 Task: Provide the 2023 Victory Lane Racing Xfinity Series picks for the track "Chicago Street Course".
Action: Mouse moved to (209, 431)
Screenshot: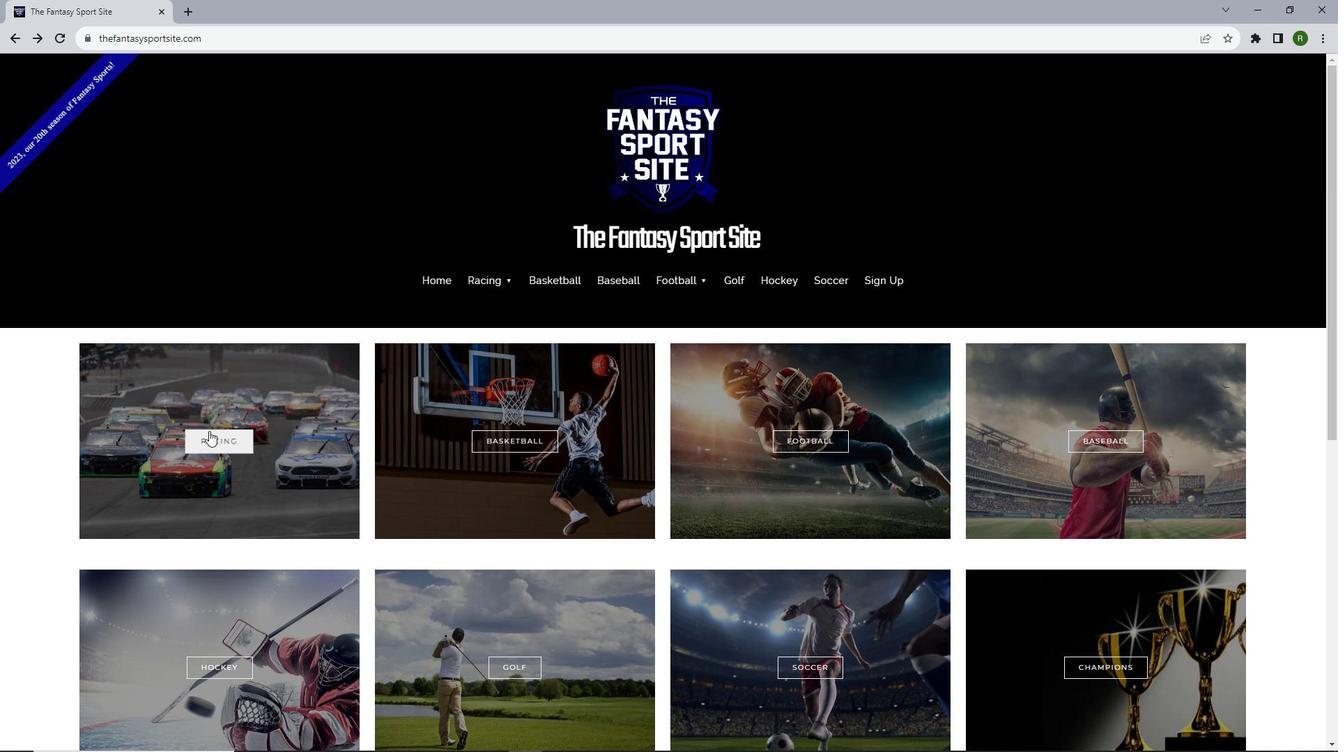 
Action: Mouse pressed left at (209, 431)
Screenshot: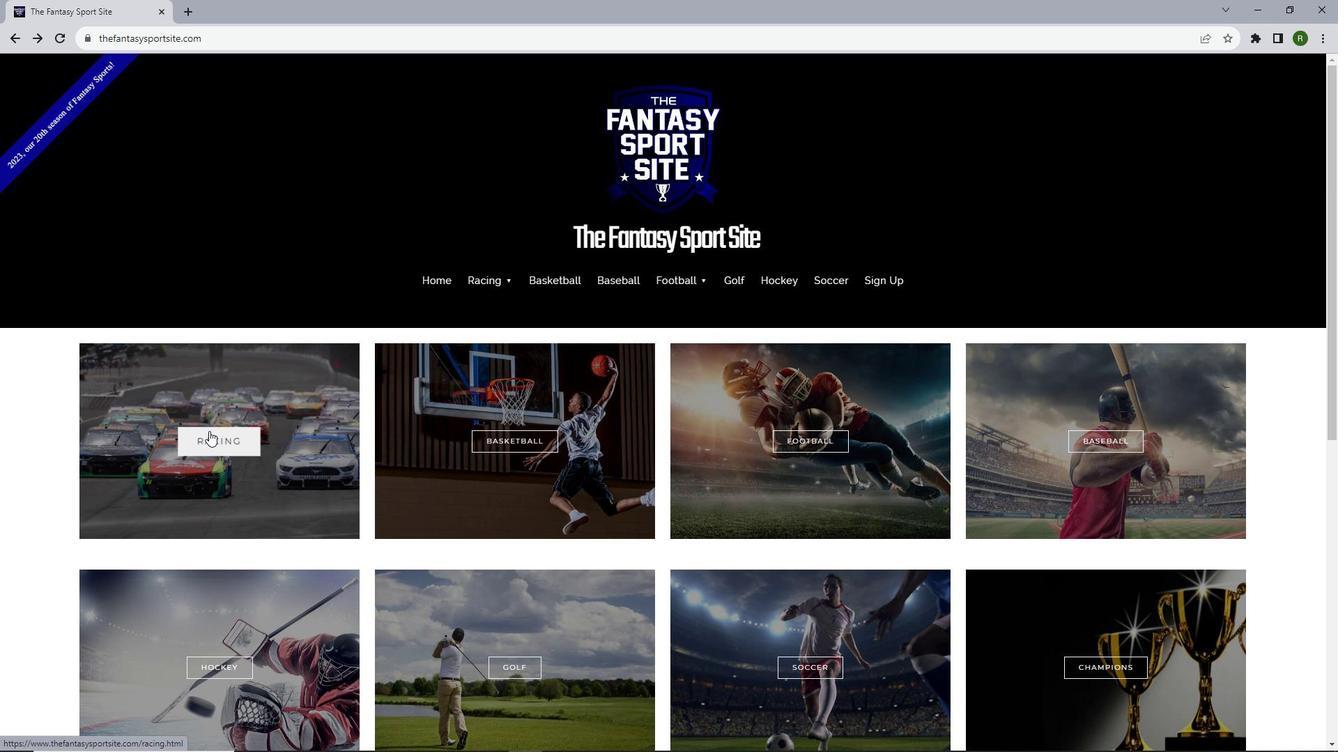 
Action: Mouse moved to (660, 613)
Screenshot: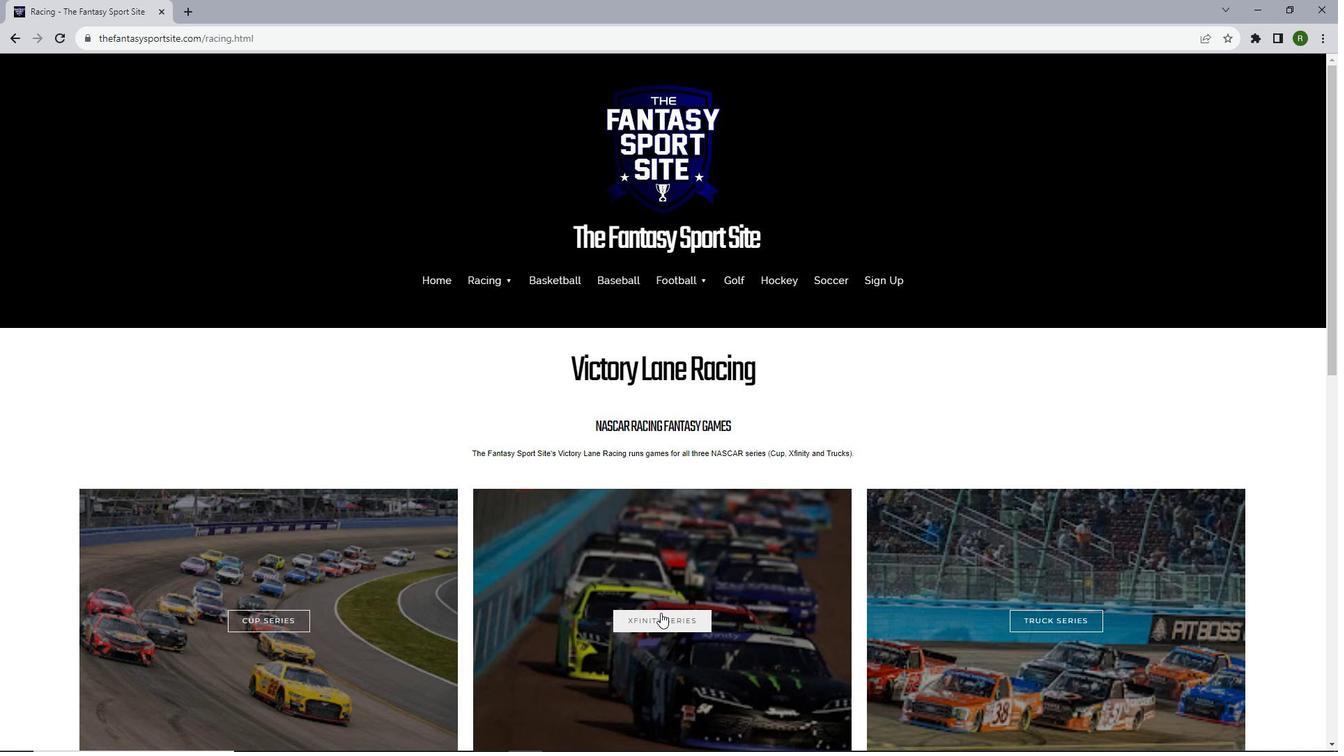 
Action: Mouse pressed left at (660, 613)
Screenshot: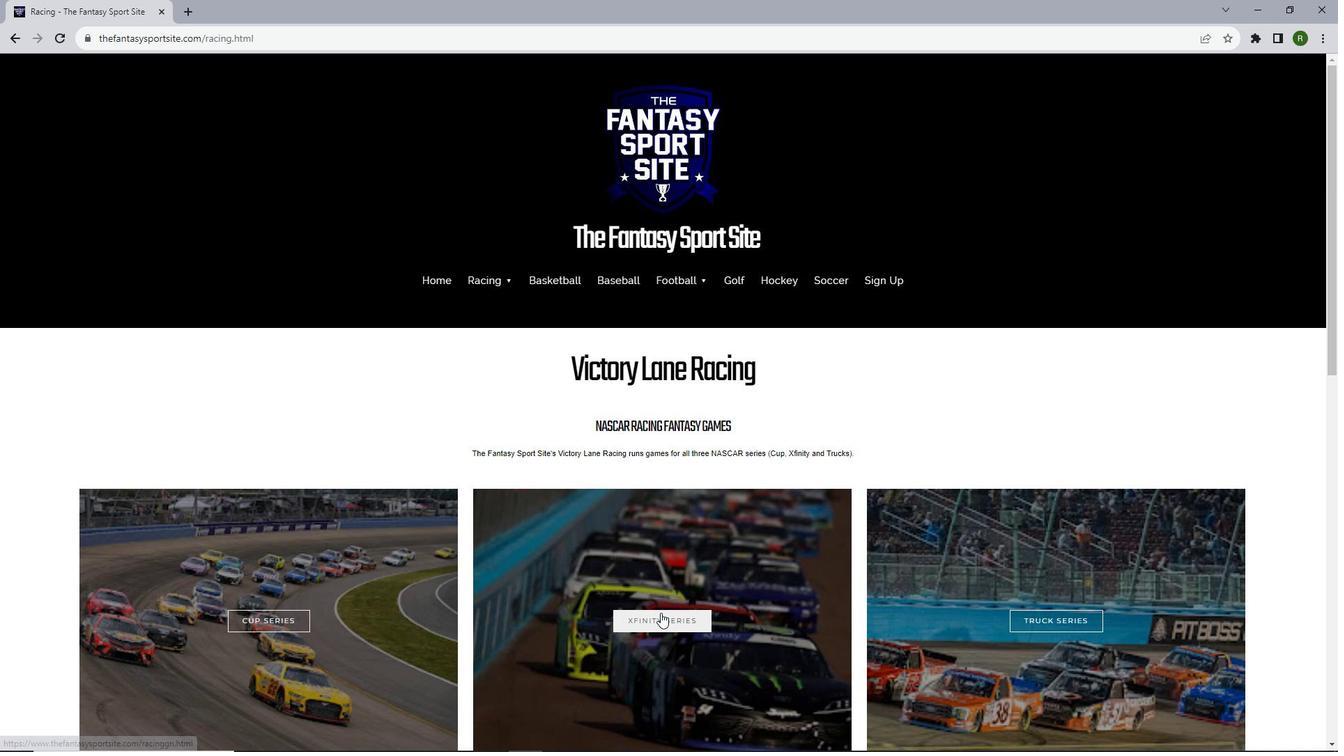 
Action: Mouse moved to (470, 345)
Screenshot: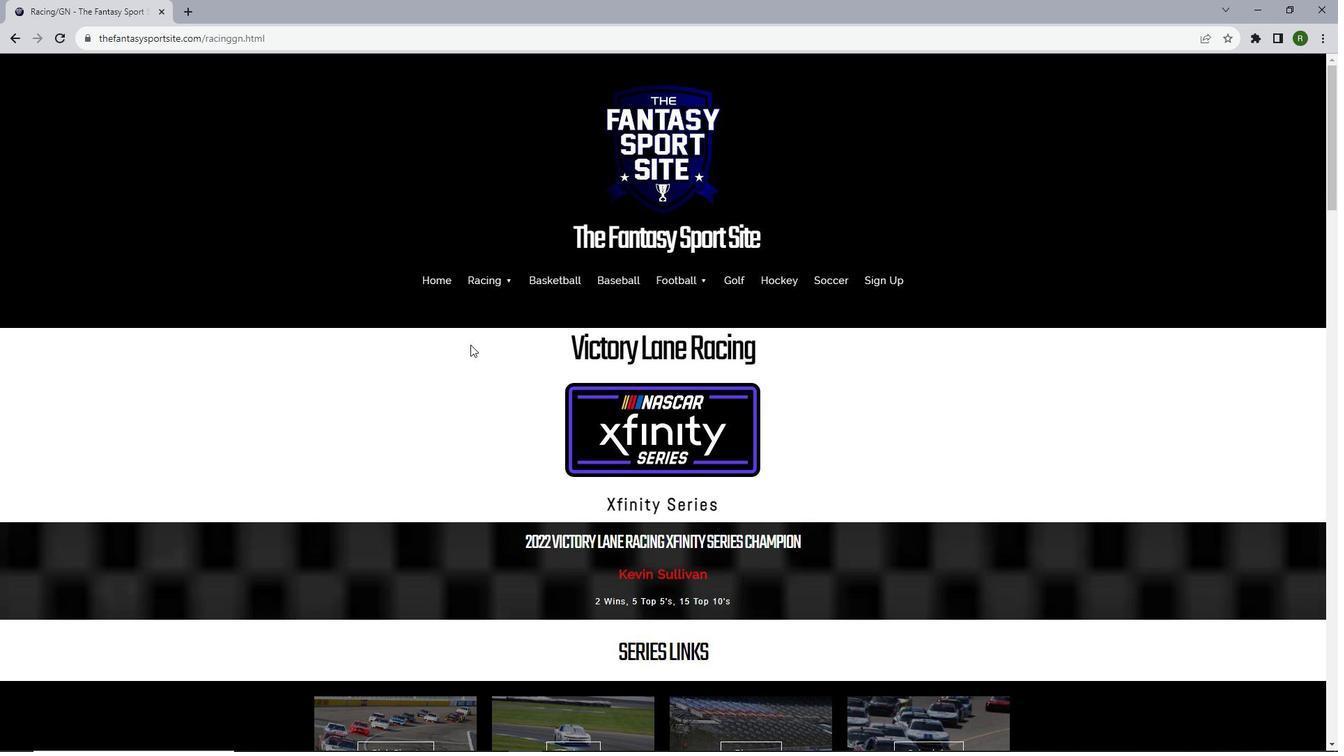 
Action: Mouse scrolled (470, 344) with delta (0, 0)
Screenshot: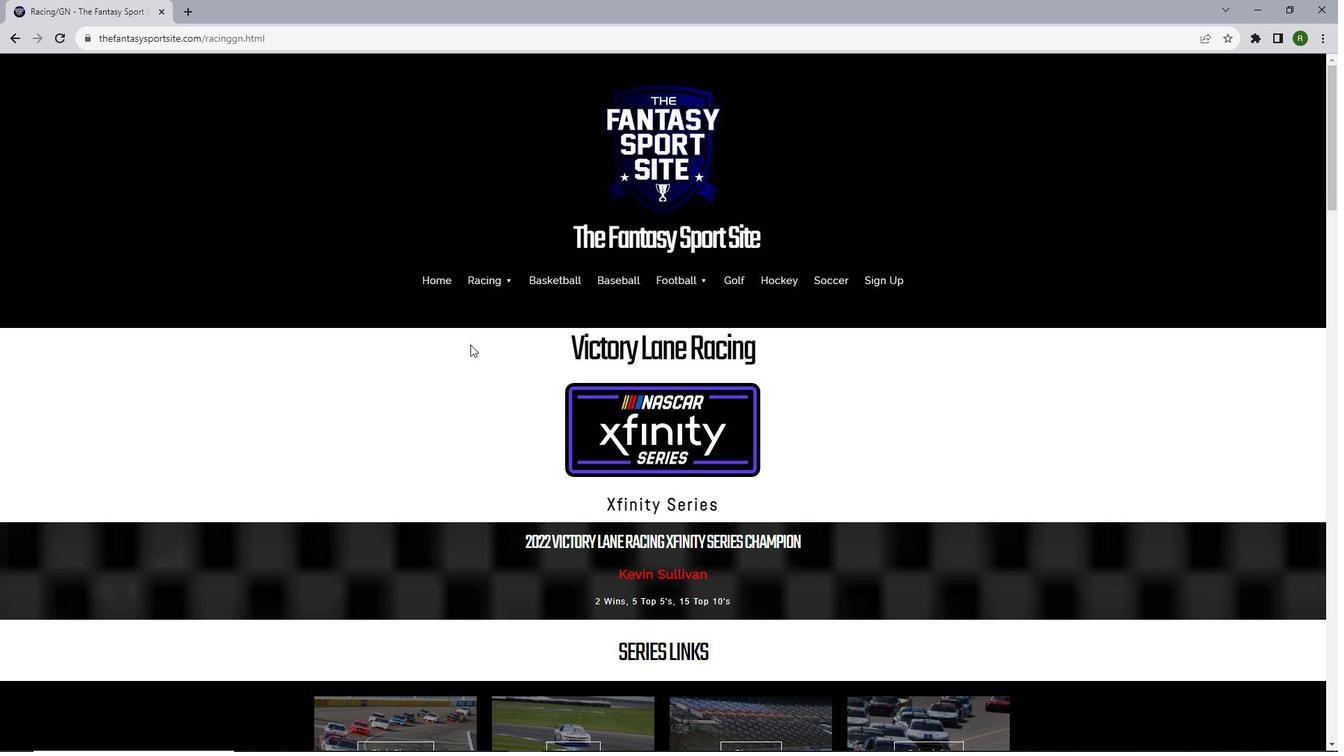 
Action: Mouse scrolled (470, 344) with delta (0, 0)
Screenshot: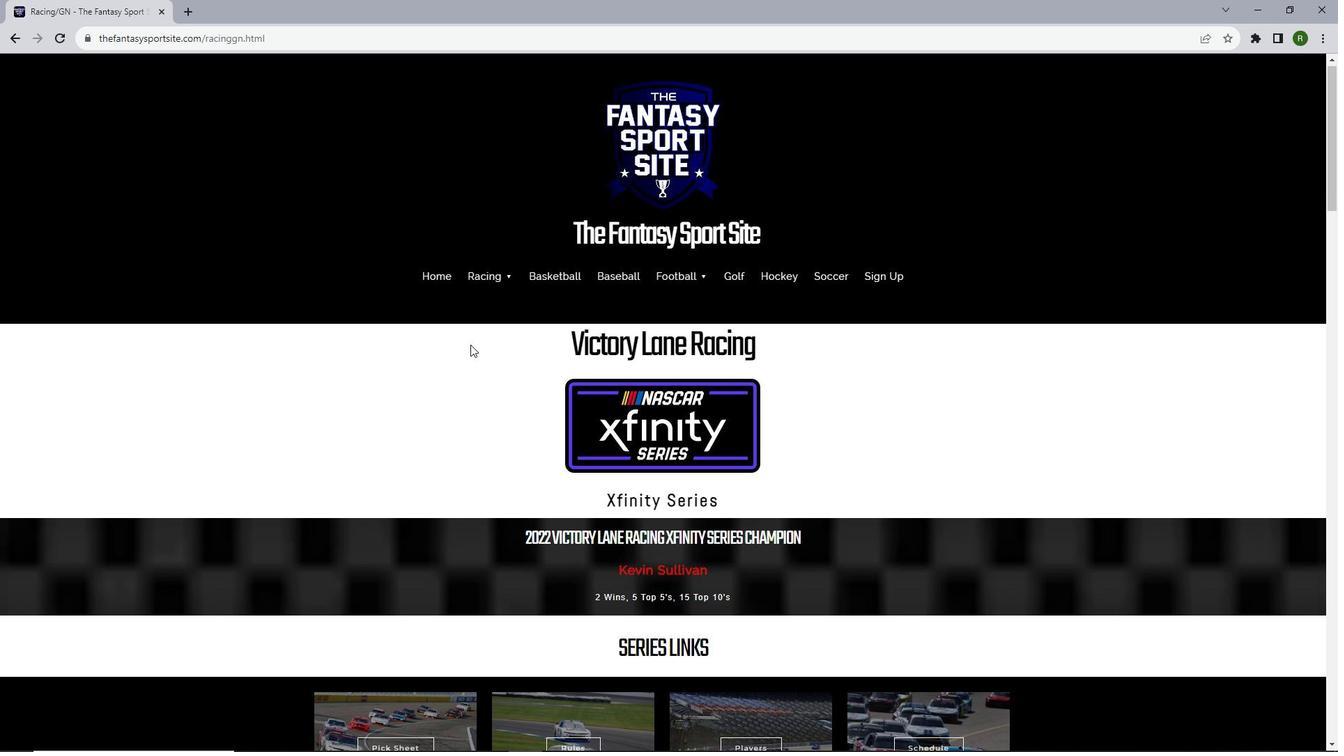
Action: Mouse scrolled (470, 344) with delta (0, 0)
Screenshot: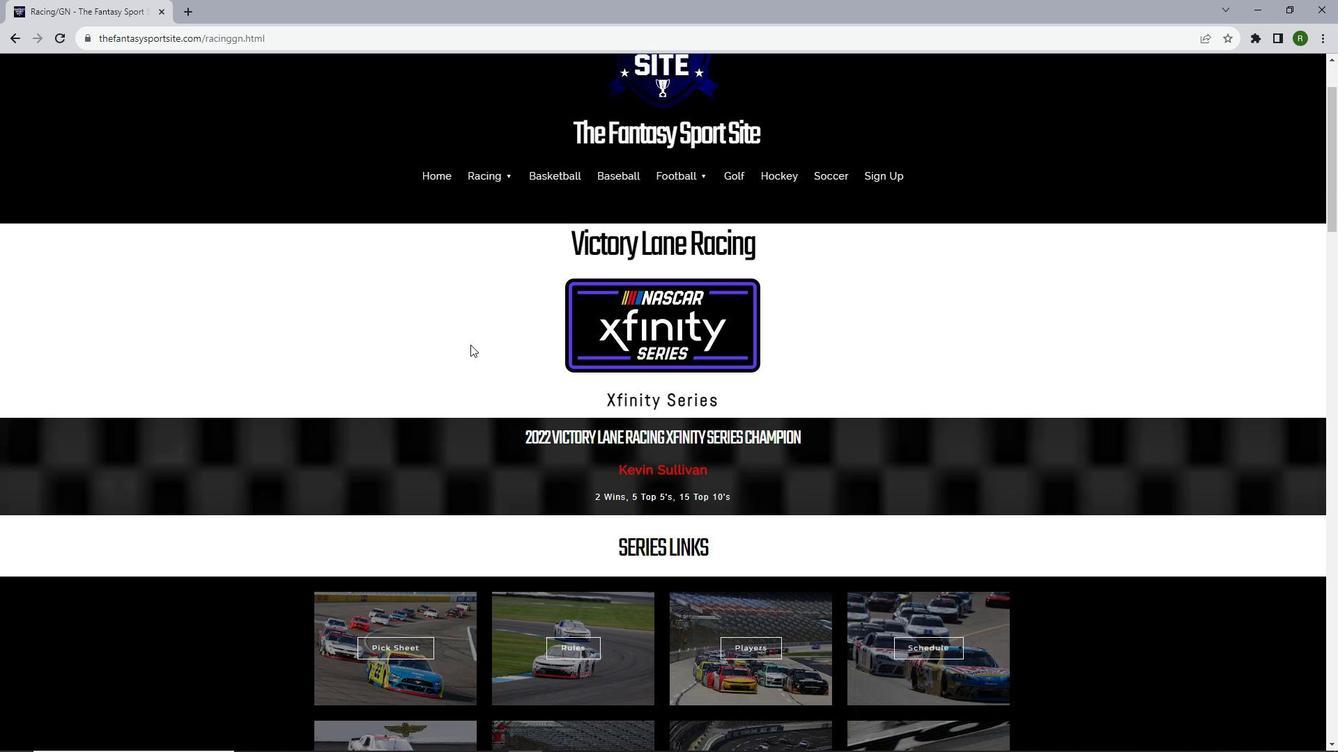 
Action: Mouse moved to (470, 349)
Screenshot: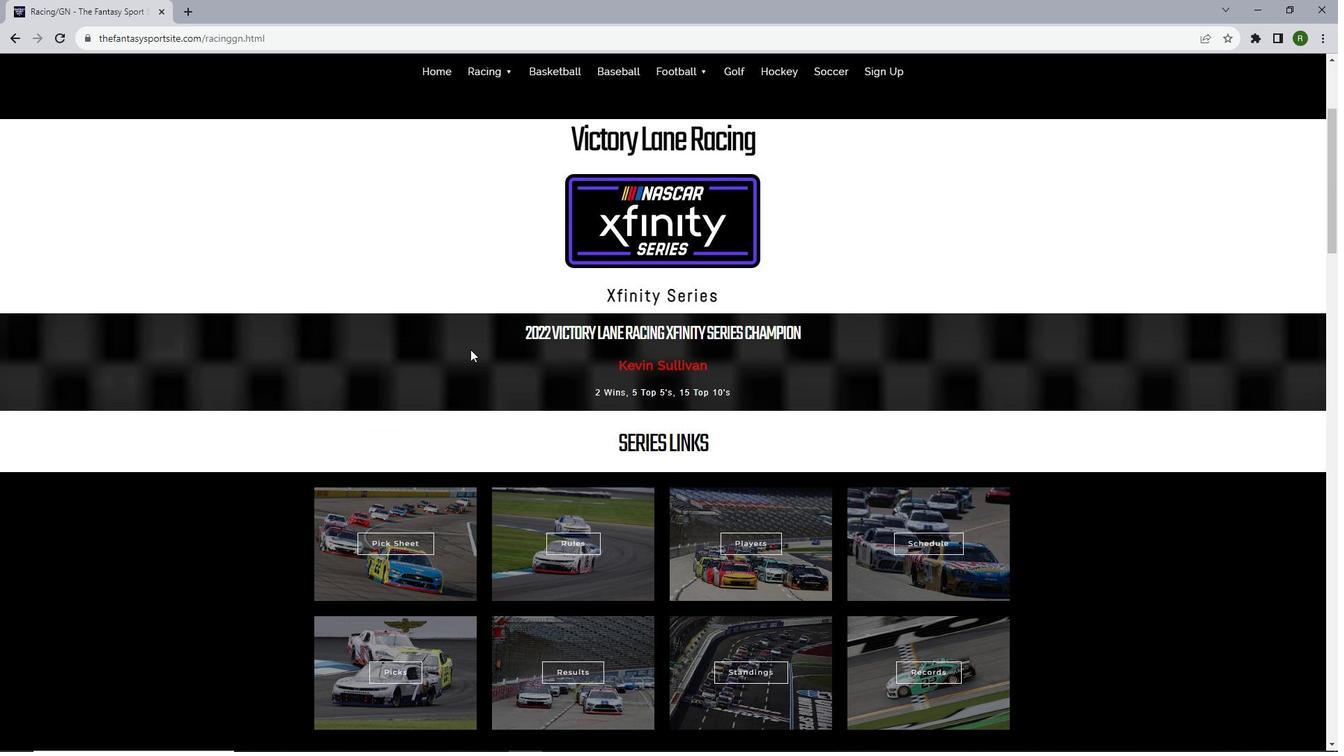
Action: Mouse scrolled (470, 349) with delta (0, 0)
Screenshot: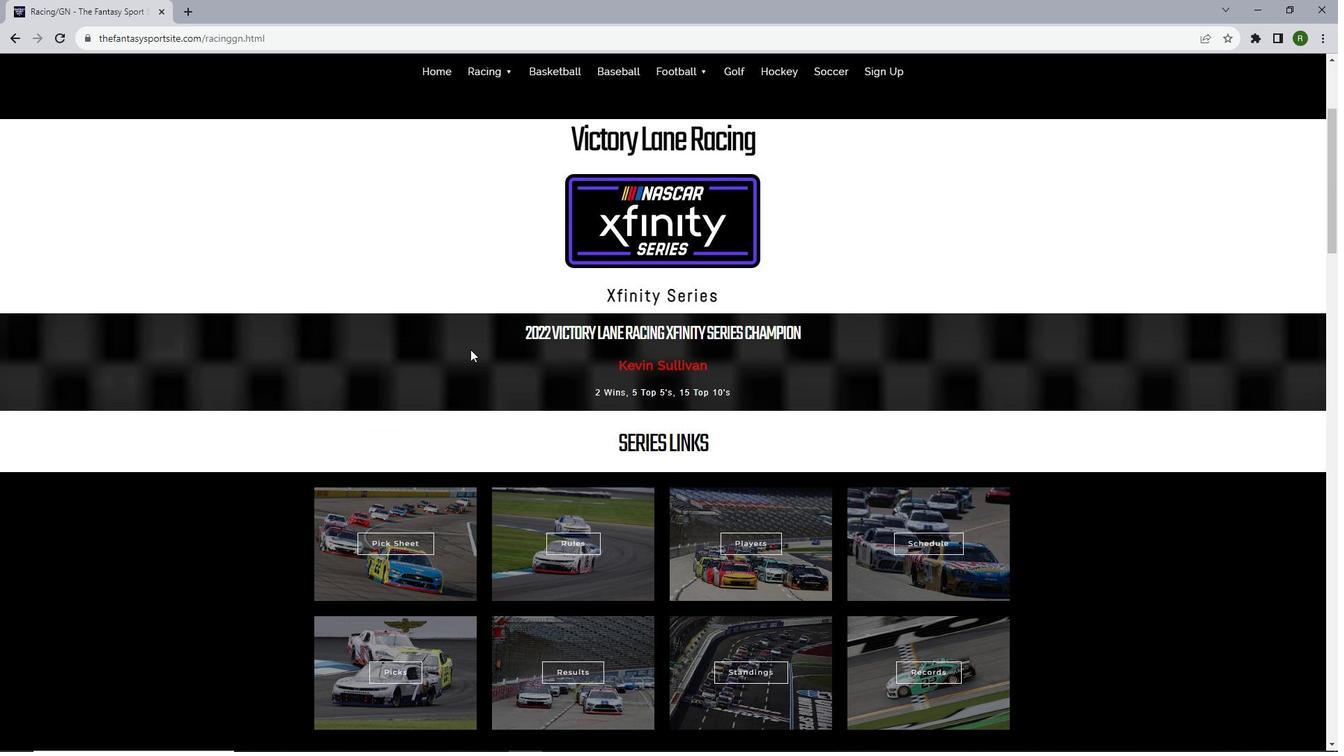
Action: Mouse moved to (412, 596)
Screenshot: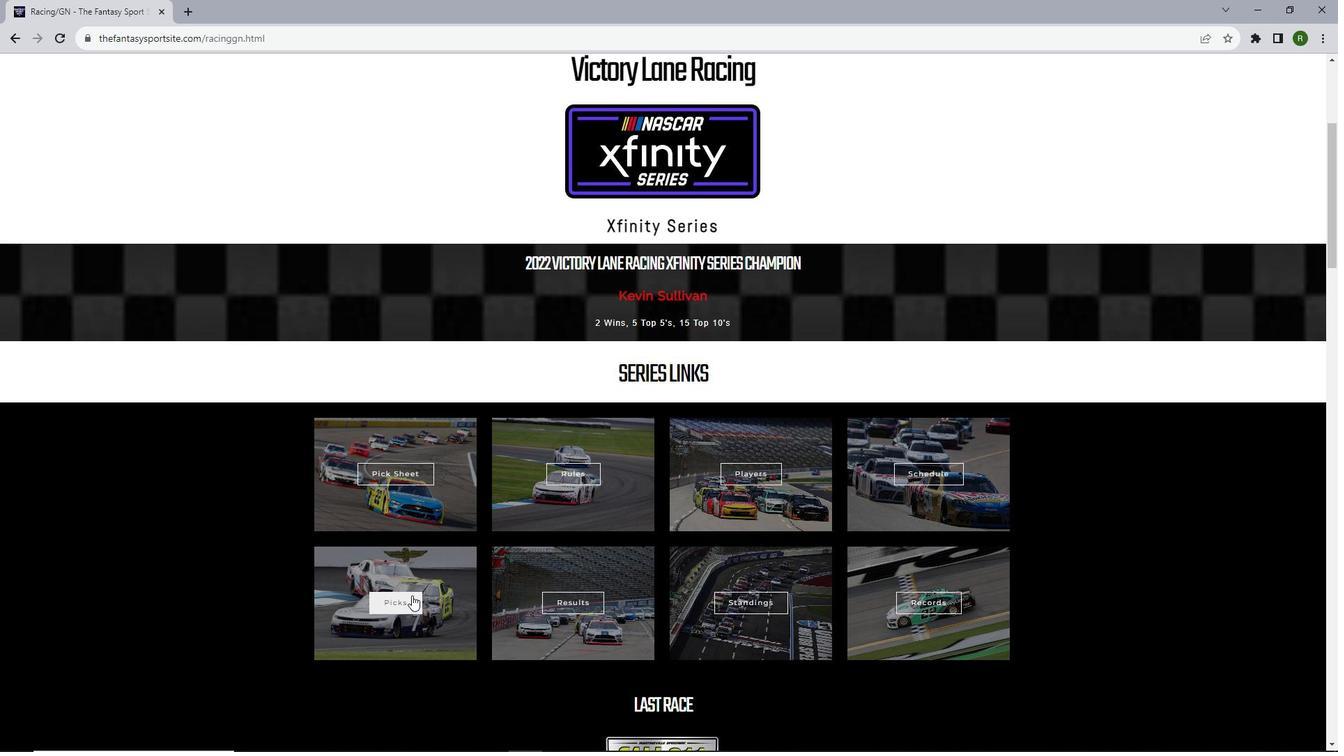 
Action: Mouse pressed left at (412, 596)
Screenshot: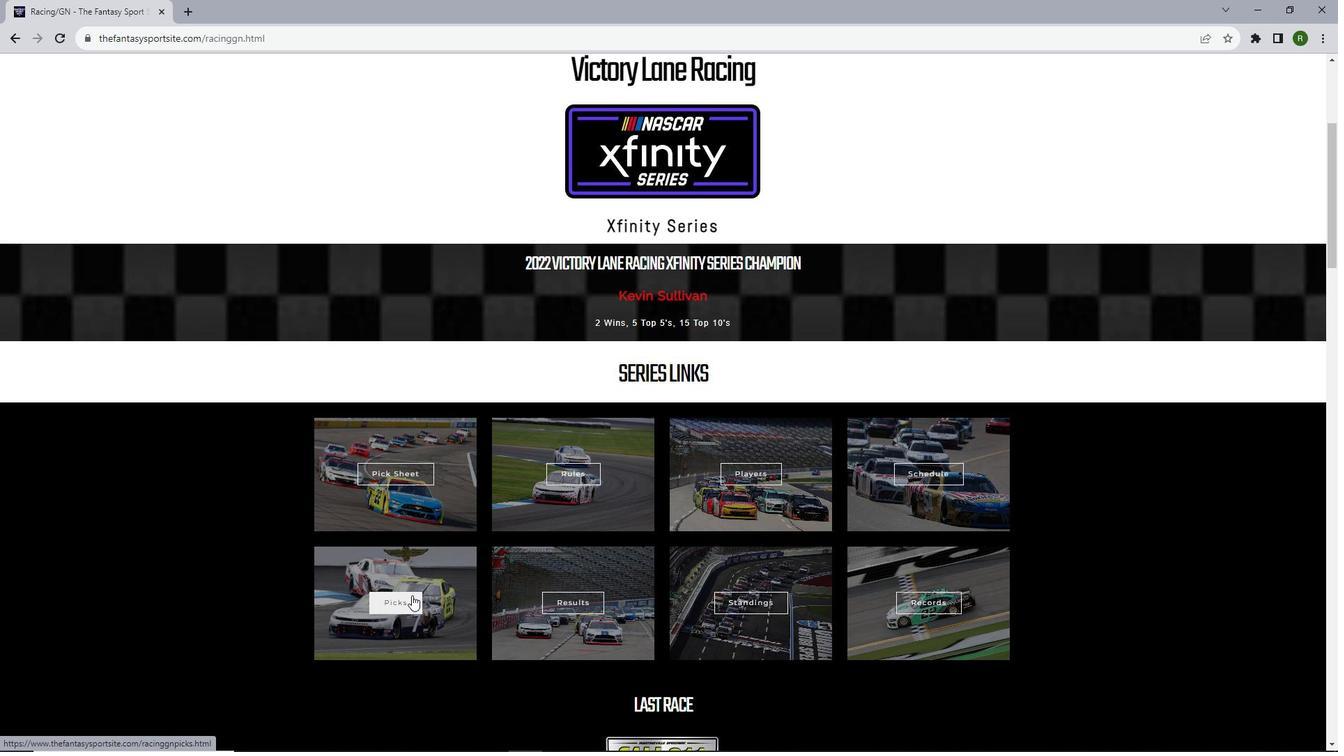 
Action: Mouse moved to (496, 481)
Screenshot: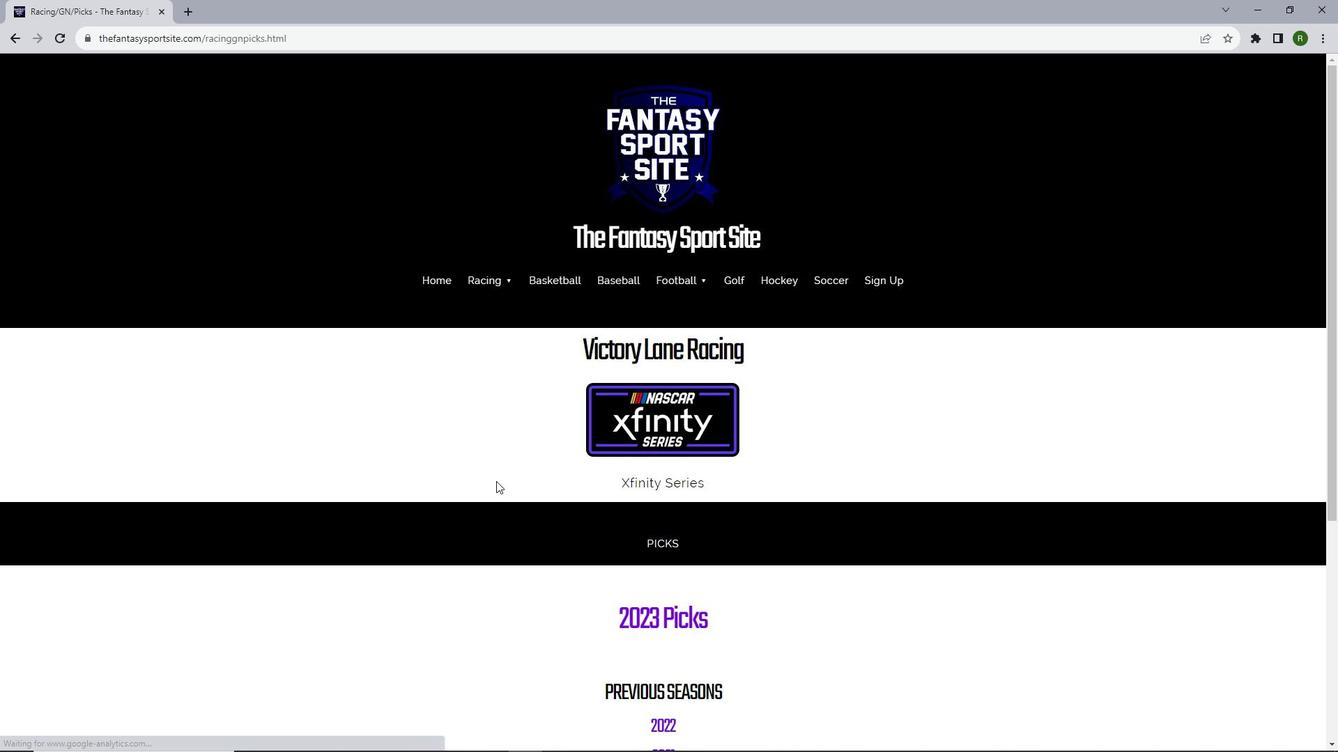 
Action: Mouse scrolled (496, 481) with delta (0, 0)
Screenshot: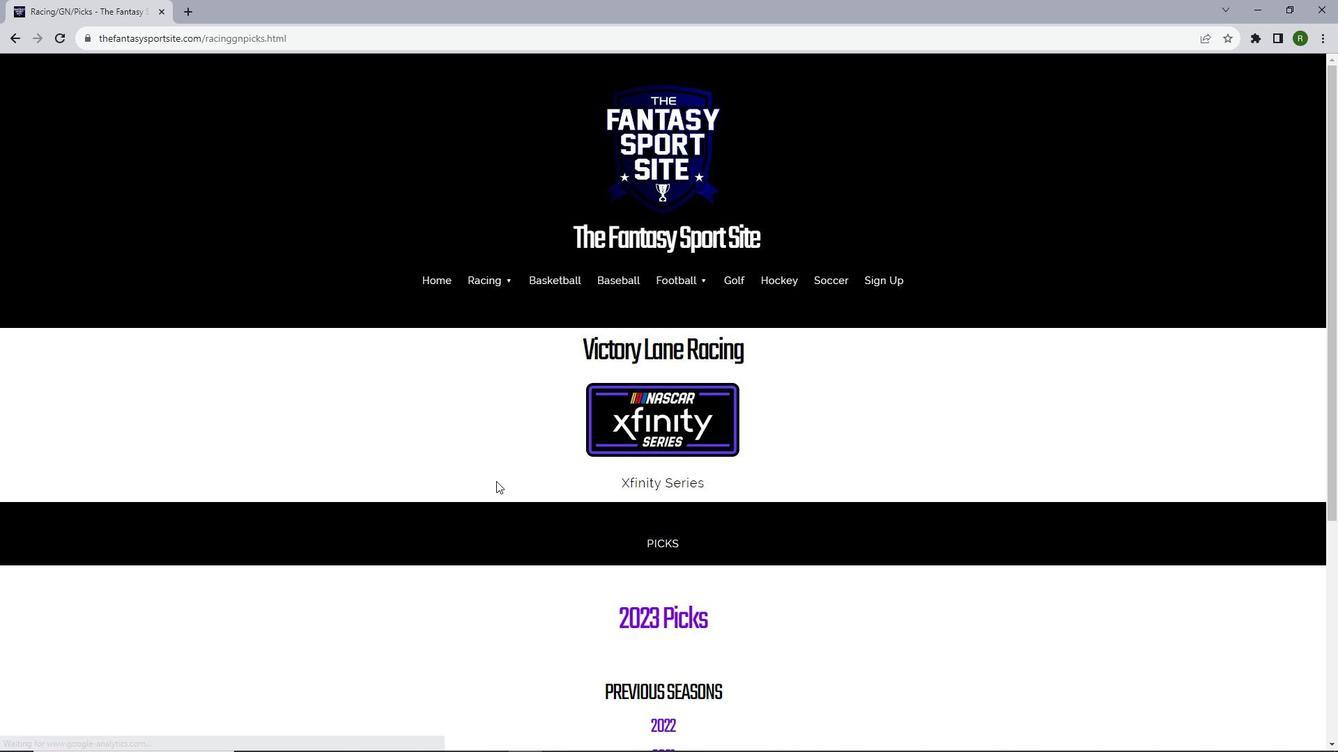 
Action: Mouse scrolled (496, 481) with delta (0, 0)
Screenshot: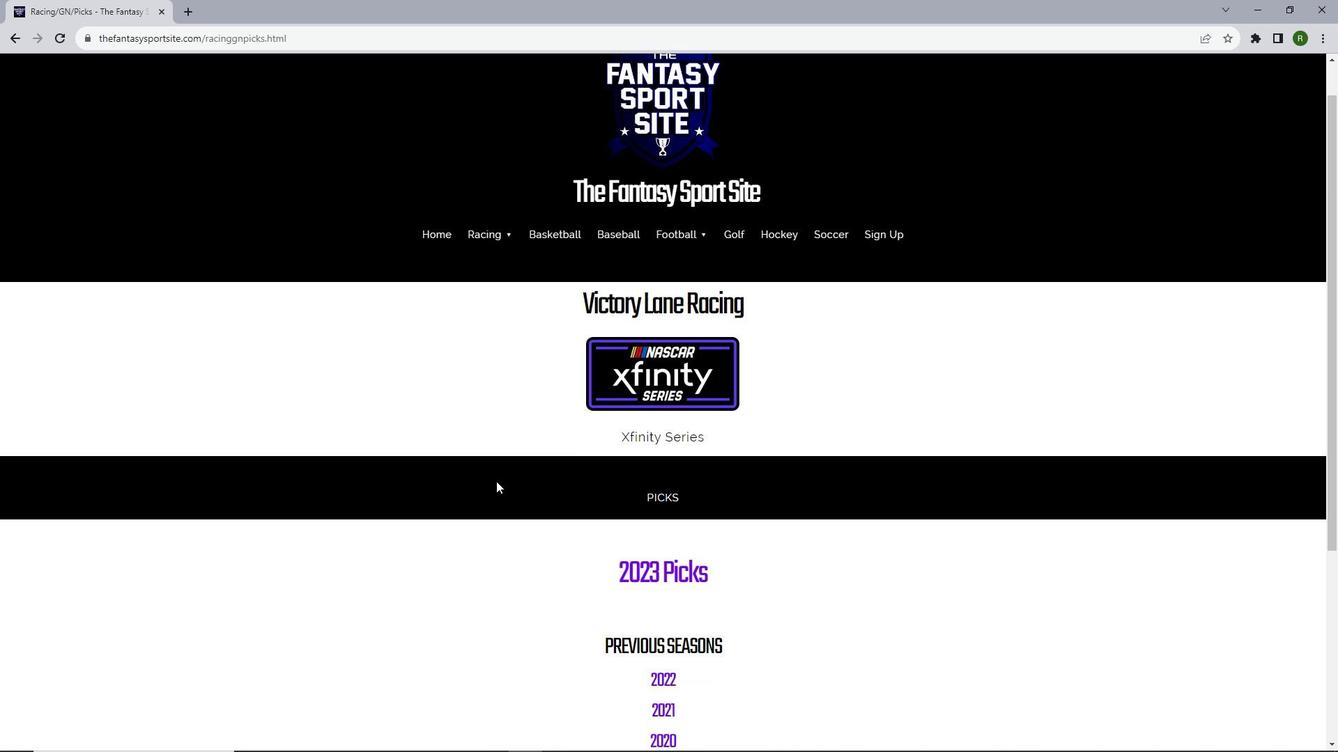 
Action: Mouse scrolled (496, 481) with delta (0, 0)
Screenshot: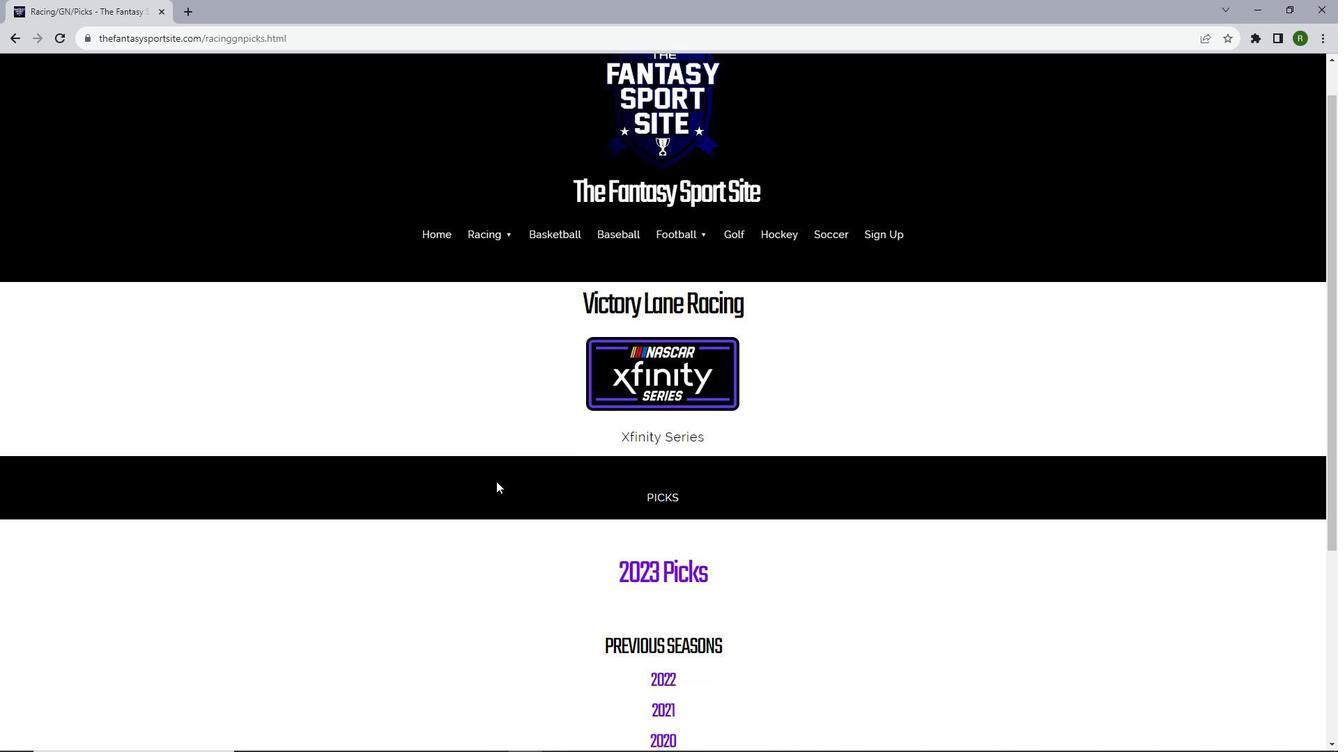 
Action: Mouse scrolled (496, 481) with delta (0, 0)
Screenshot: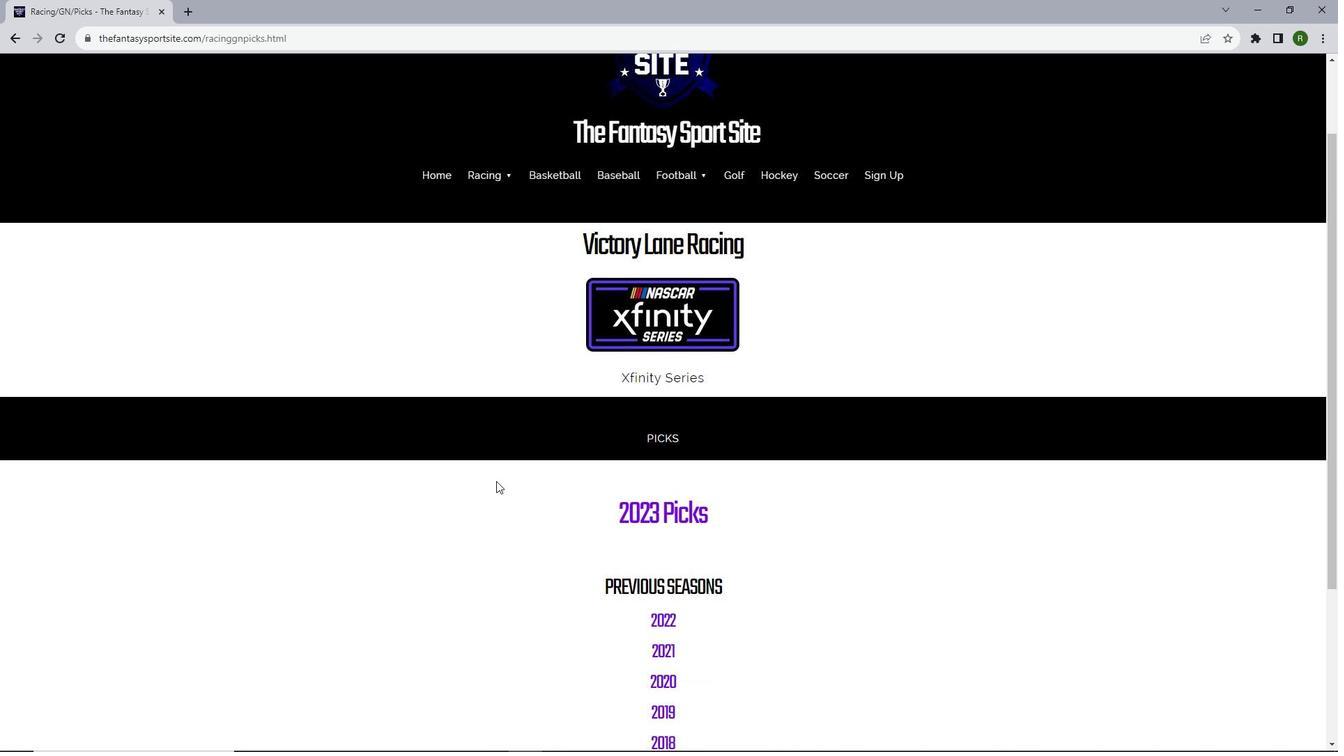 
Action: Mouse moved to (643, 331)
Screenshot: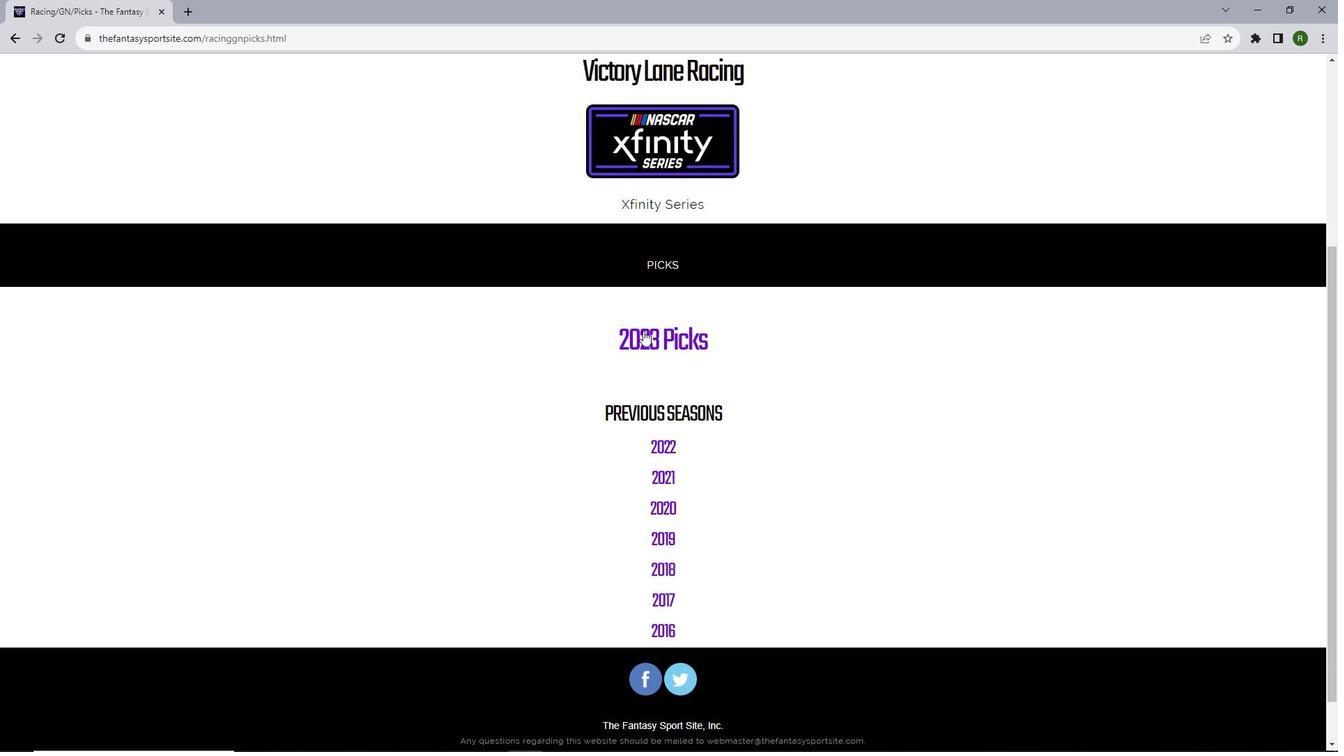 
Action: Mouse pressed left at (643, 331)
Screenshot: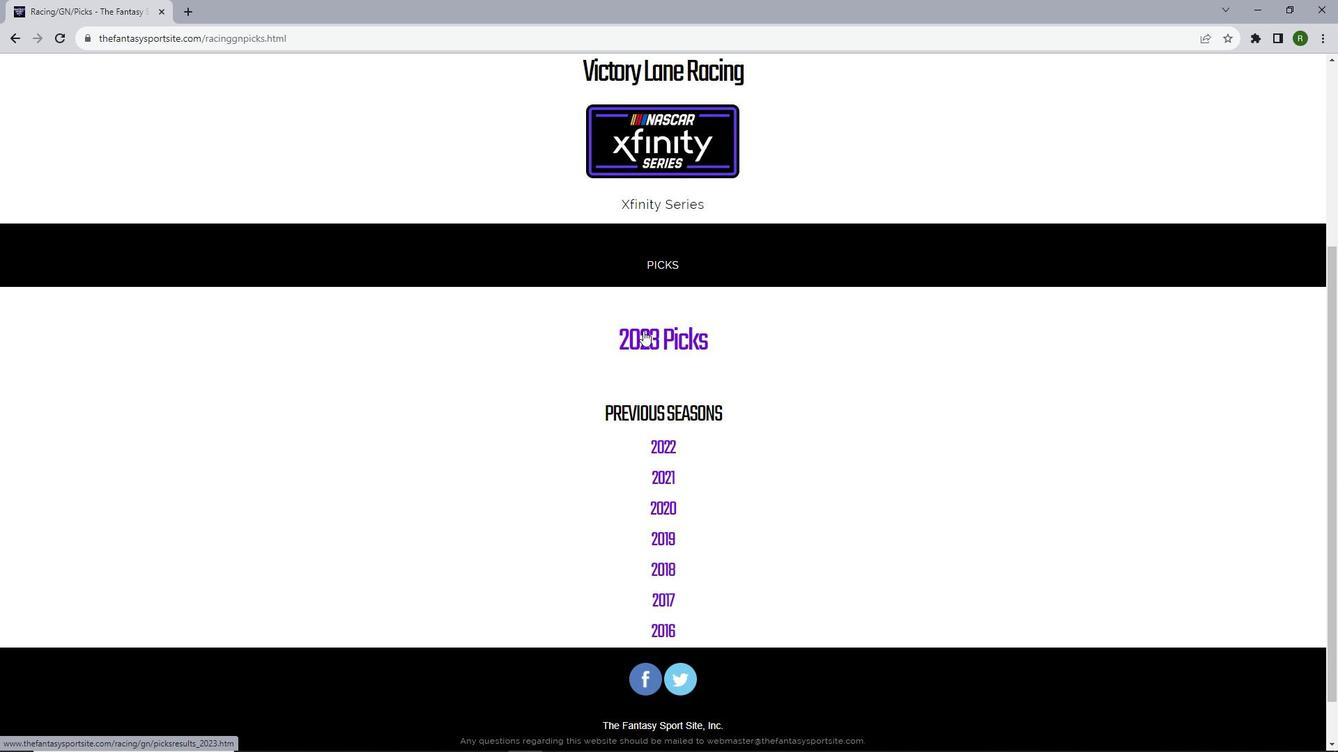 
Action: Mouse moved to (668, 323)
Screenshot: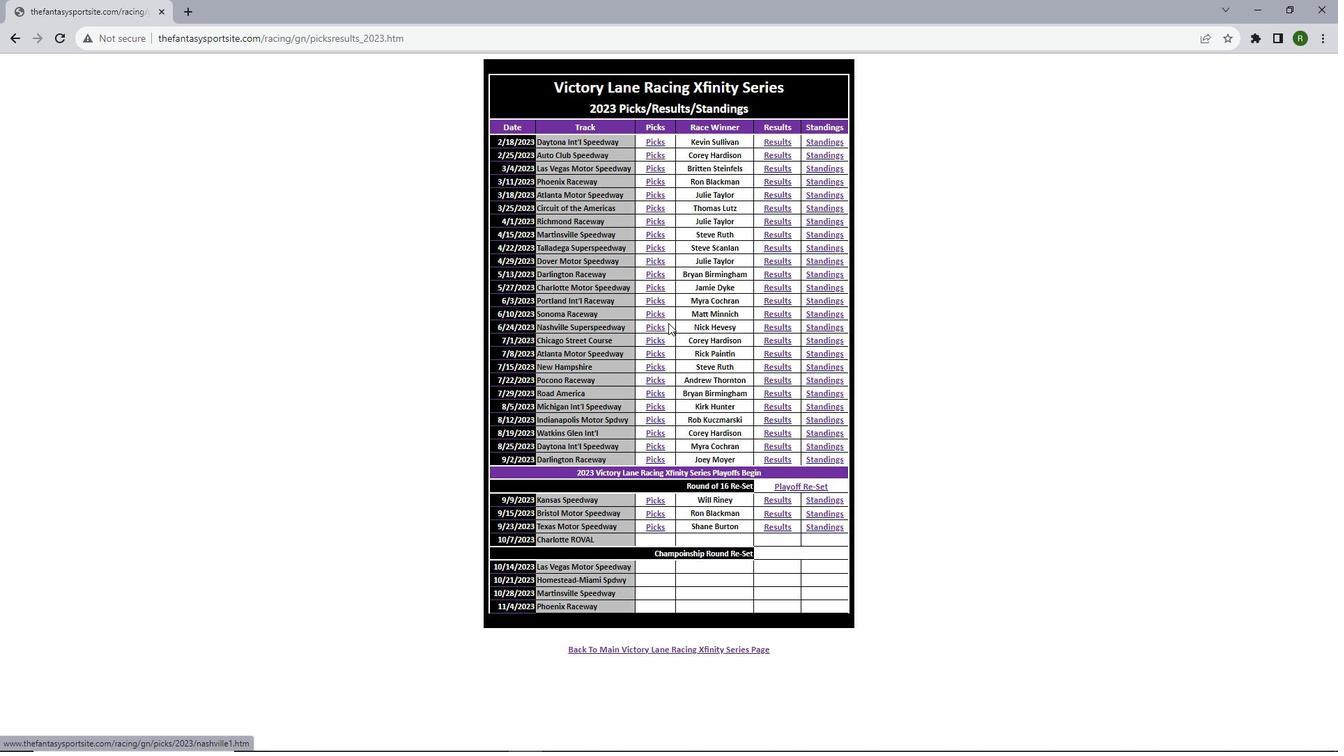 
Action: Mouse scrolled (668, 322) with delta (0, 0)
Screenshot: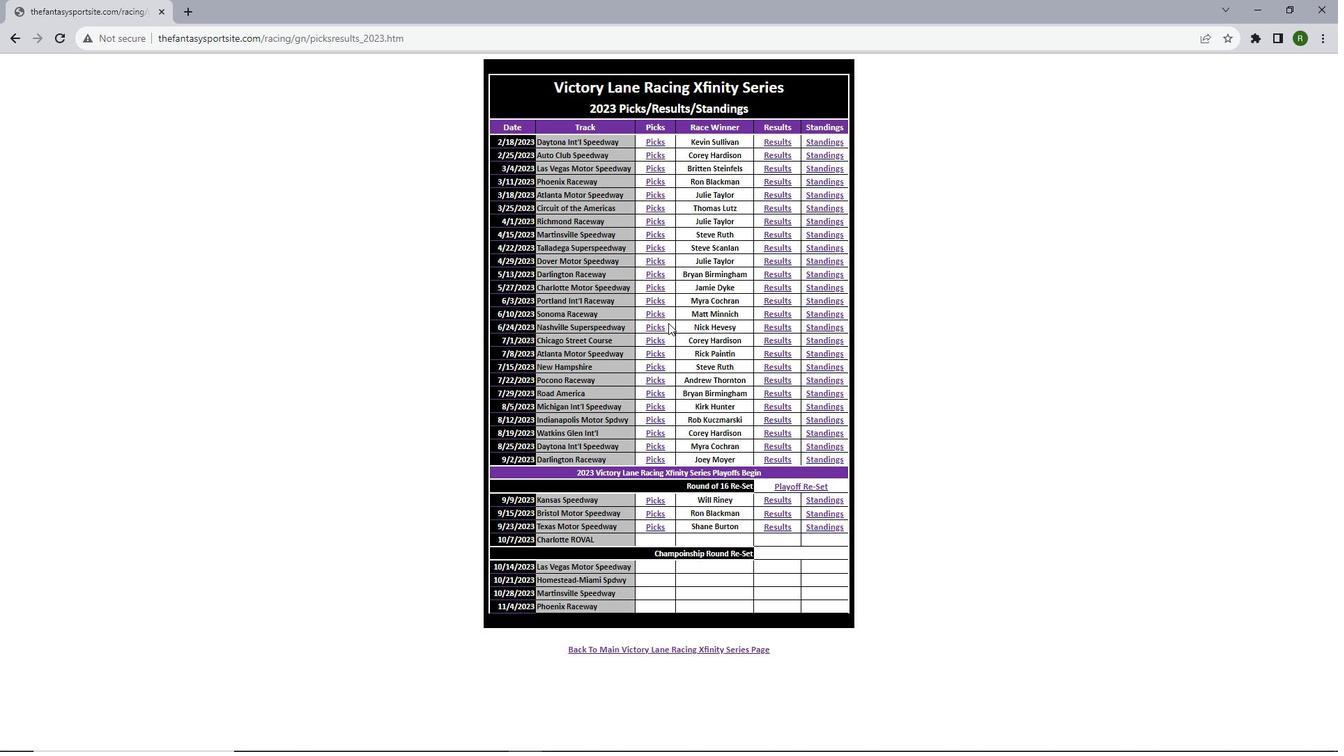 
Action: Mouse scrolled (668, 324) with delta (0, 0)
Screenshot: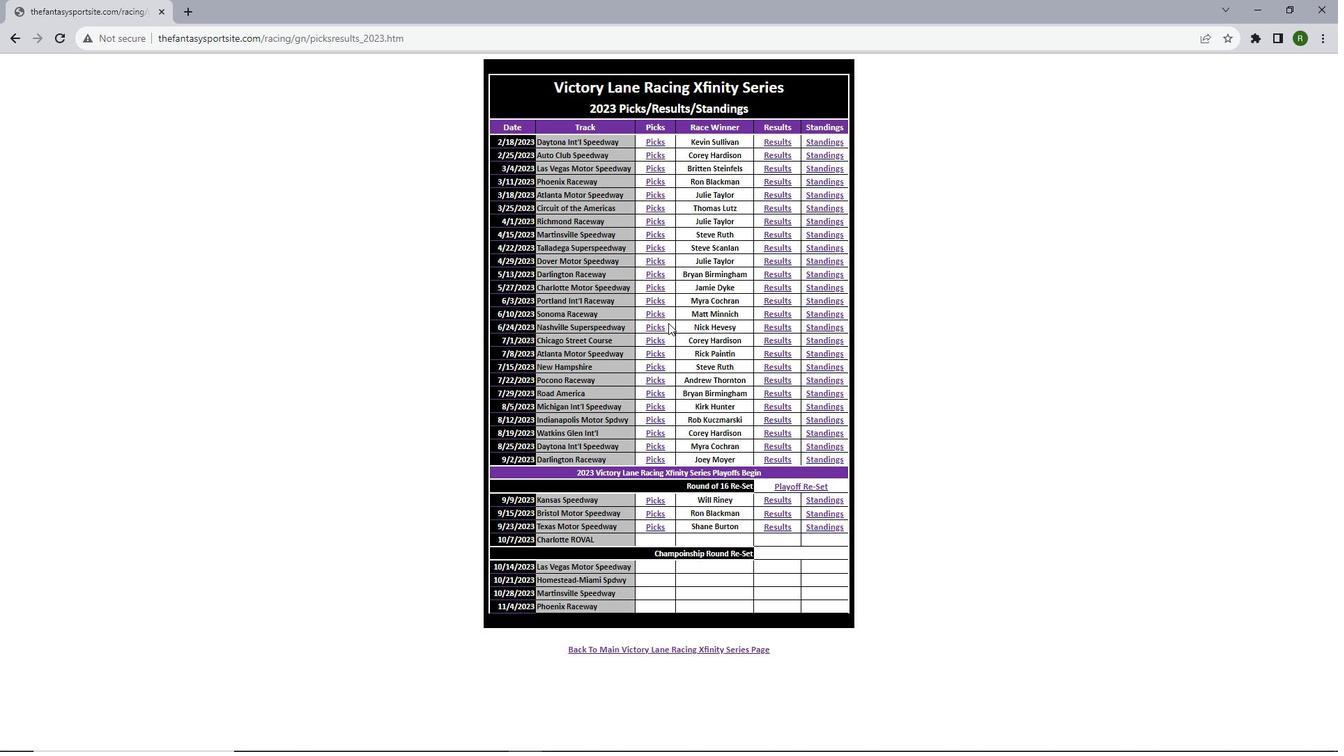
Action: Mouse moved to (647, 342)
Screenshot: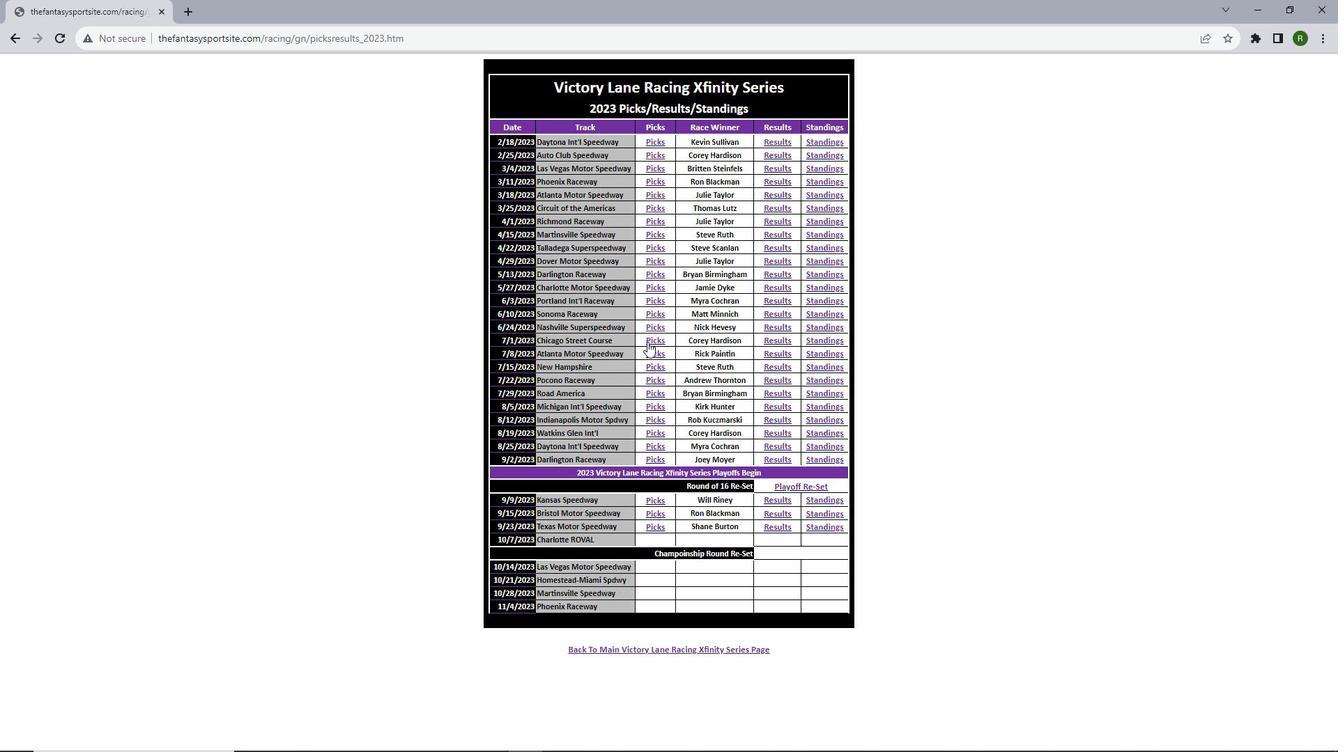
Action: Mouse pressed left at (647, 342)
Screenshot: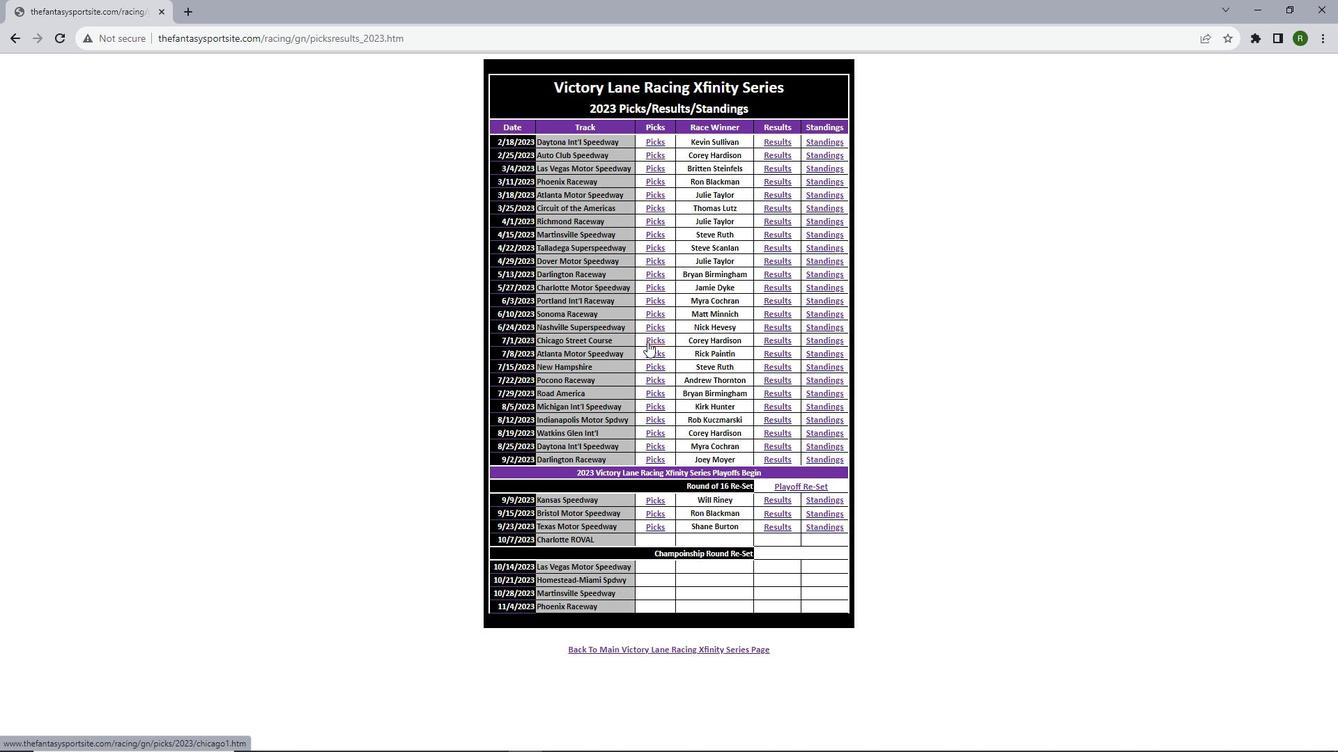 
Action: Mouse moved to (738, 260)
Screenshot: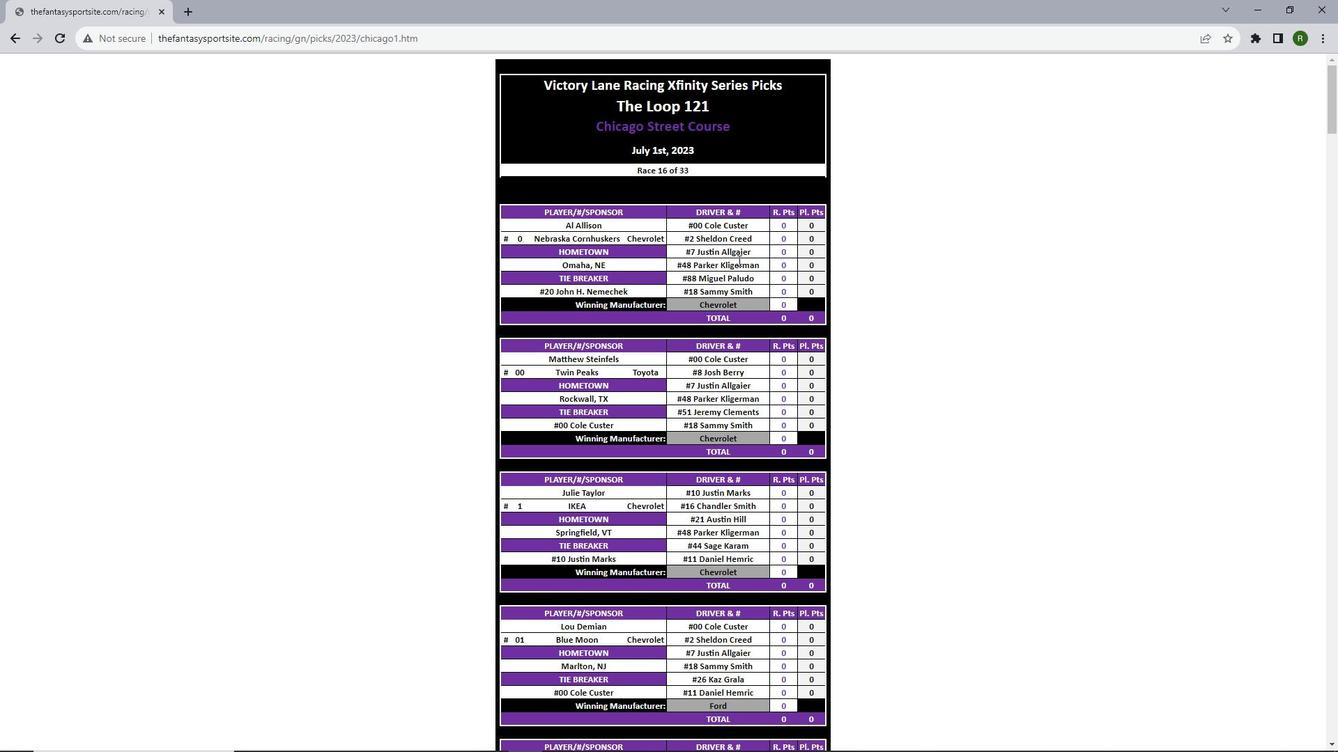 
Action: Mouse scrolled (738, 260) with delta (0, 0)
Screenshot: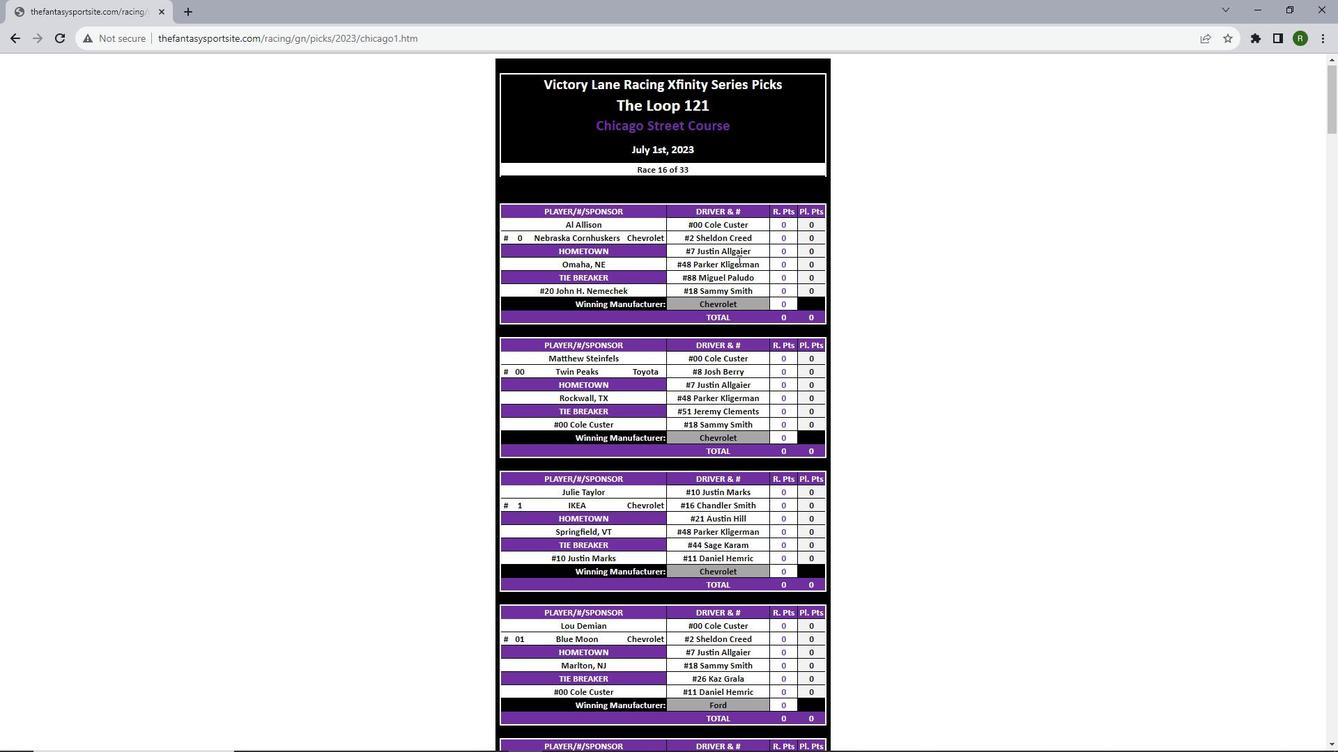 
Action: Mouse scrolled (738, 260) with delta (0, 0)
Screenshot: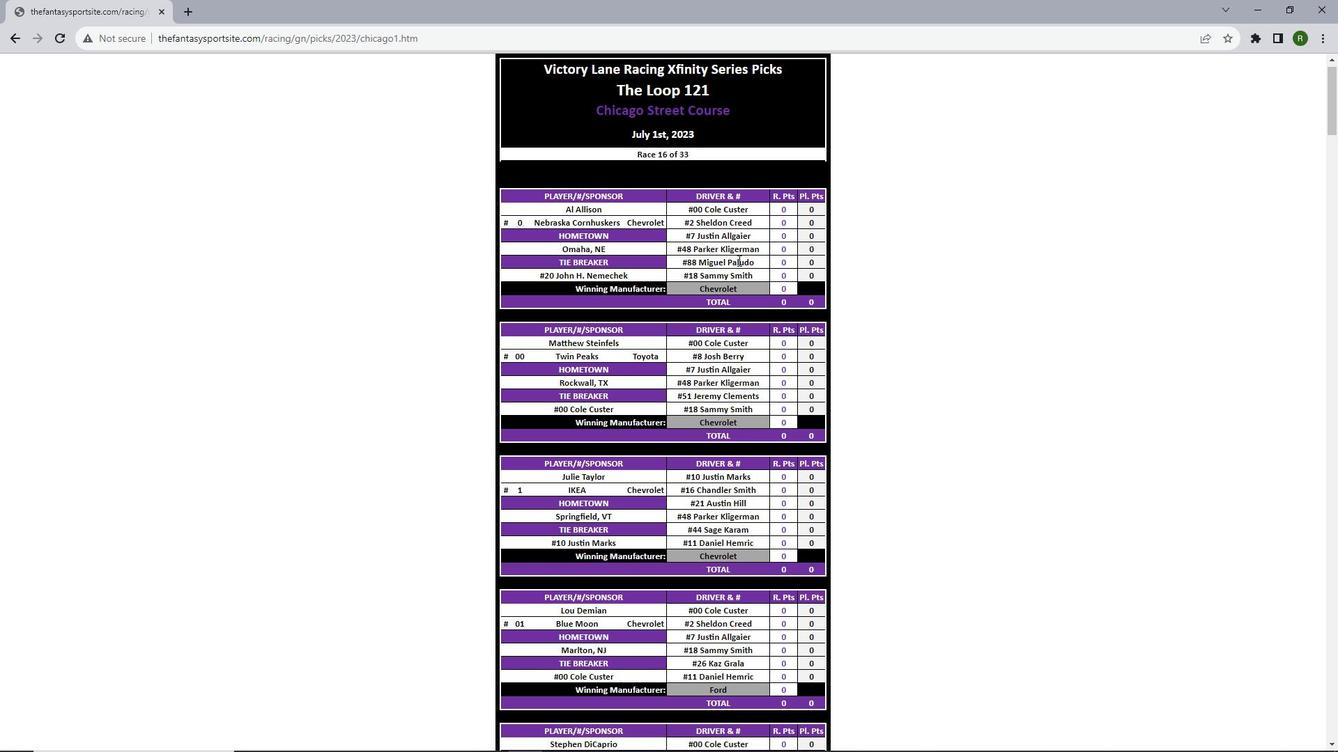 
Action: Mouse scrolled (738, 260) with delta (0, 0)
Screenshot: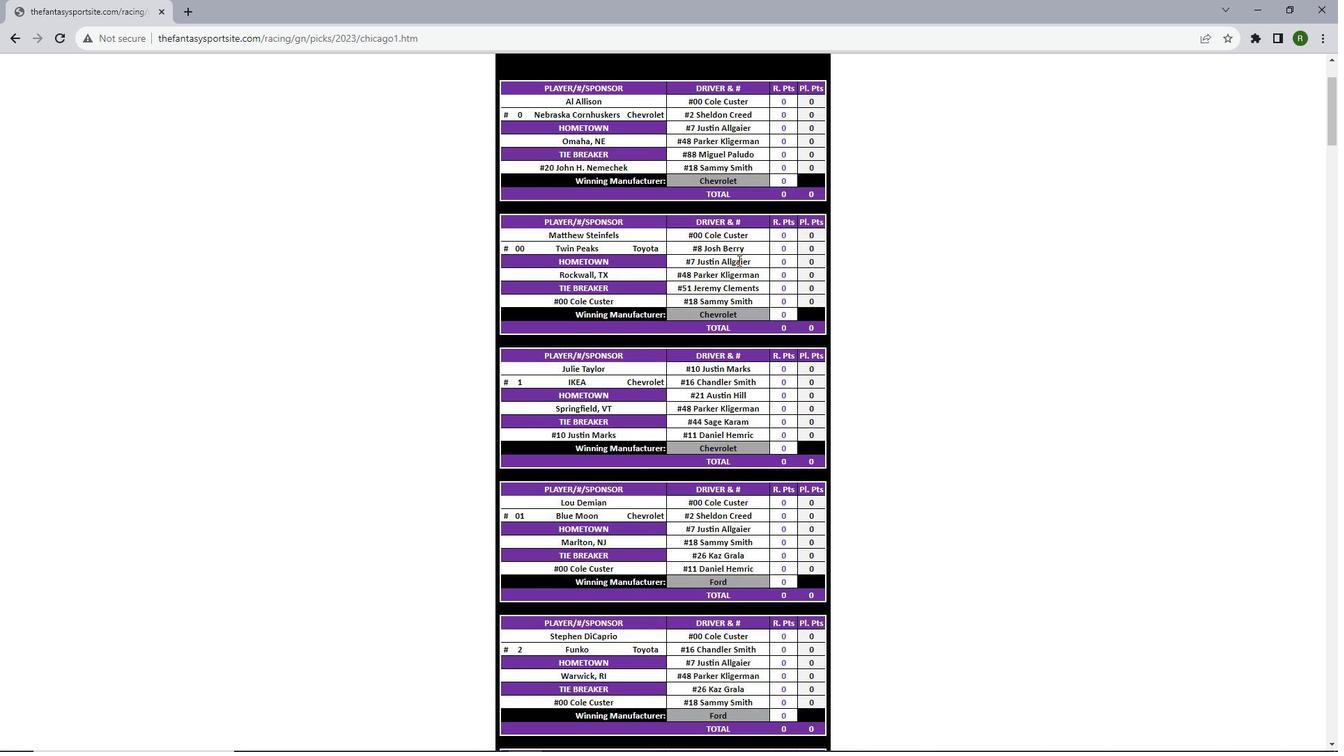 
Action: Mouse scrolled (738, 260) with delta (0, 0)
Screenshot: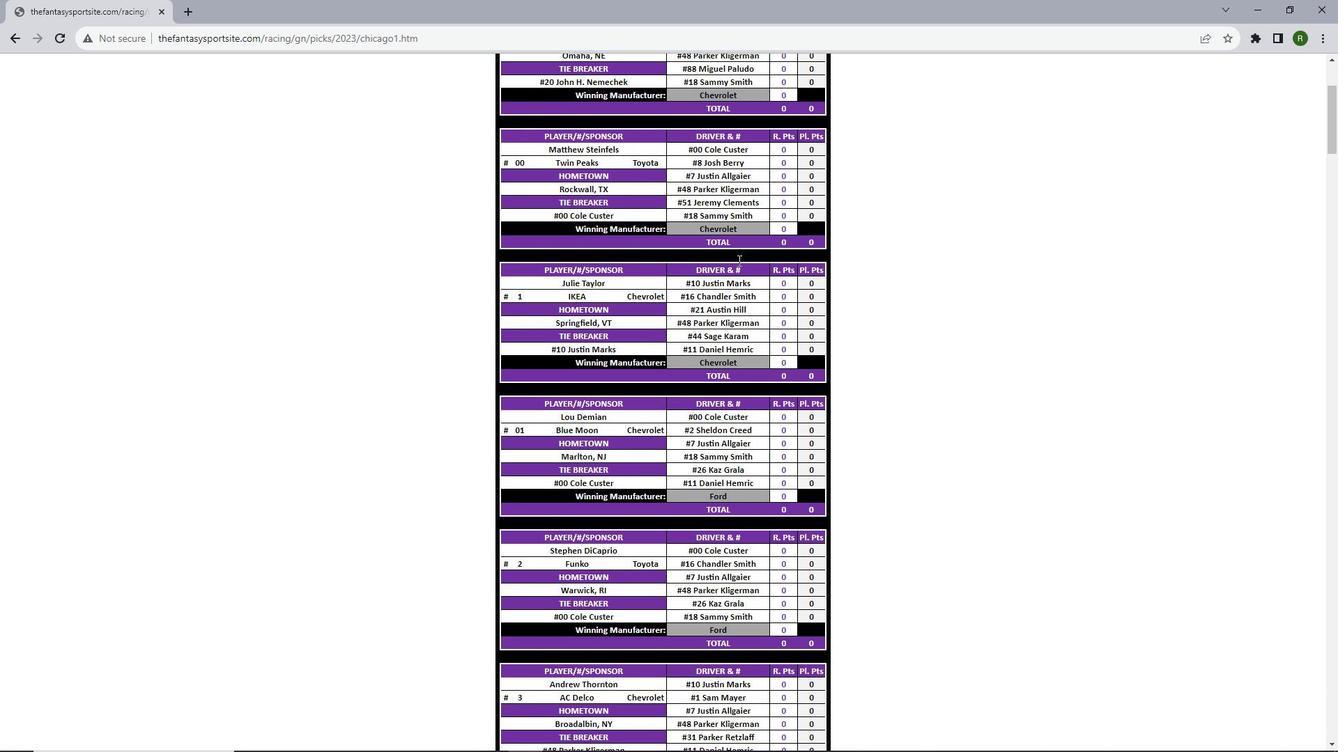 
Action: Mouse scrolled (738, 260) with delta (0, 0)
Screenshot: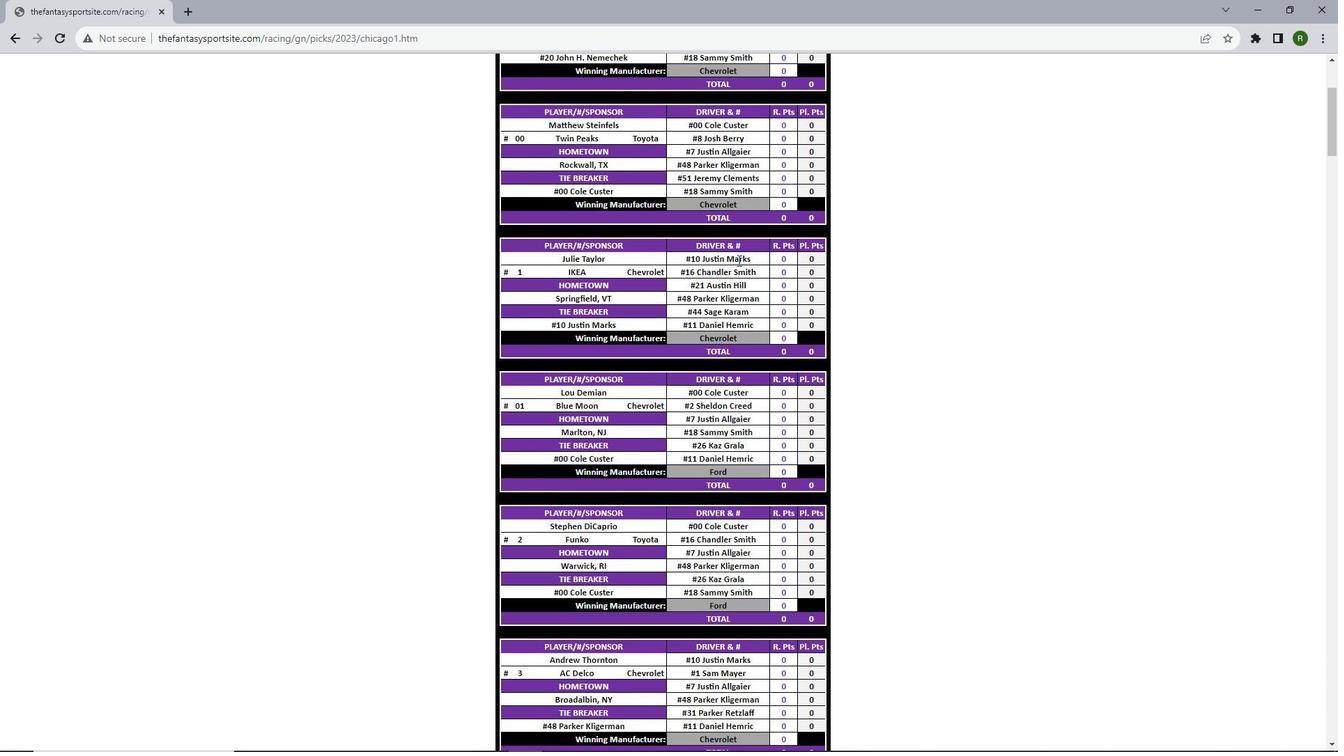 
Action: Mouse scrolled (738, 260) with delta (0, 0)
Screenshot: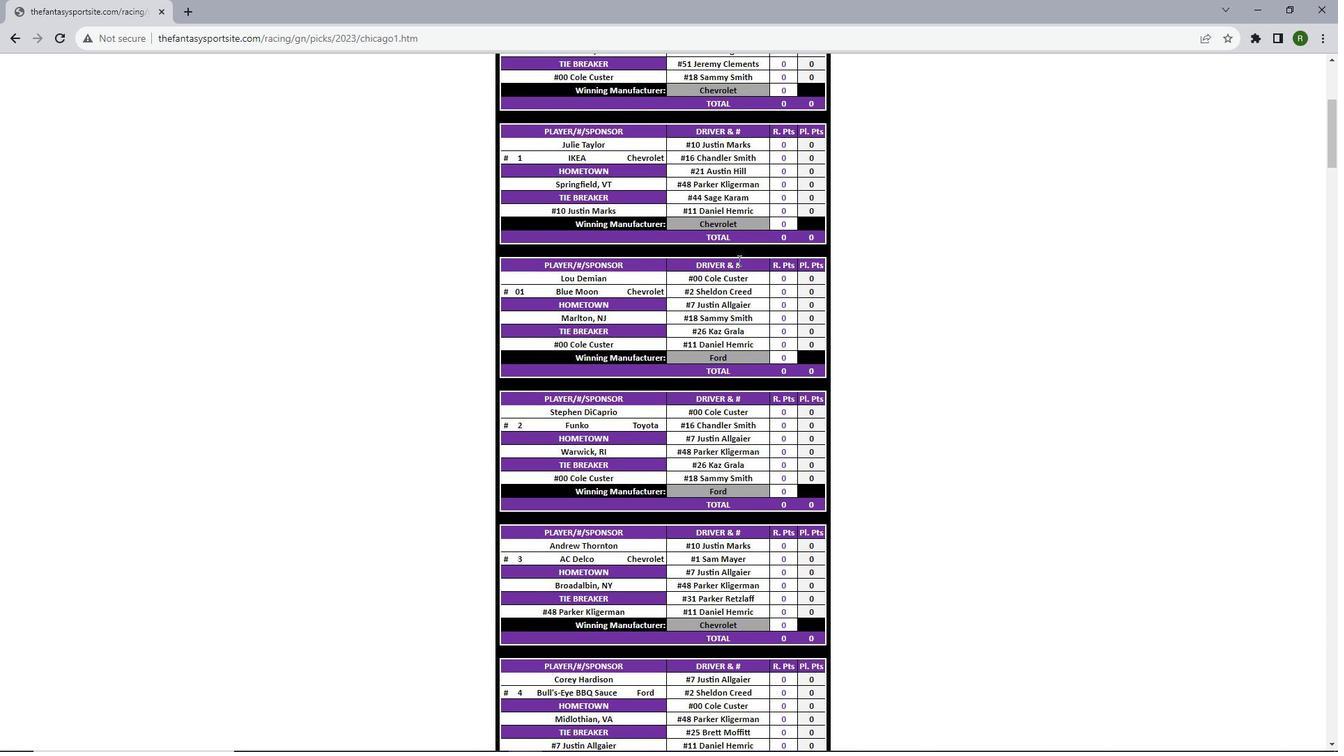 
Action: Mouse scrolled (738, 260) with delta (0, 0)
Screenshot: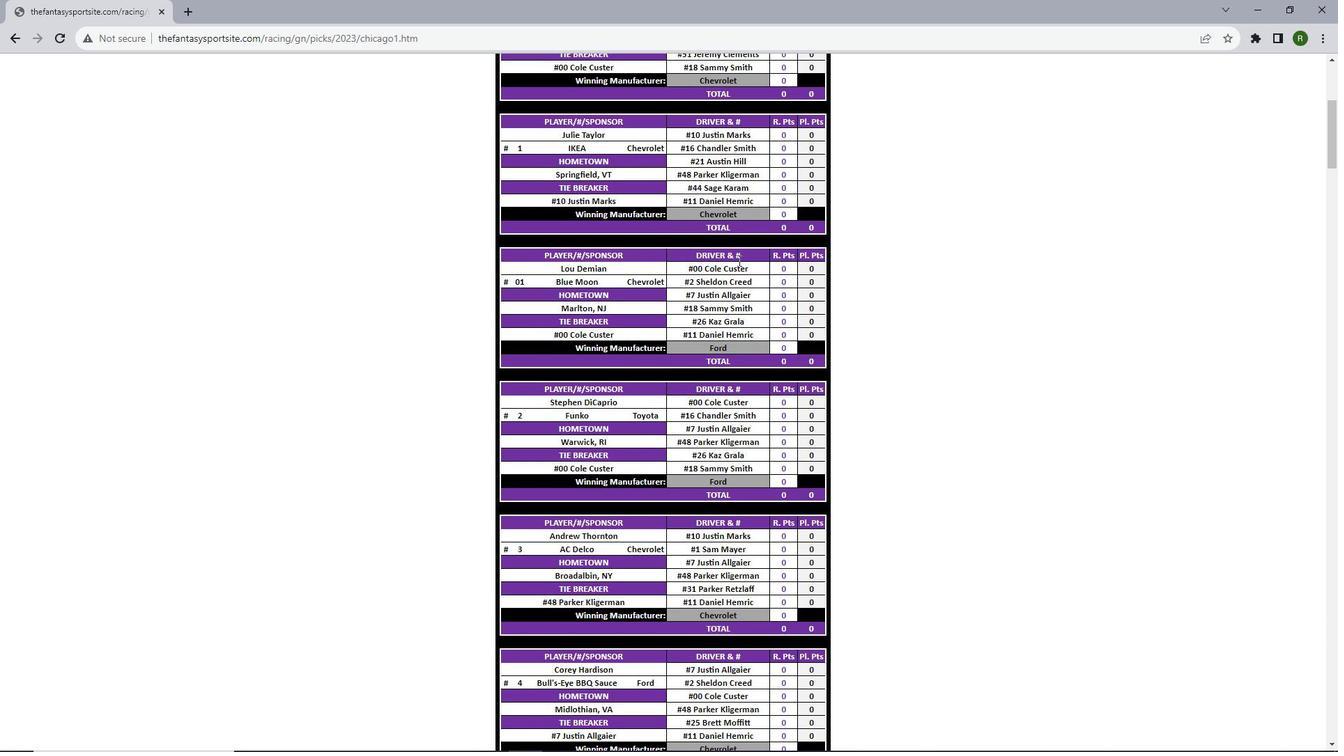 
Action: Mouse scrolled (738, 260) with delta (0, 0)
Screenshot: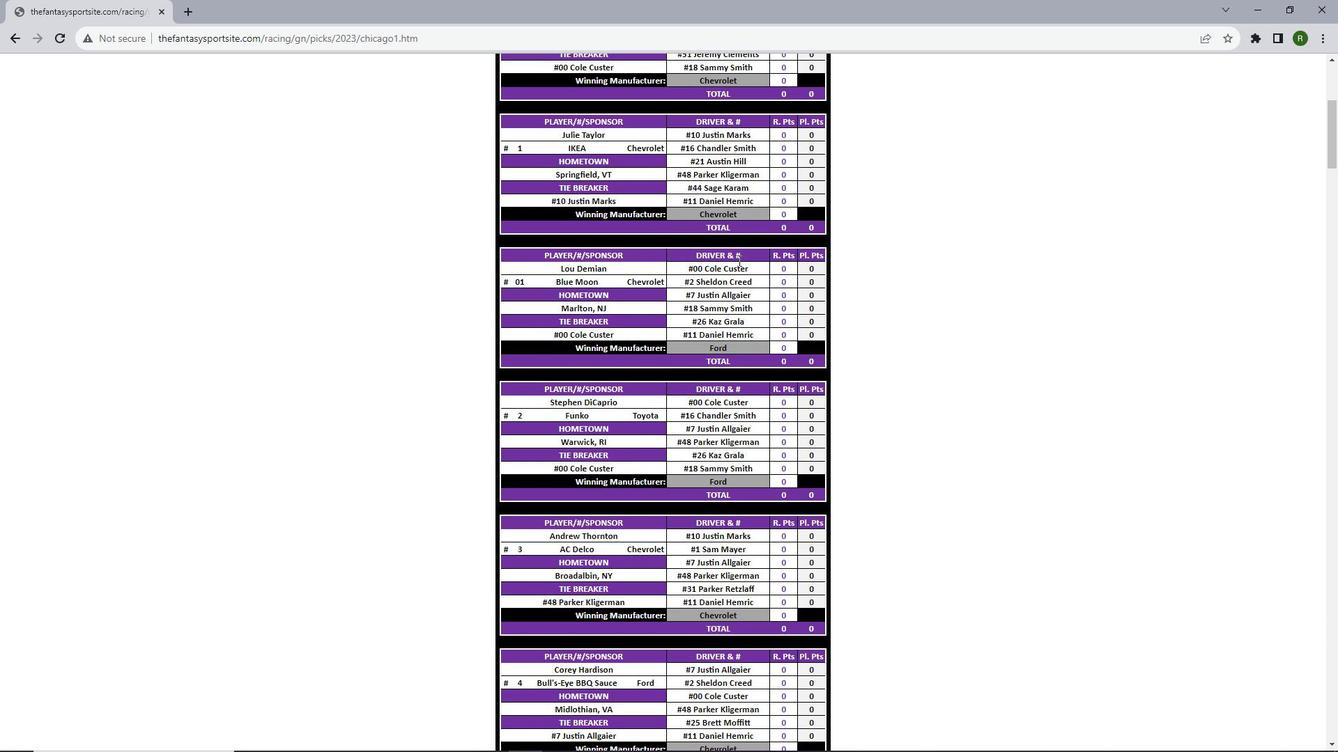 
Action: Mouse scrolled (738, 260) with delta (0, 0)
Screenshot: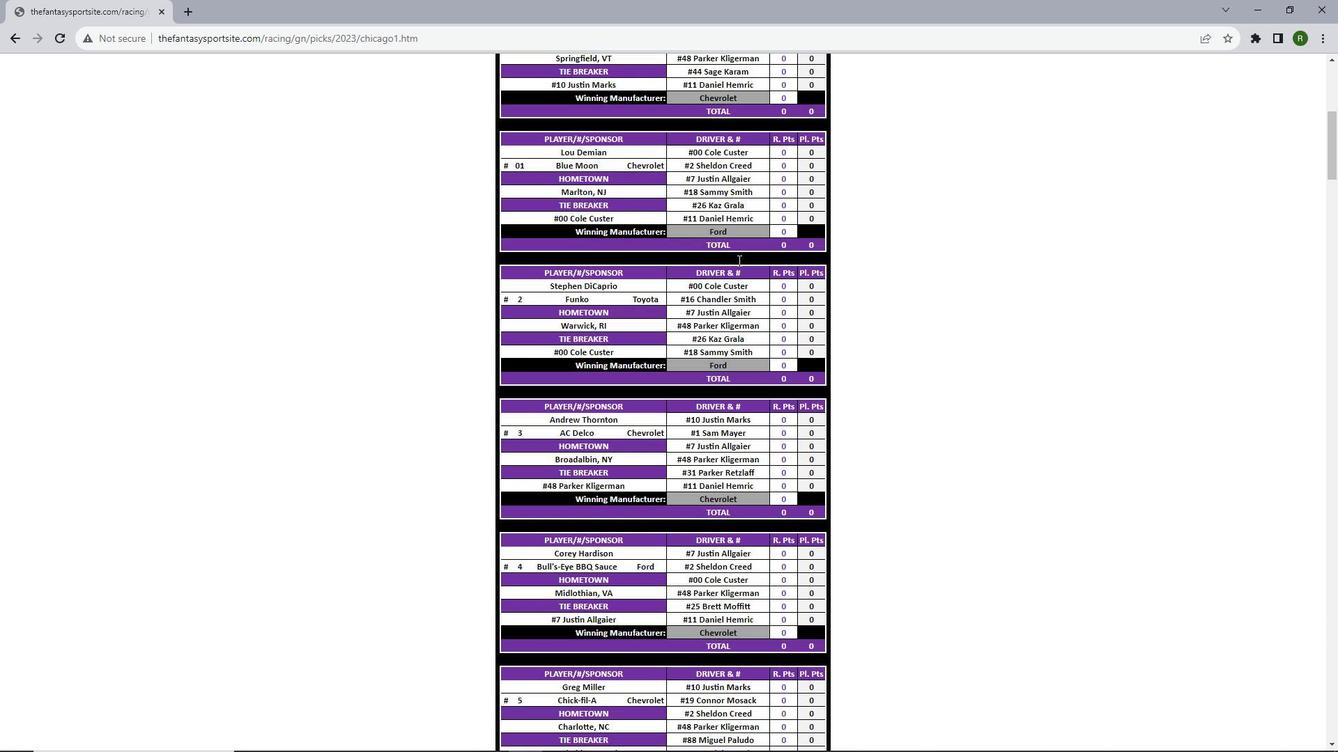 
Action: Mouse scrolled (738, 260) with delta (0, 0)
Screenshot: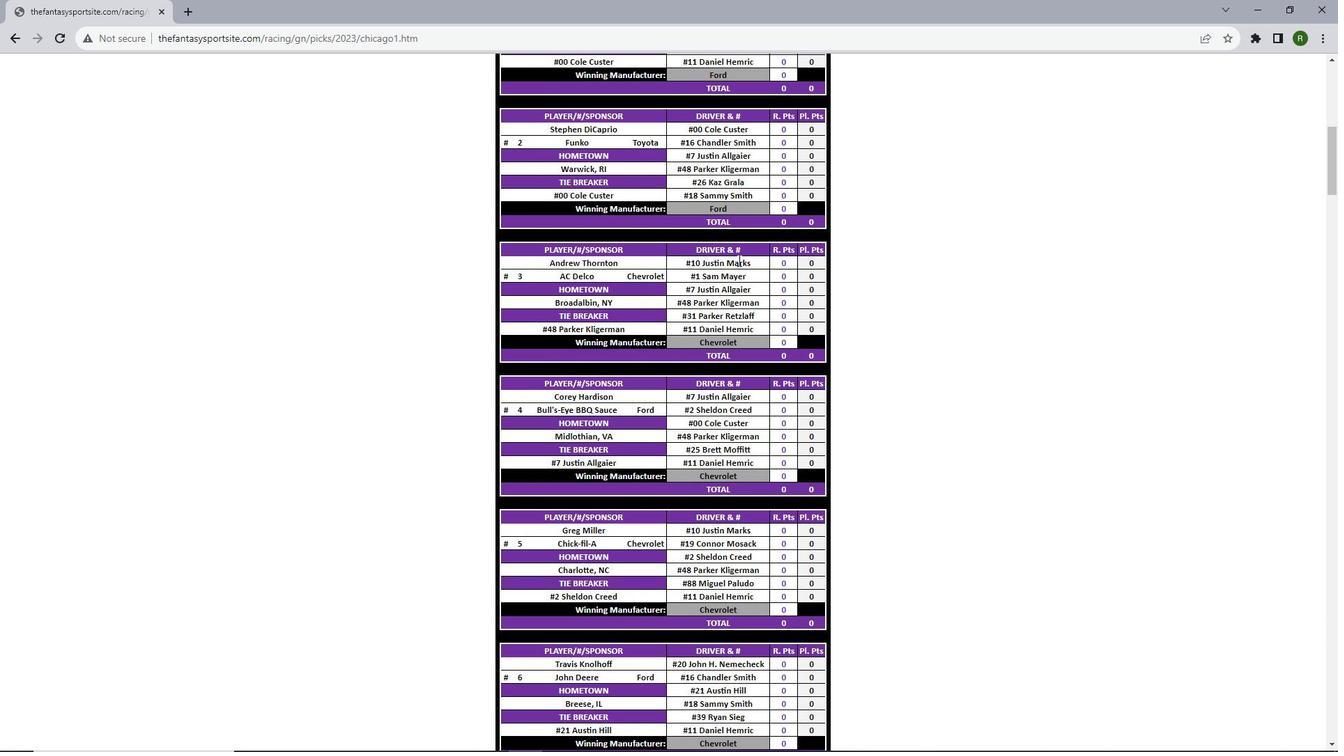
Action: Mouse scrolled (738, 260) with delta (0, 0)
Screenshot: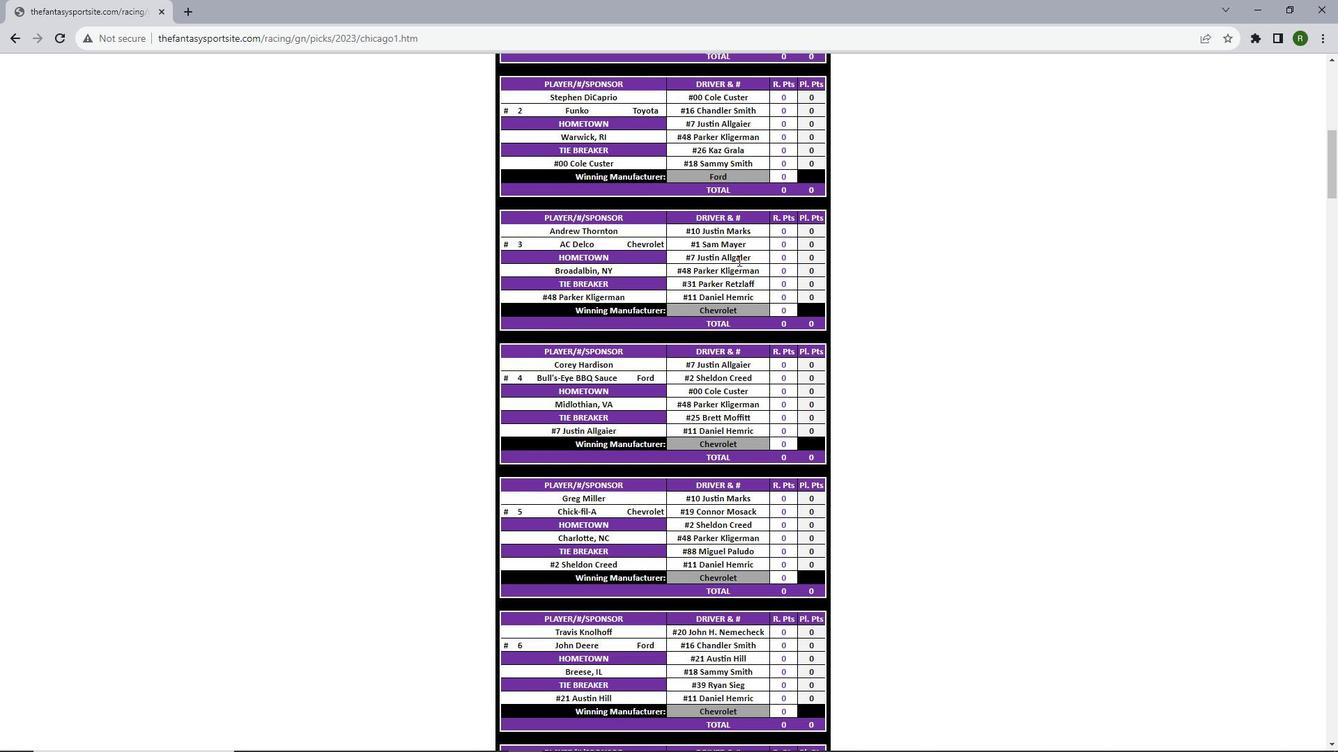 
Action: Mouse scrolled (738, 260) with delta (0, 0)
Screenshot: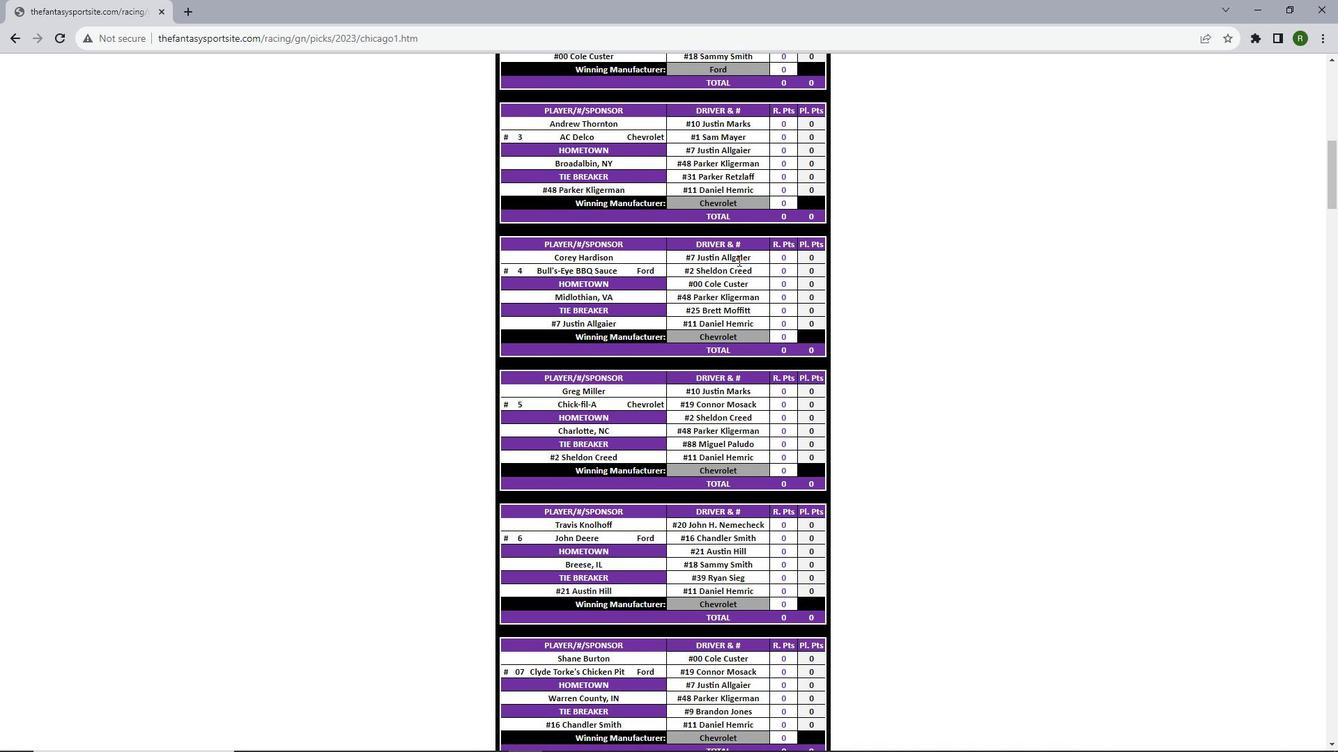 
Action: Mouse scrolled (738, 260) with delta (0, 0)
Screenshot: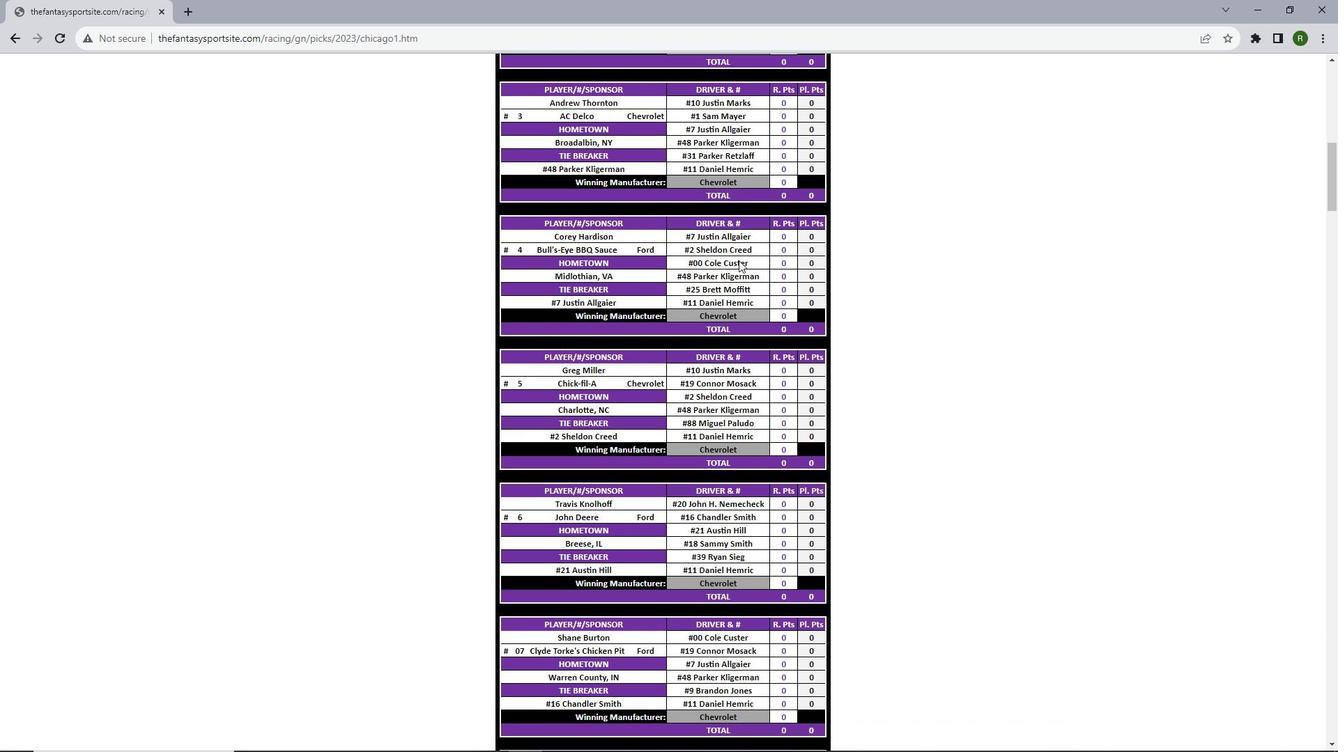 
Action: Mouse moved to (738, 260)
Screenshot: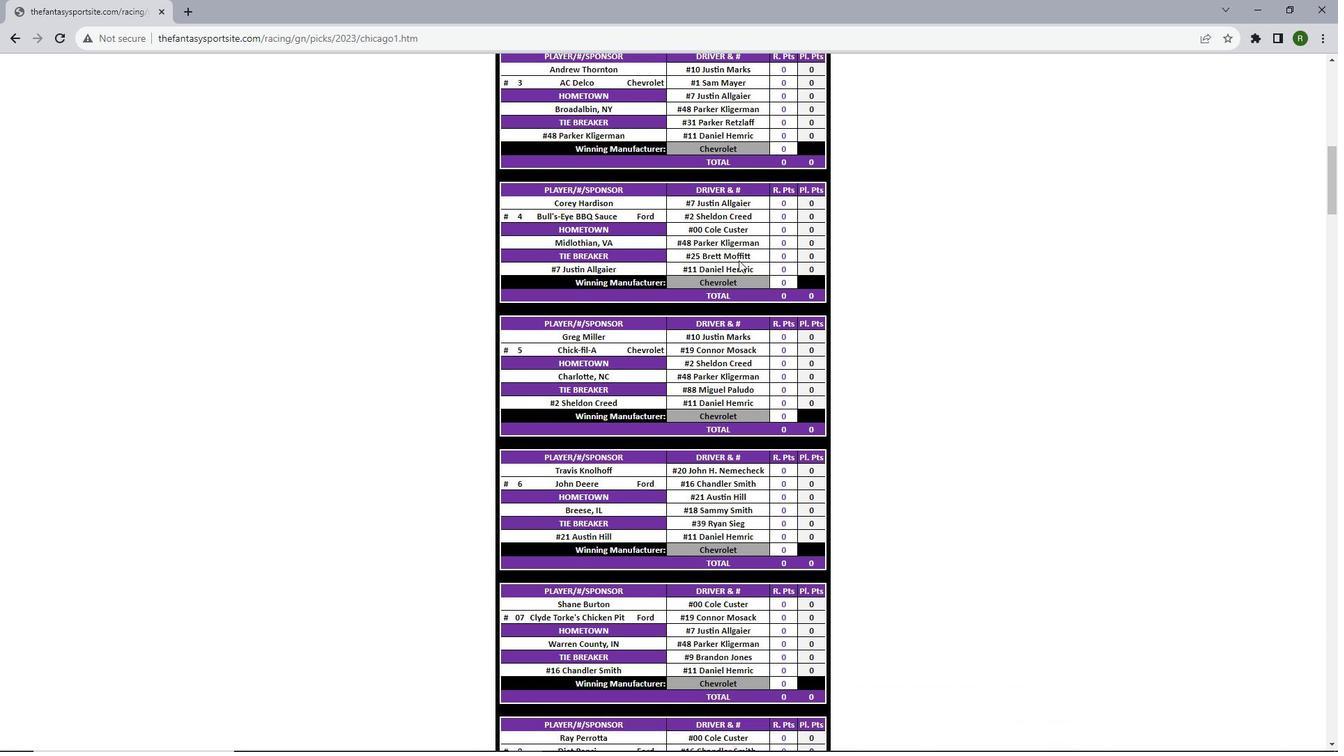 
Action: Mouse scrolled (738, 260) with delta (0, 0)
Screenshot: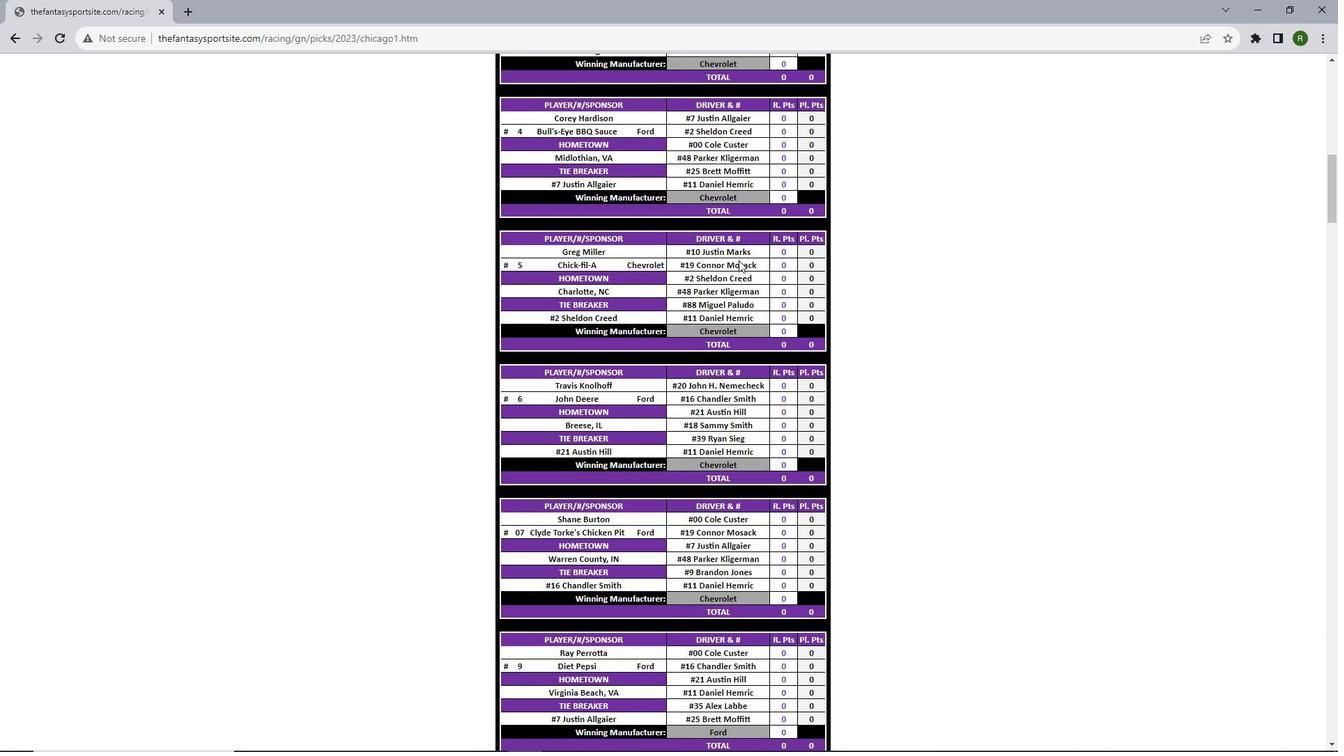 
Action: Mouse scrolled (738, 260) with delta (0, 0)
Screenshot: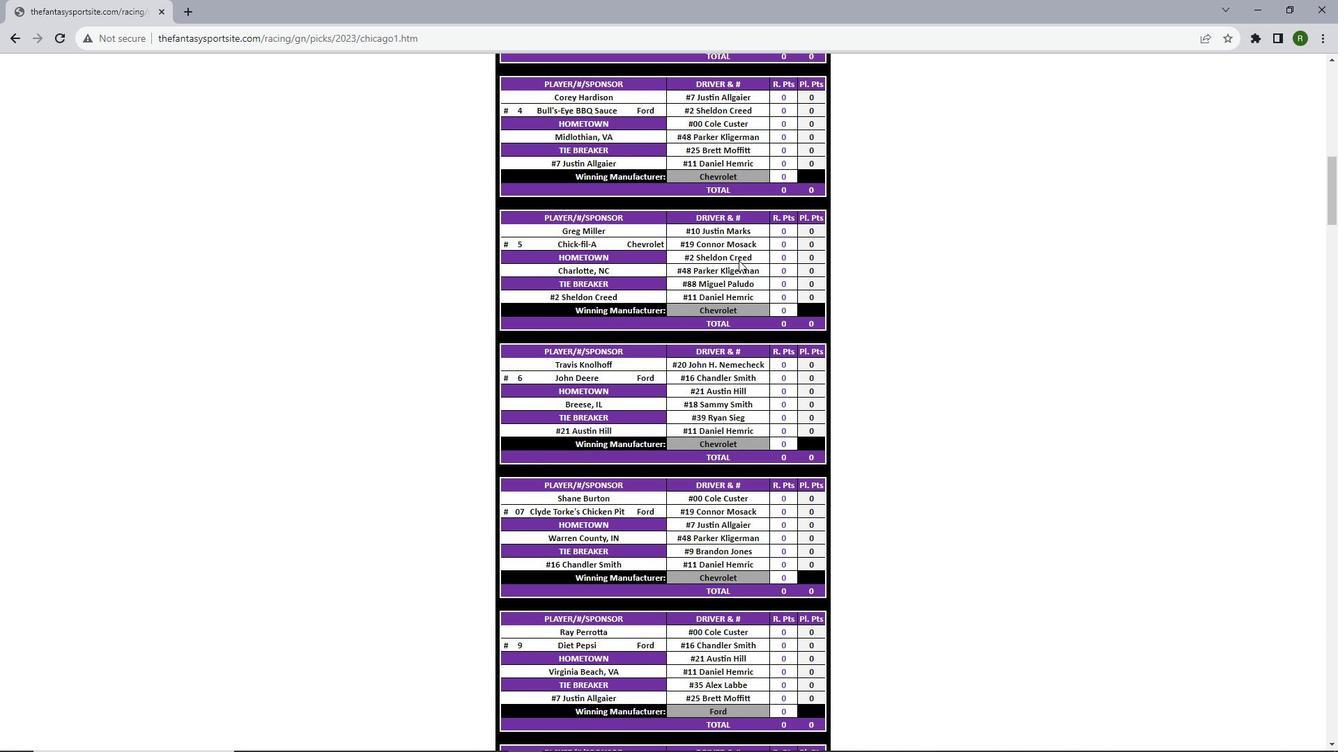 
Action: Mouse scrolled (738, 260) with delta (0, 0)
Screenshot: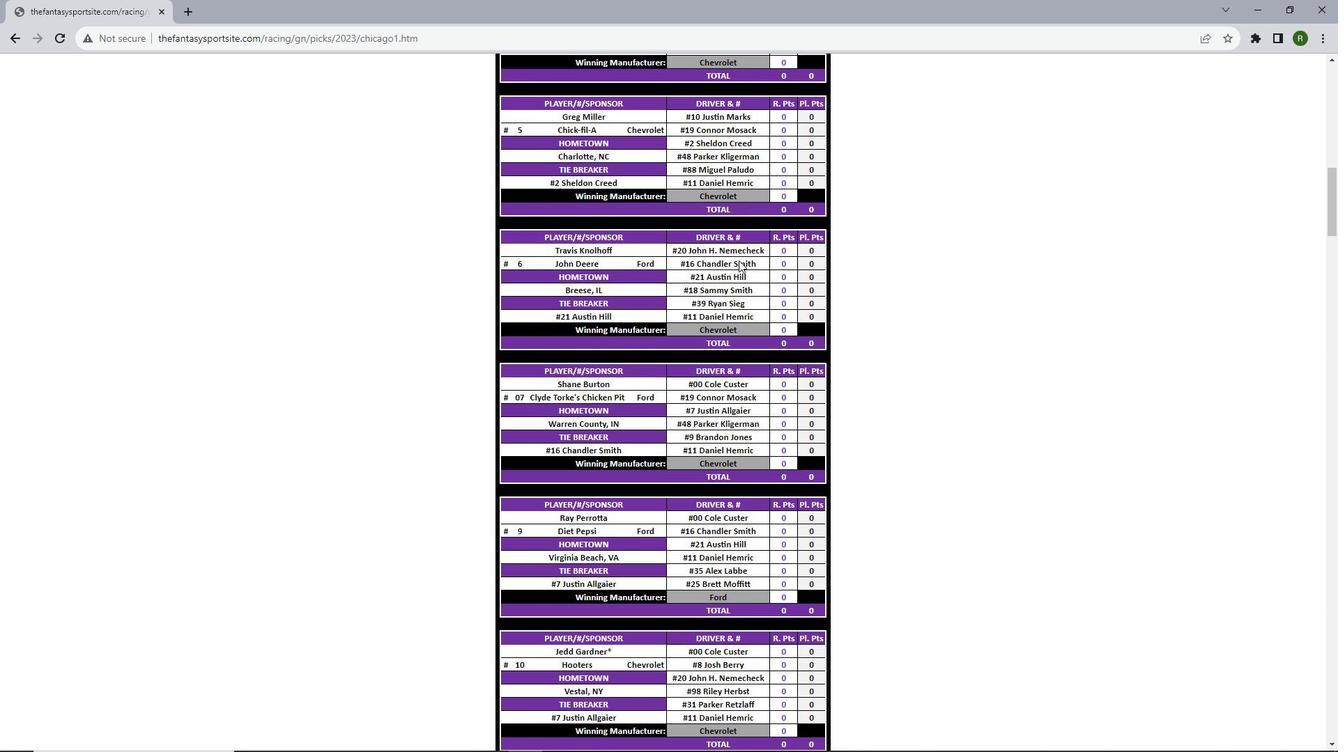 
Action: Mouse scrolled (738, 260) with delta (0, 0)
Screenshot: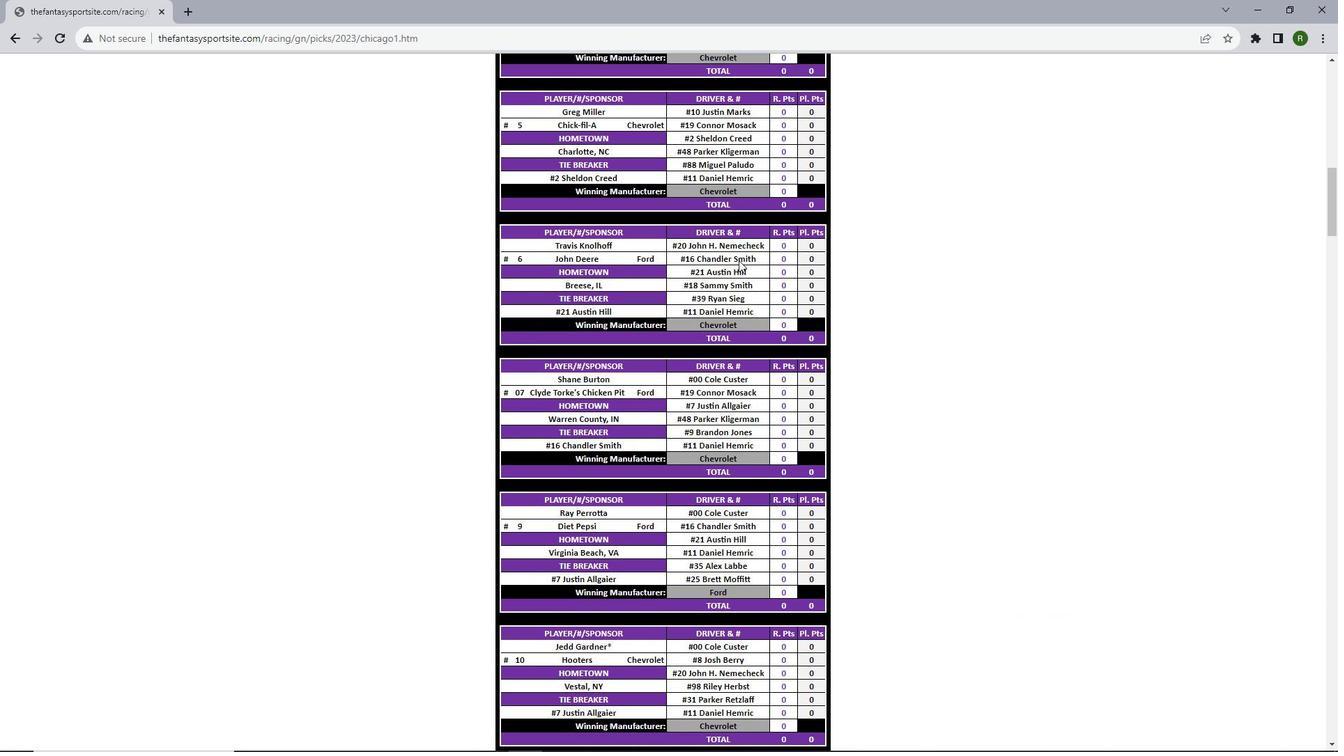 
Action: Mouse moved to (738, 260)
Screenshot: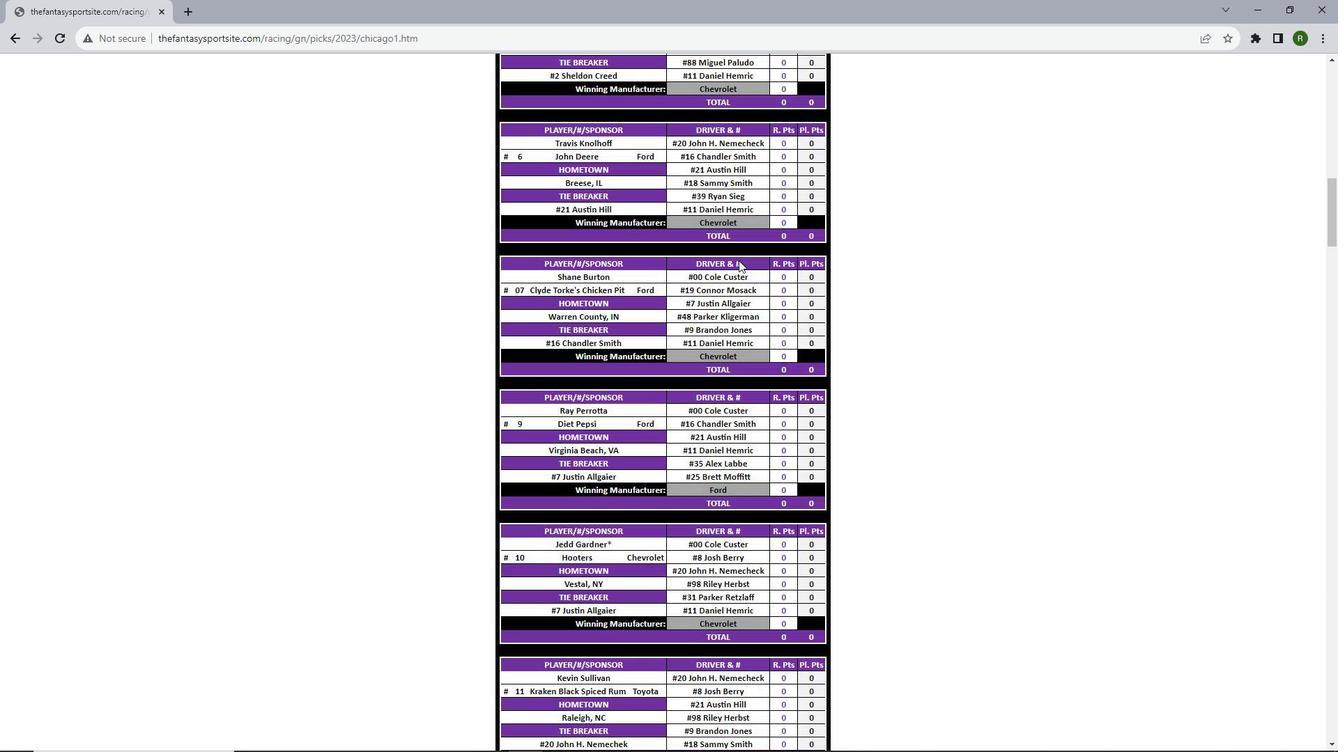 
Action: Mouse scrolled (738, 260) with delta (0, 0)
Screenshot: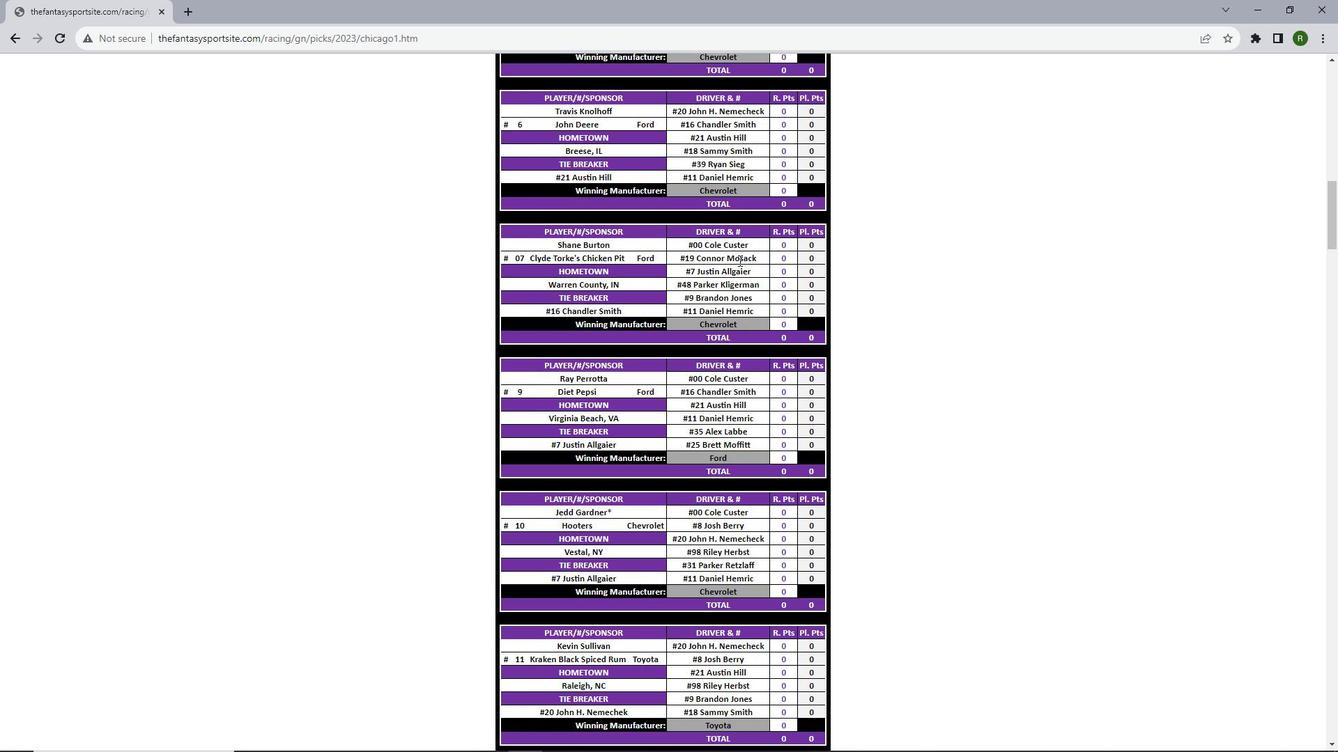 
Action: Mouse scrolled (738, 260) with delta (0, 0)
Screenshot: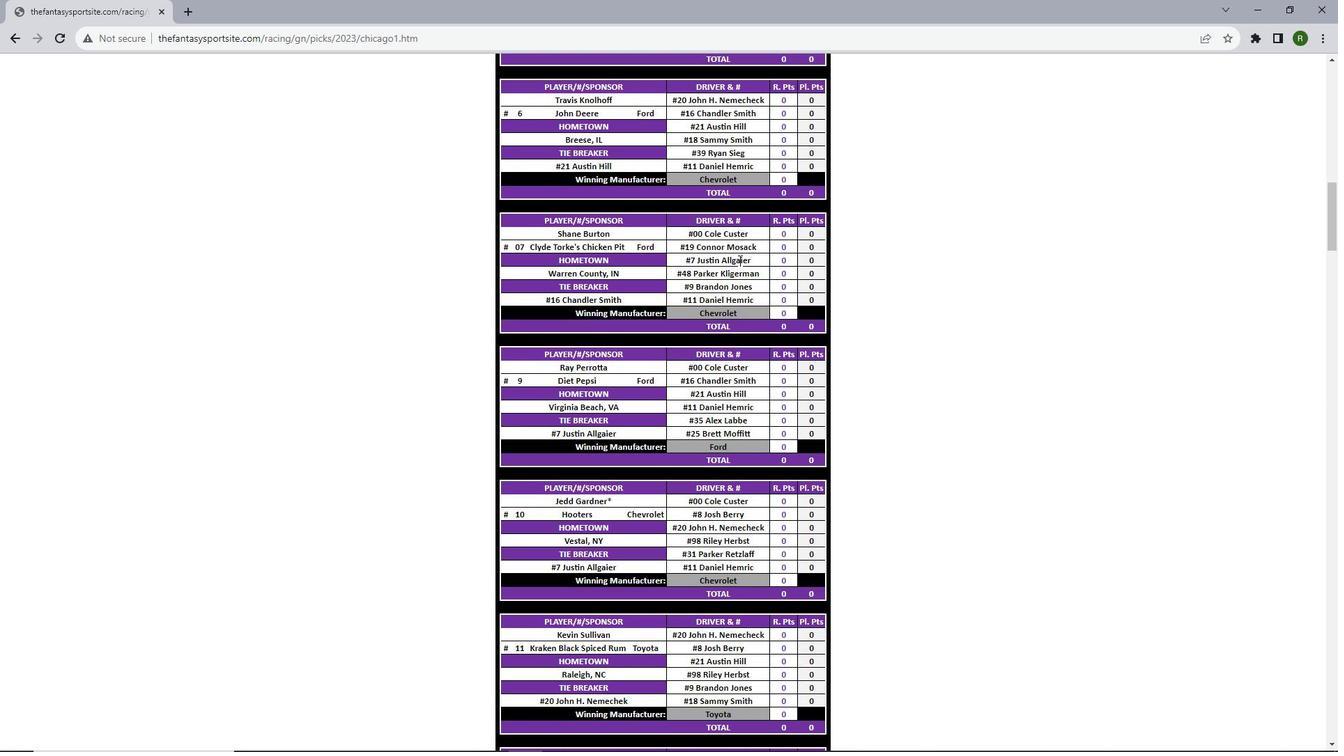 
Action: Mouse scrolled (738, 260) with delta (0, 0)
Screenshot: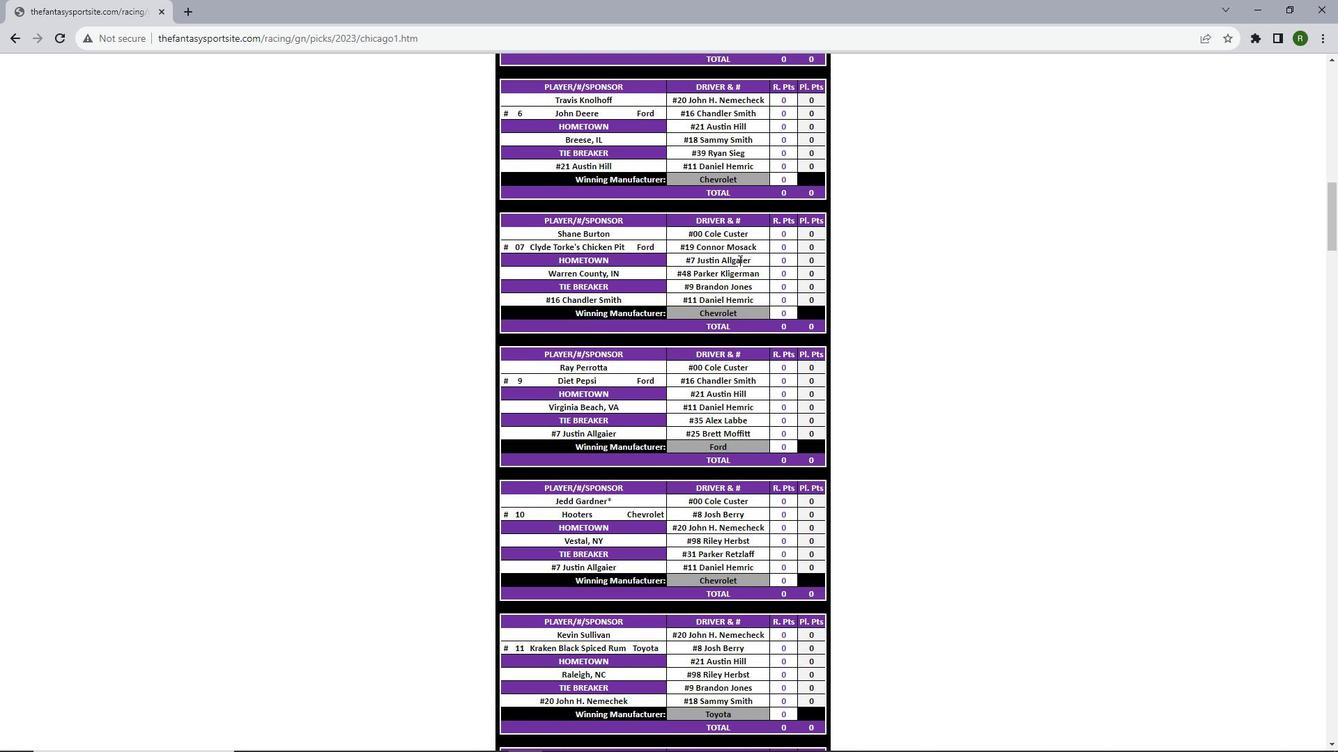 
Action: Mouse scrolled (738, 260) with delta (0, 0)
Screenshot: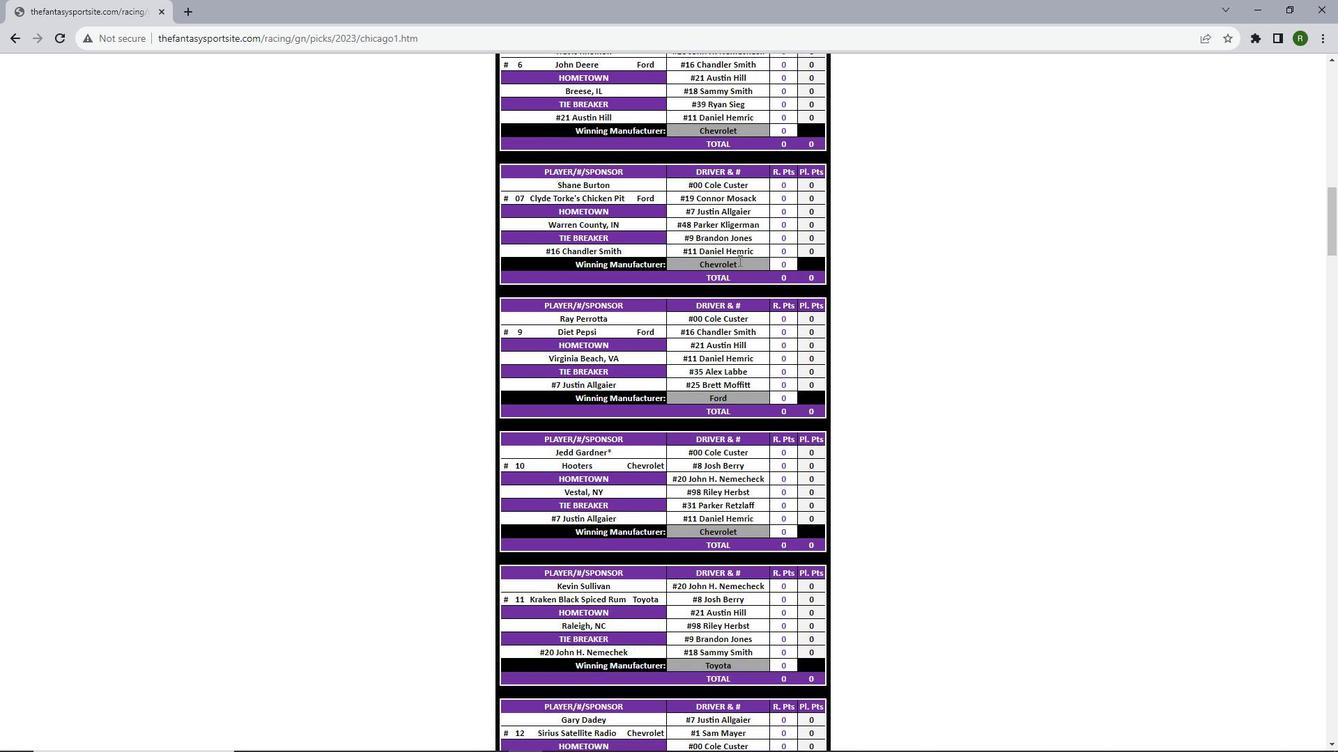 
Action: Mouse scrolled (738, 260) with delta (0, 0)
Screenshot: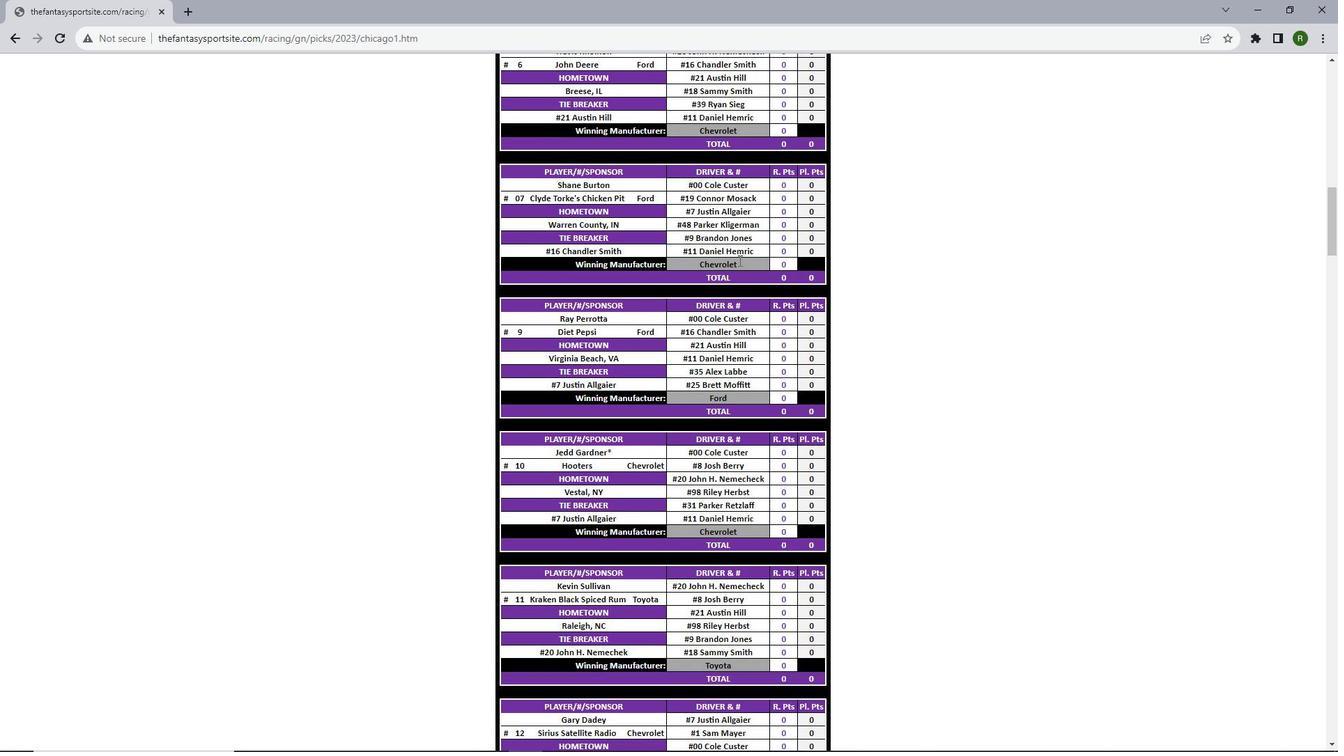 
Action: Mouse scrolled (738, 260) with delta (0, 0)
Screenshot: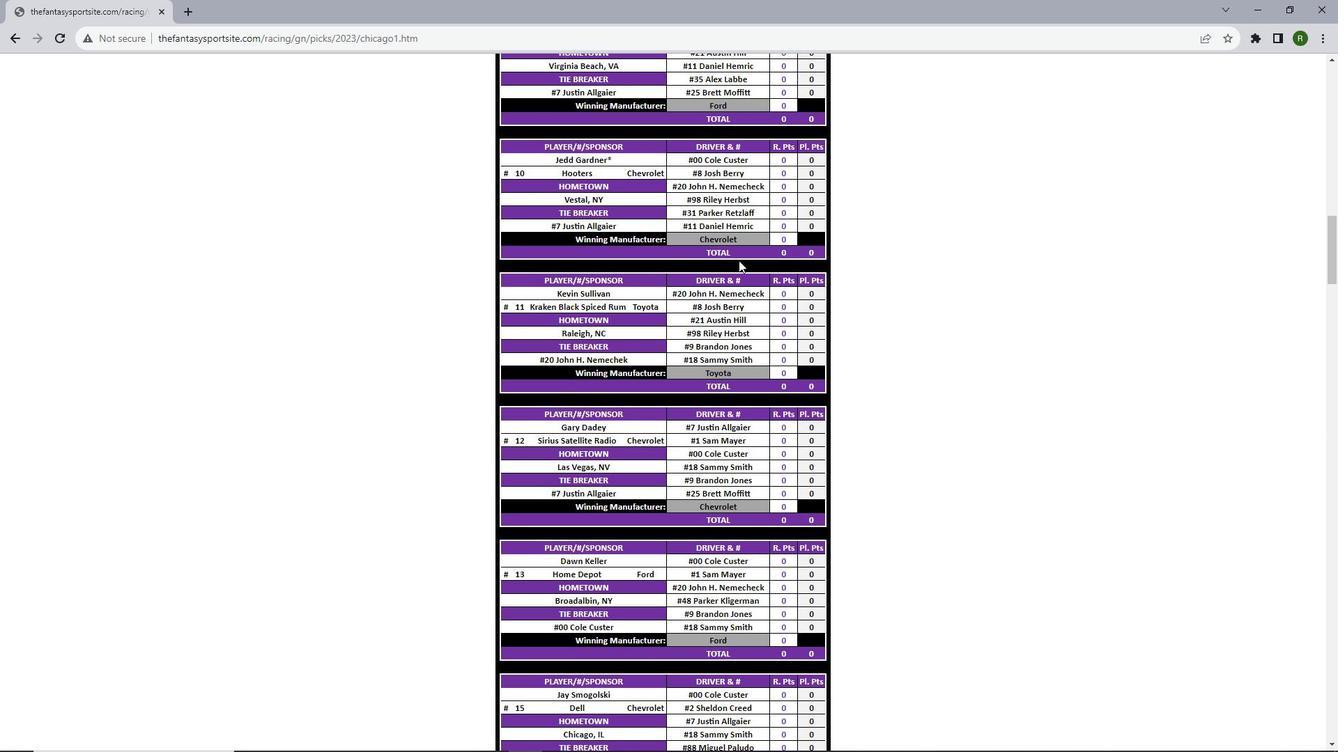 
Action: Mouse scrolled (738, 260) with delta (0, 0)
Screenshot: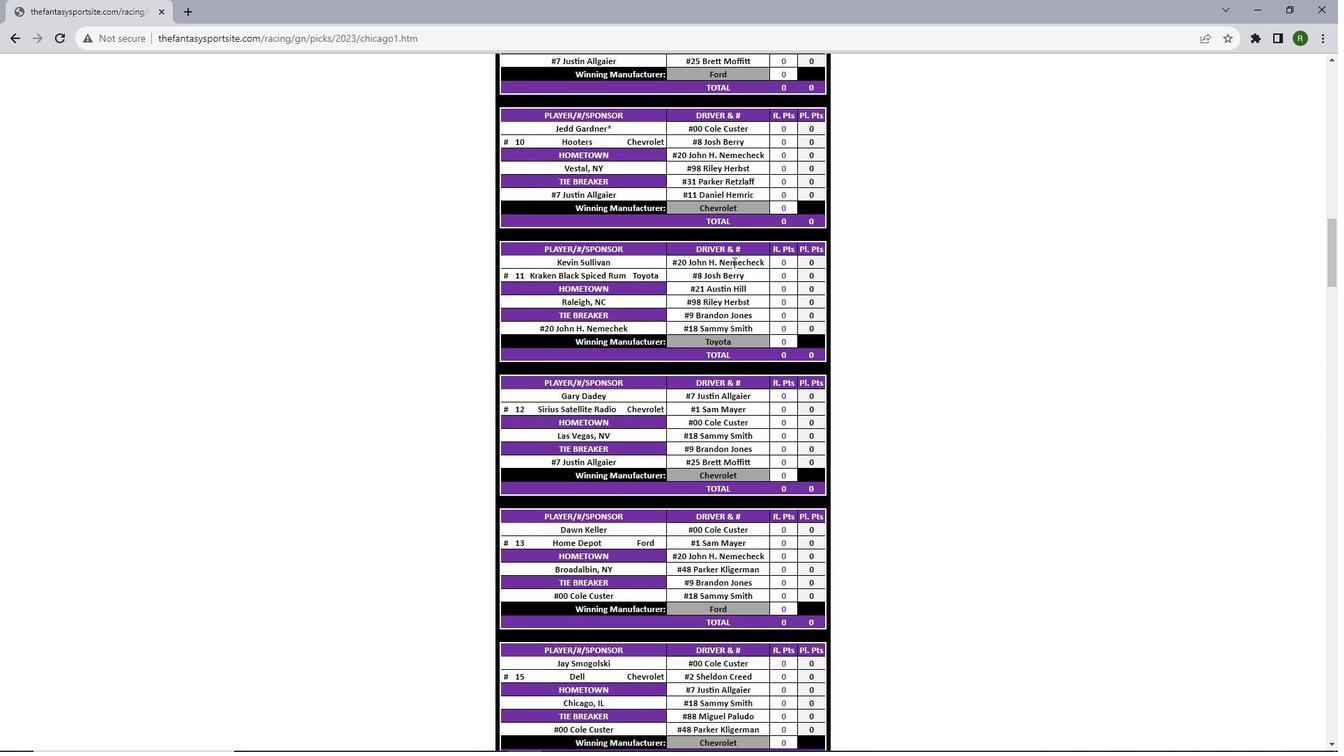 
Action: Mouse moved to (737, 261)
Screenshot: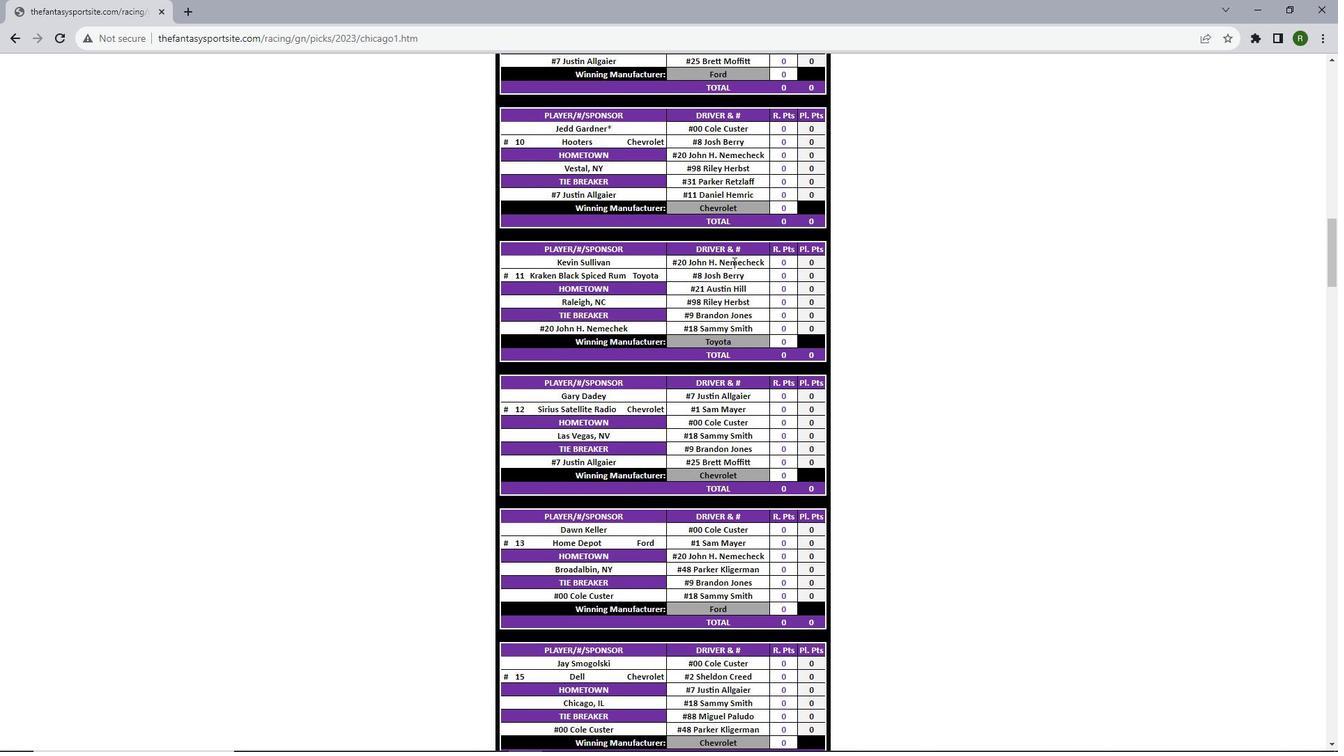
Action: Mouse scrolled (737, 260) with delta (0, 0)
Screenshot: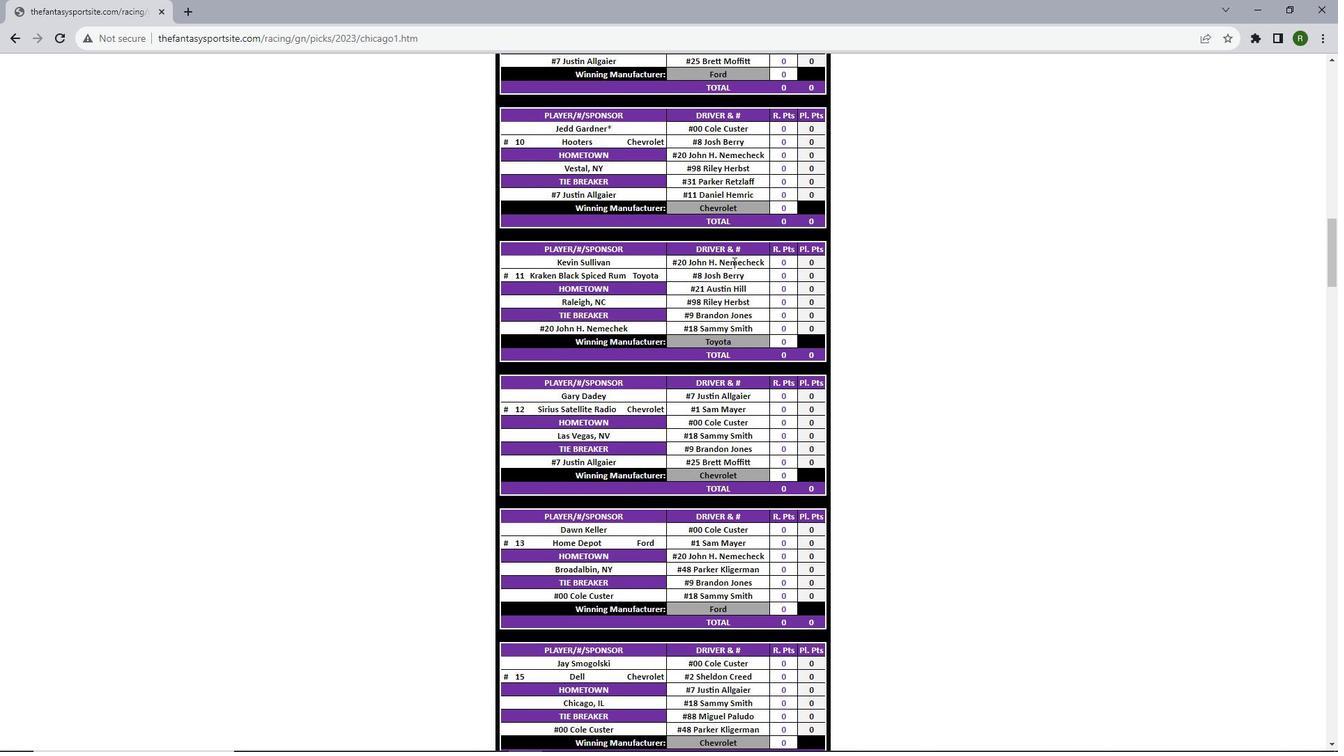 
Action: Mouse moved to (732, 262)
Screenshot: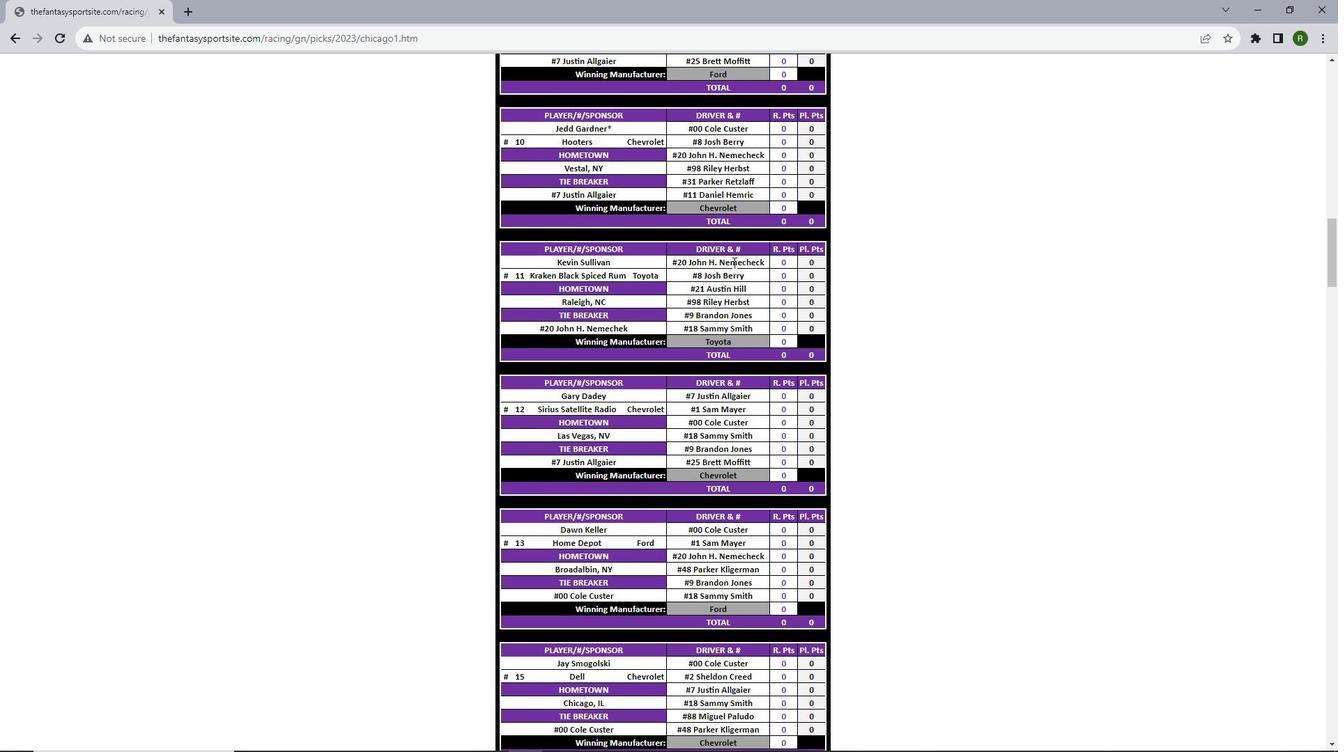 
Action: Mouse scrolled (732, 262) with delta (0, 0)
Screenshot: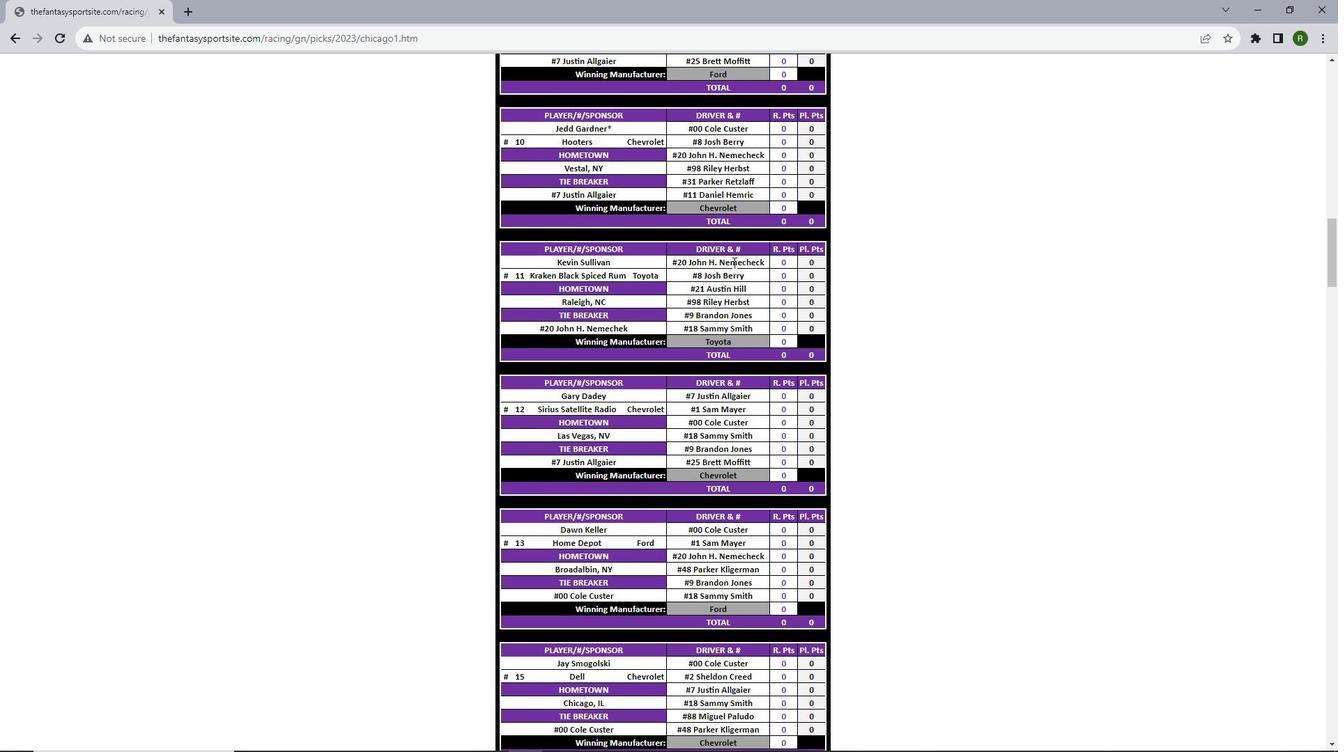 
Action: Mouse scrolled (732, 262) with delta (0, 0)
Screenshot: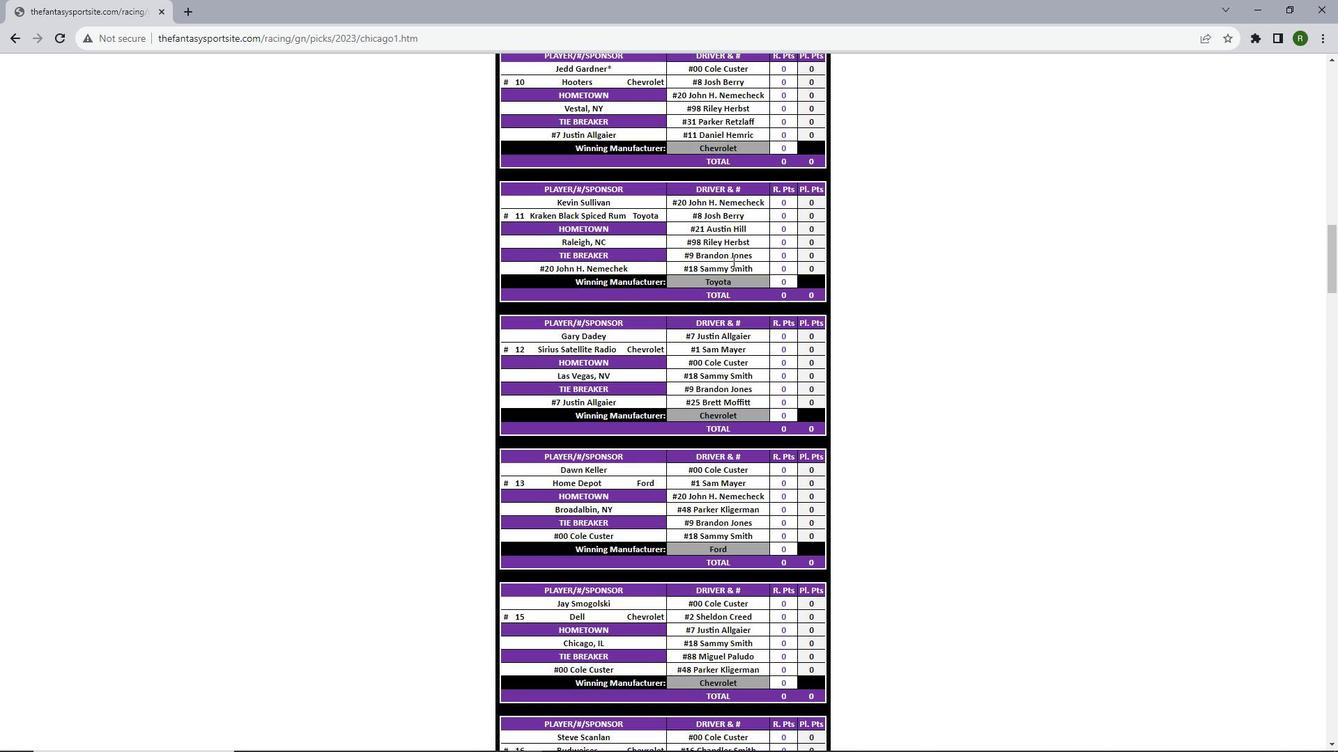 
Action: Mouse moved to (732, 262)
Screenshot: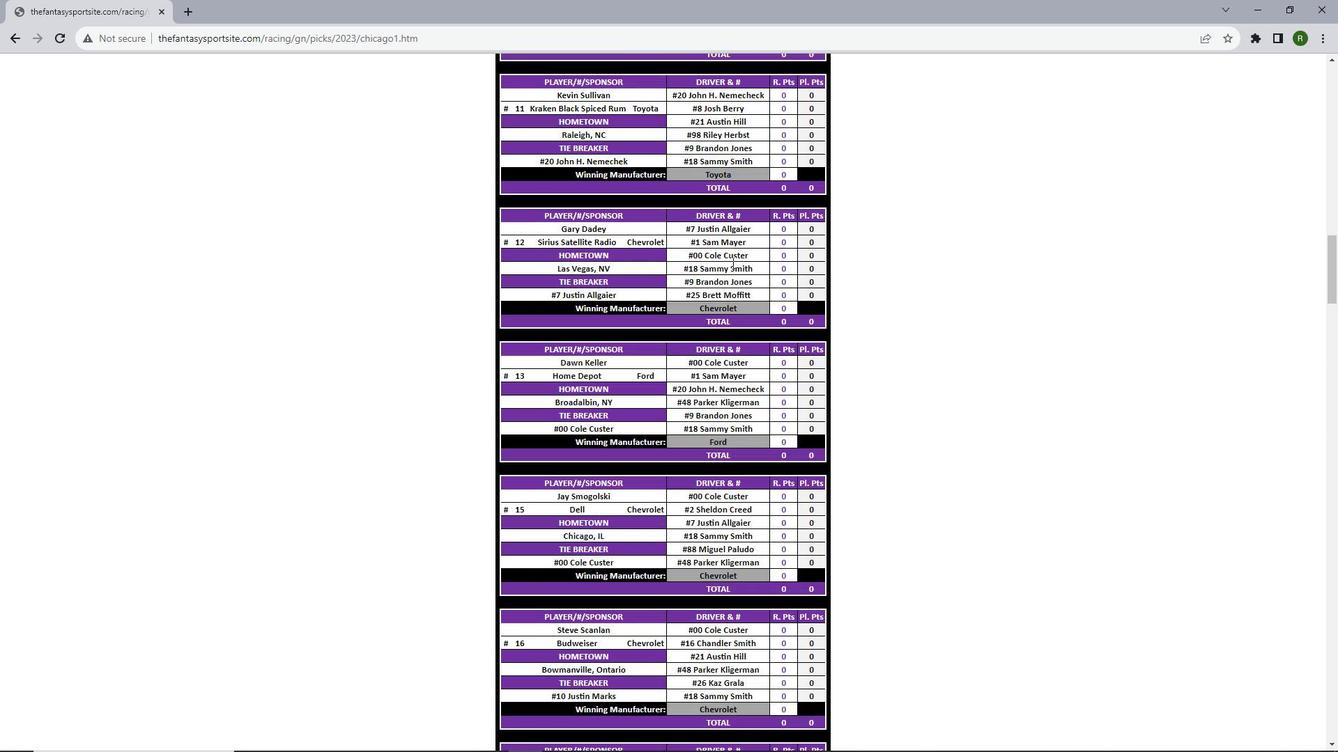 
Action: Mouse scrolled (732, 262) with delta (0, 0)
Screenshot: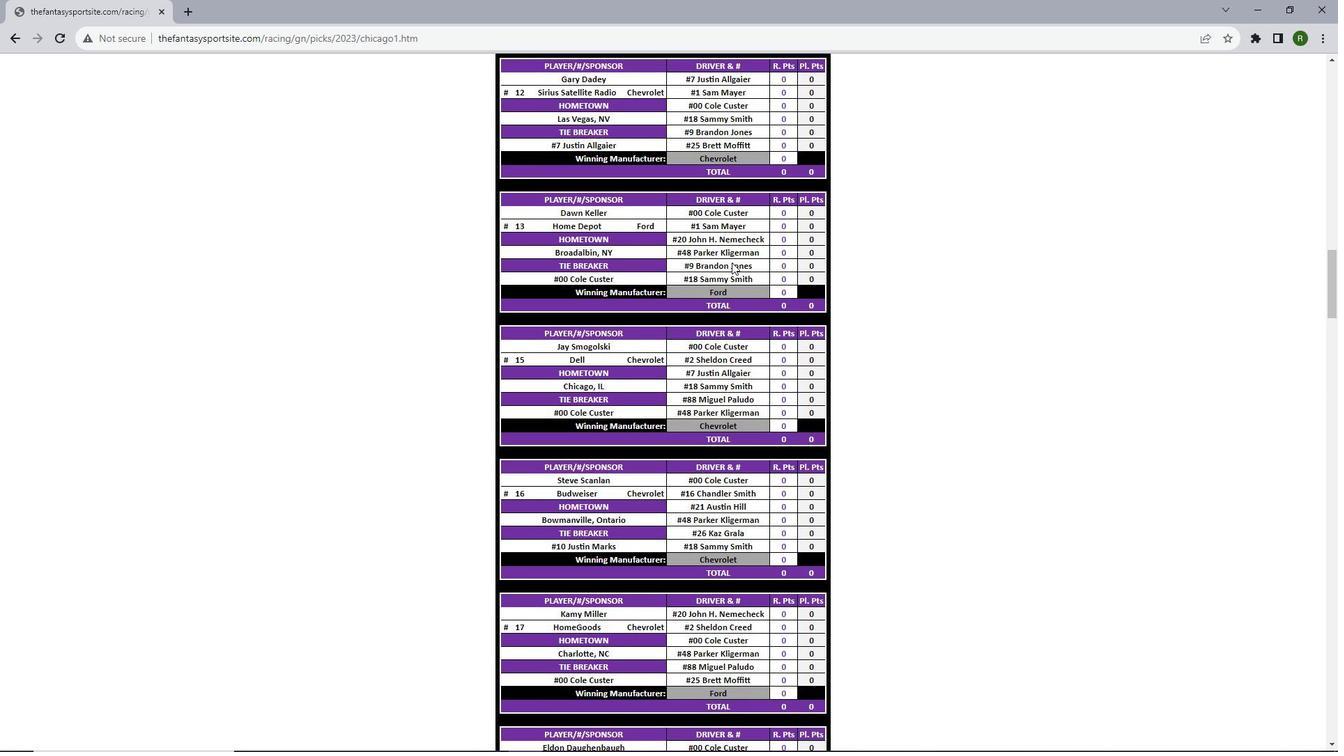 
Action: Mouse scrolled (732, 262) with delta (0, 0)
Screenshot: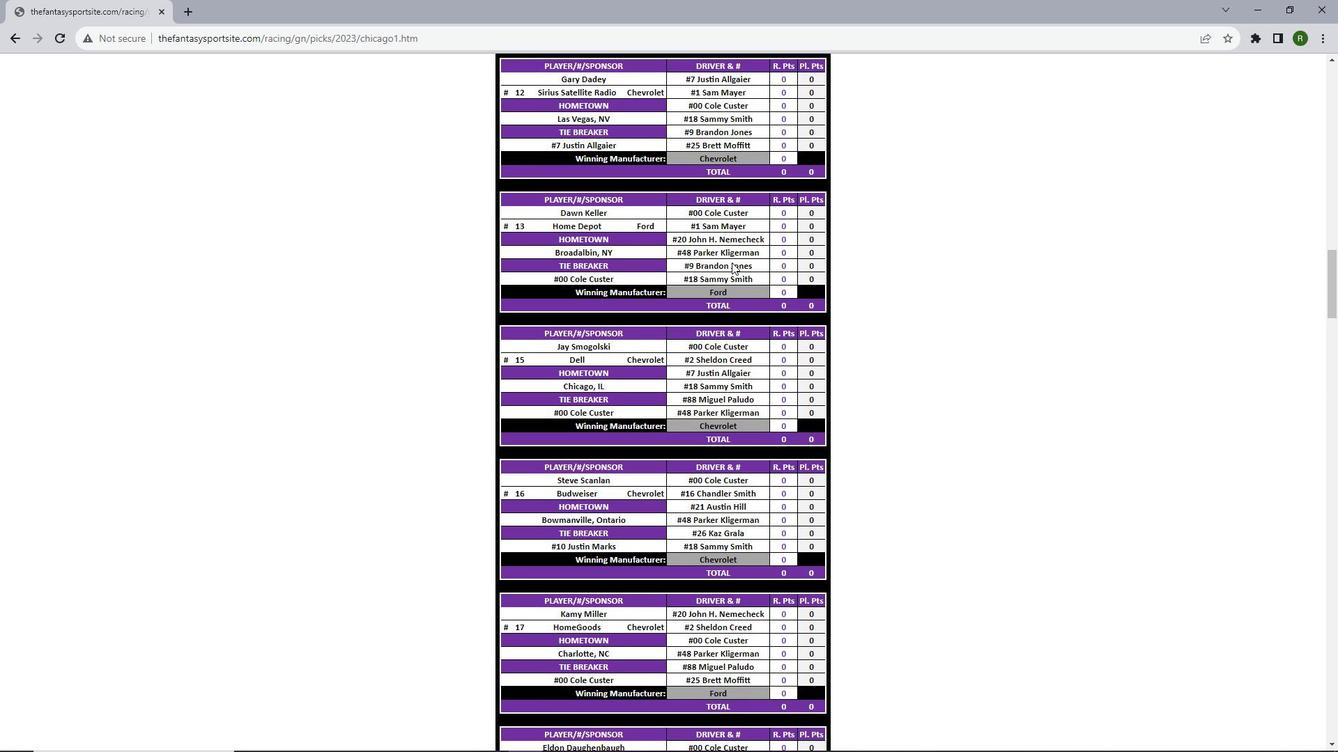 
Action: Mouse scrolled (732, 262) with delta (0, 0)
Screenshot: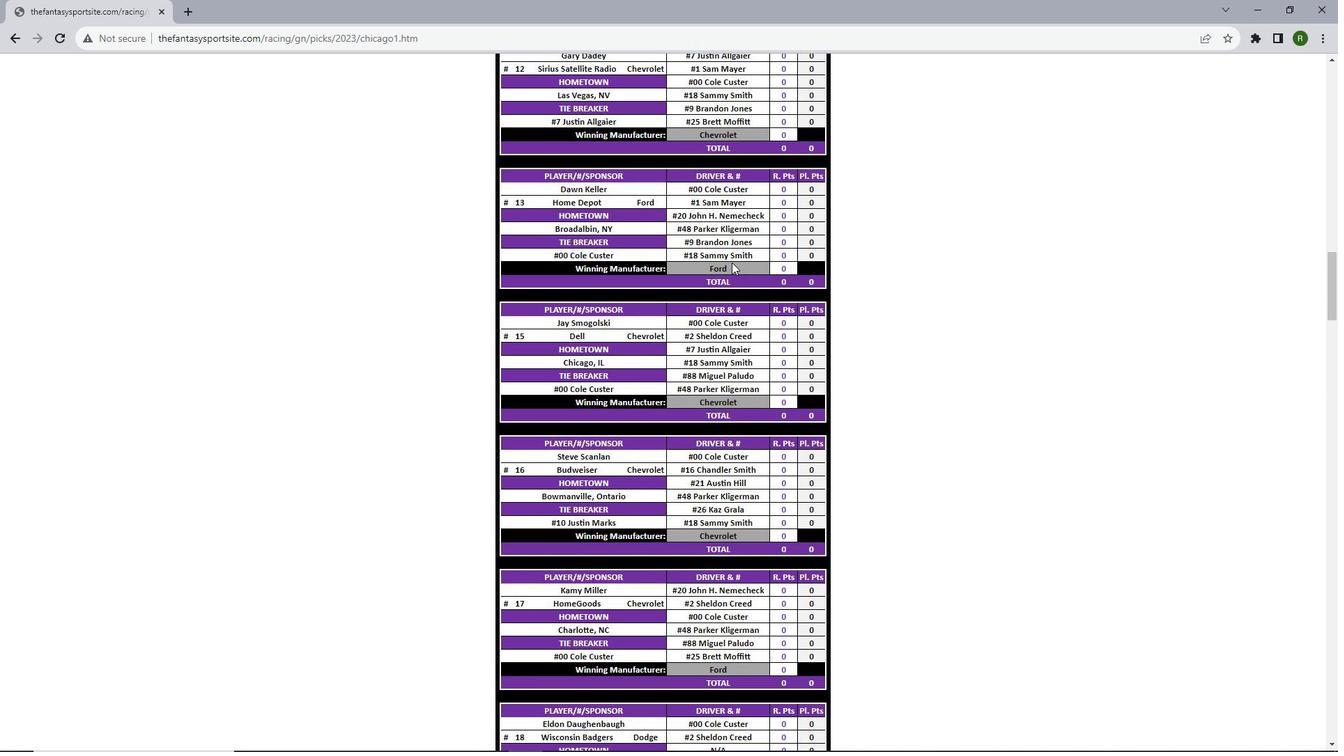 
Action: Mouse scrolled (732, 262) with delta (0, 0)
Screenshot: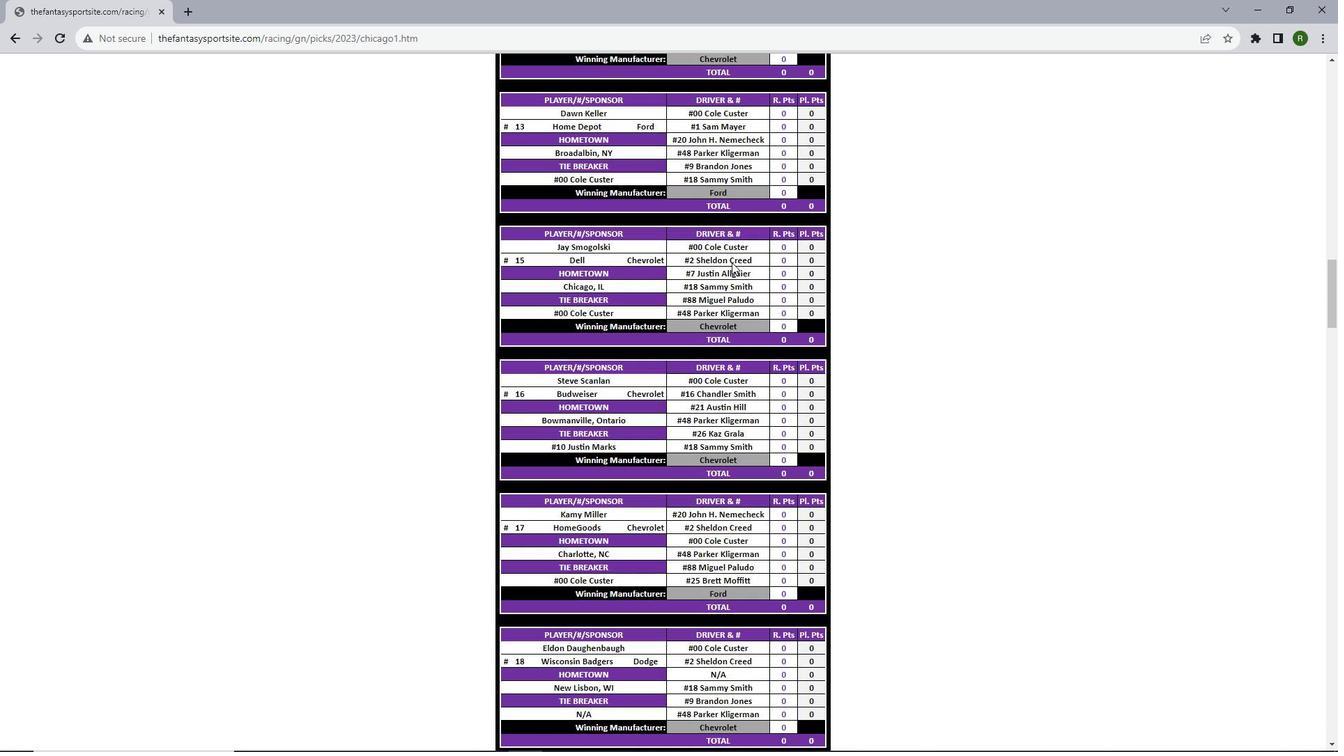 
Action: Mouse scrolled (732, 262) with delta (0, 0)
Screenshot: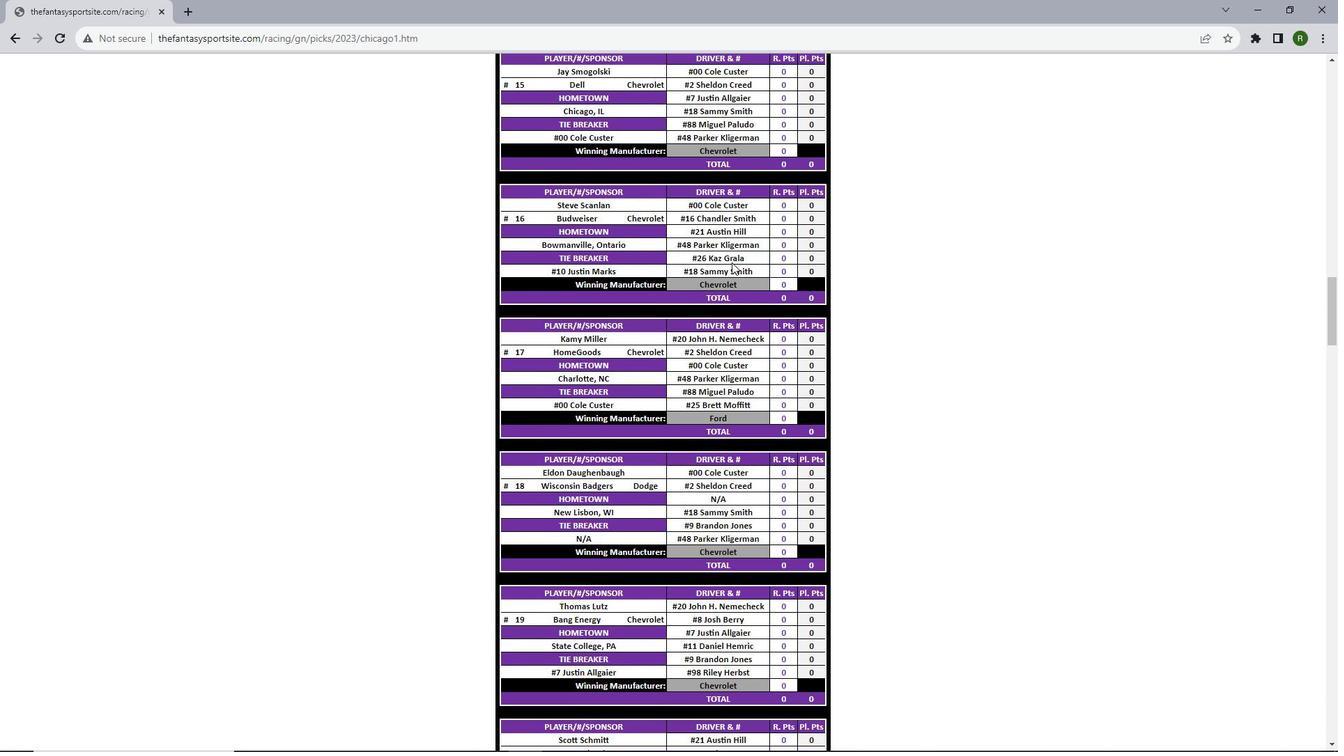 
Action: Mouse scrolled (732, 262) with delta (0, 0)
Screenshot: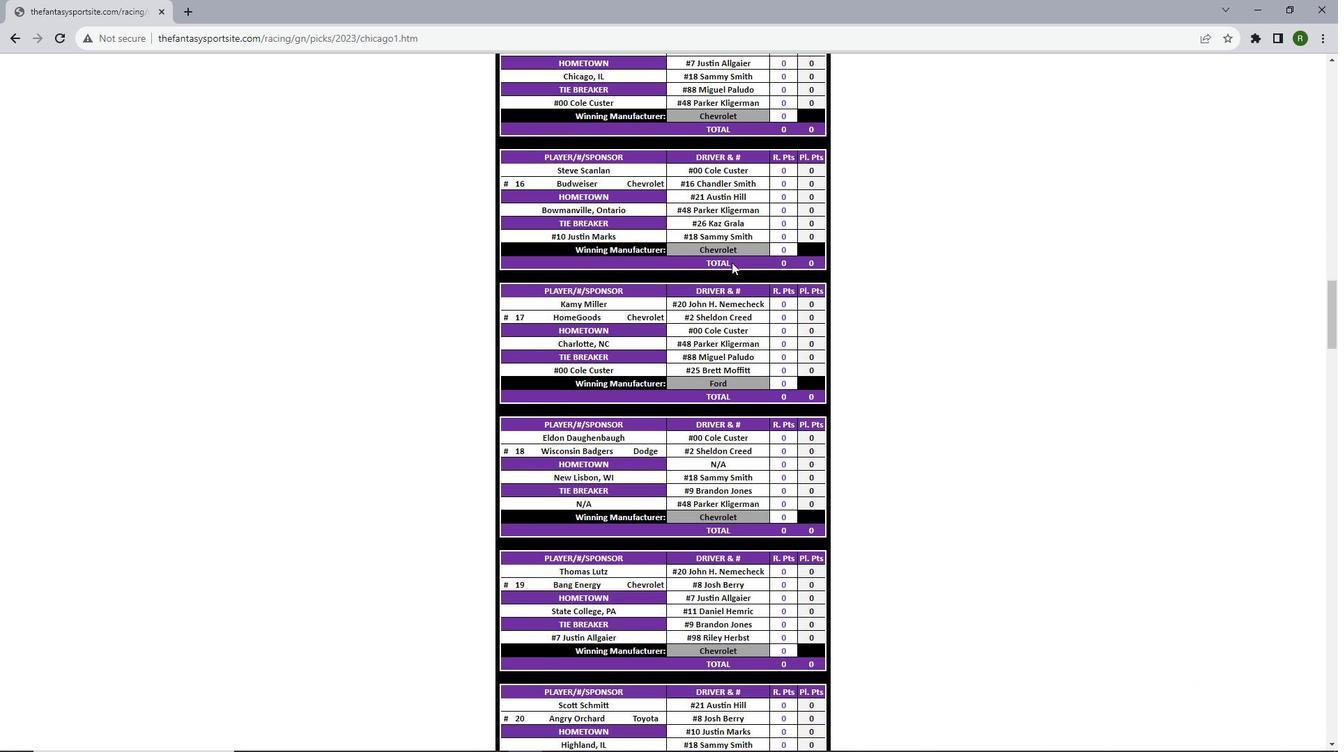 
Action: Mouse scrolled (732, 262) with delta (0, 0)
Screenshot: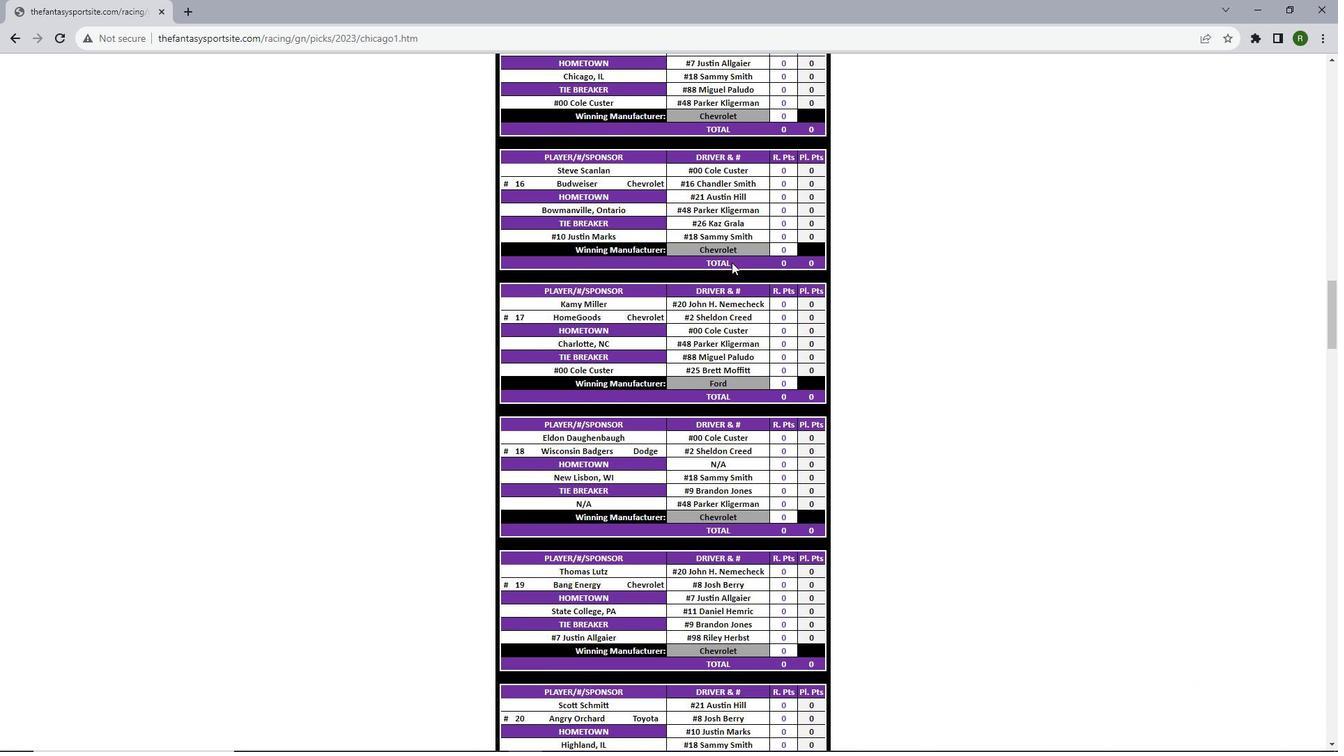 
Action: Mouse scrolled (732, 262) with delta (0, 0)
Screenshot: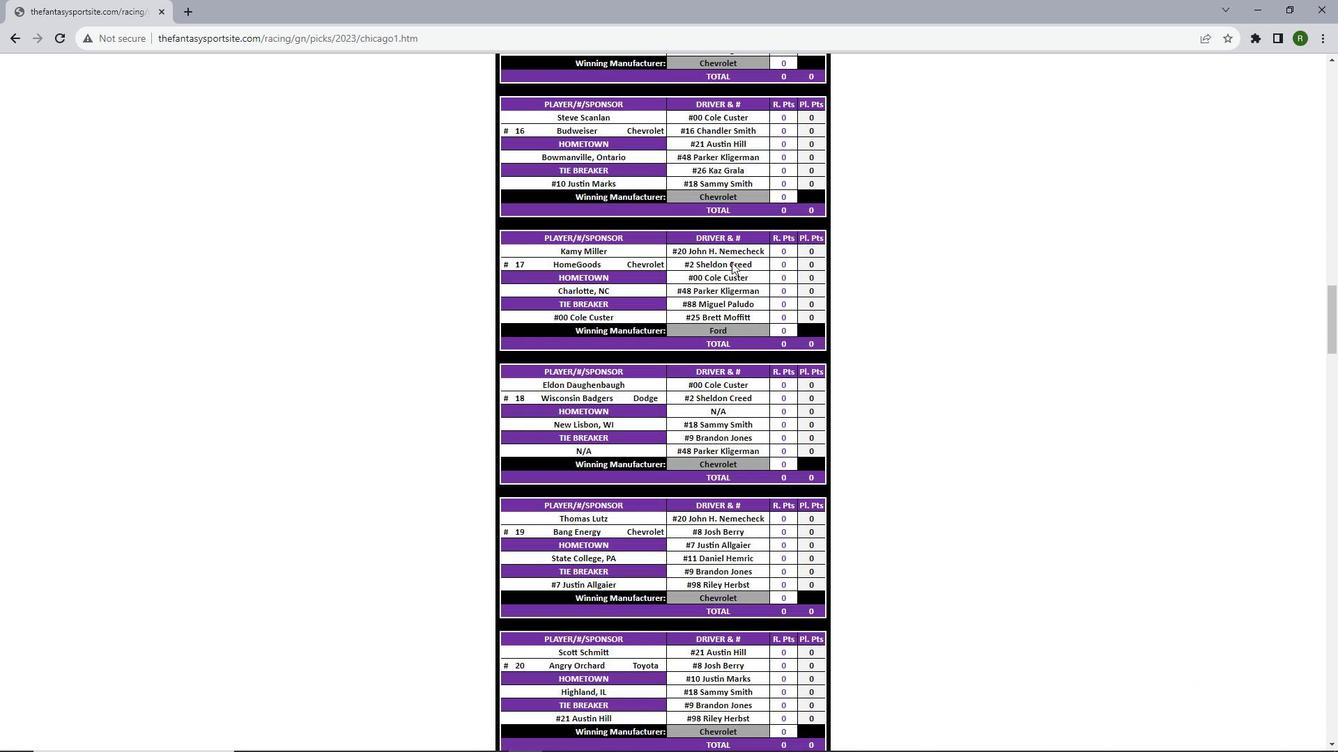 
Action: Mouse scrolled (732, 262) with delta (0, 0)
Screenshot: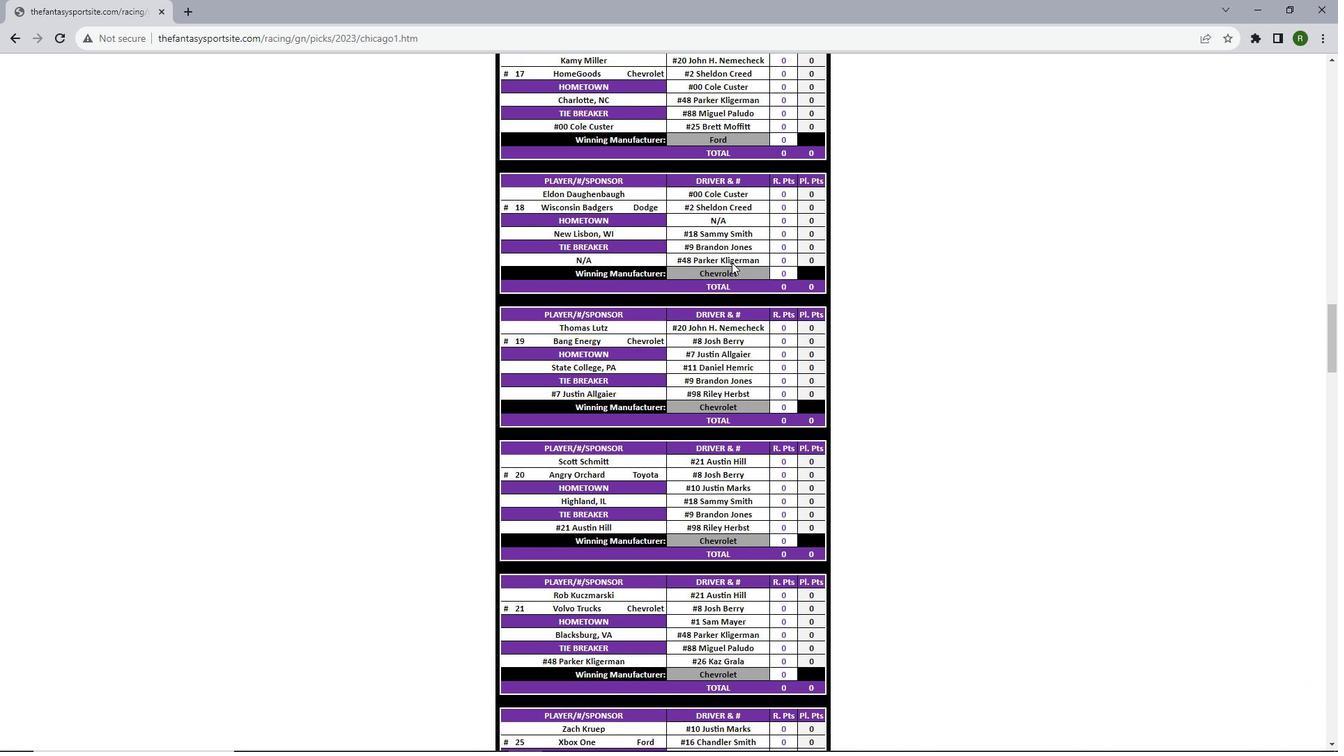 
Action: Mouse scrolled (732, 262) with delta (0, 0)
Screenshot: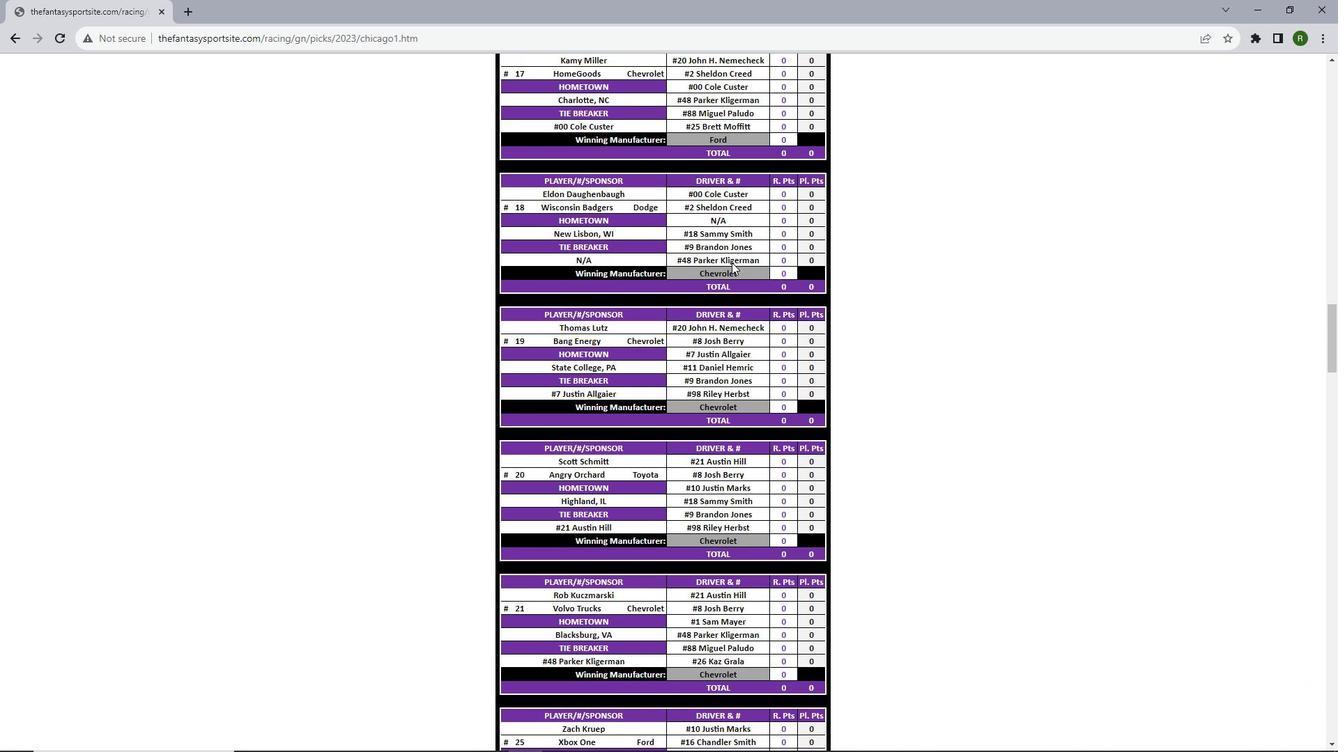 
Action: Mouse scrolled (732, 262) with delta (0, 0)
Screenshot: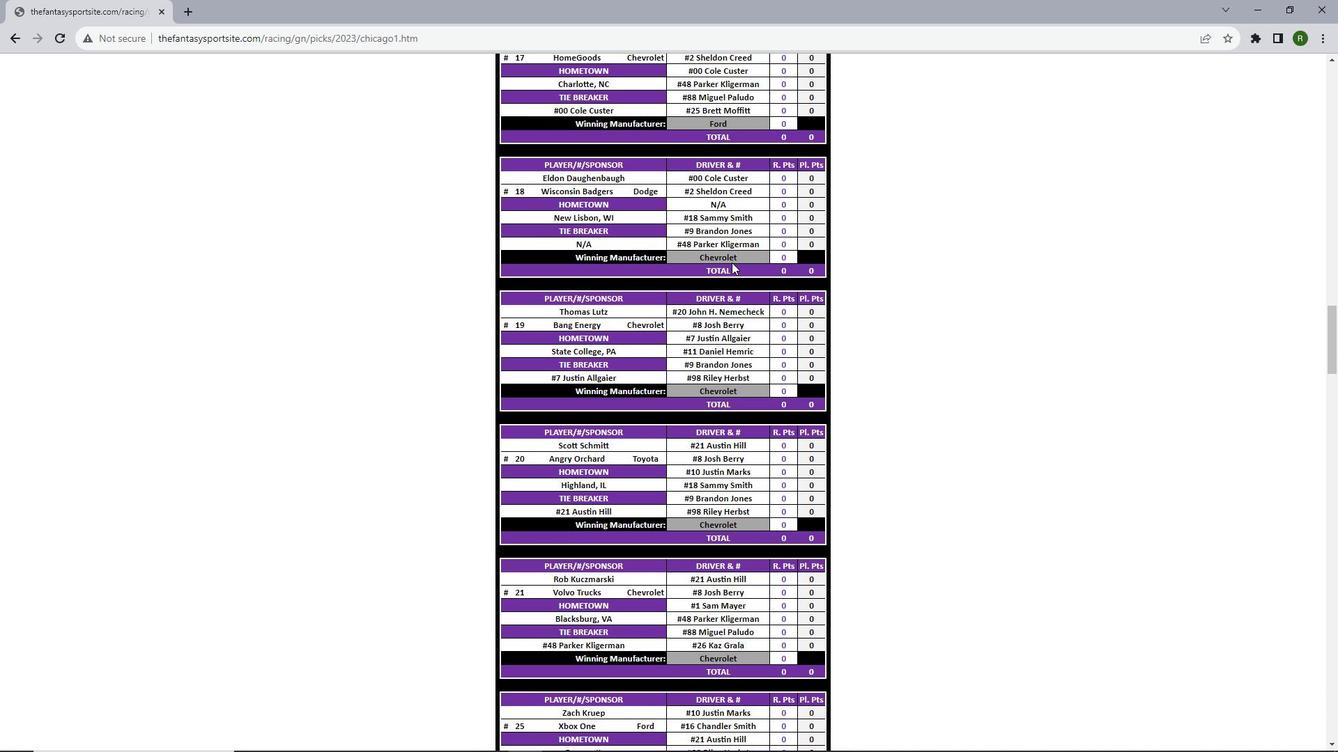 
Action: Mouse scrolled (732, 262) with delta (0, 0)
Screenshot: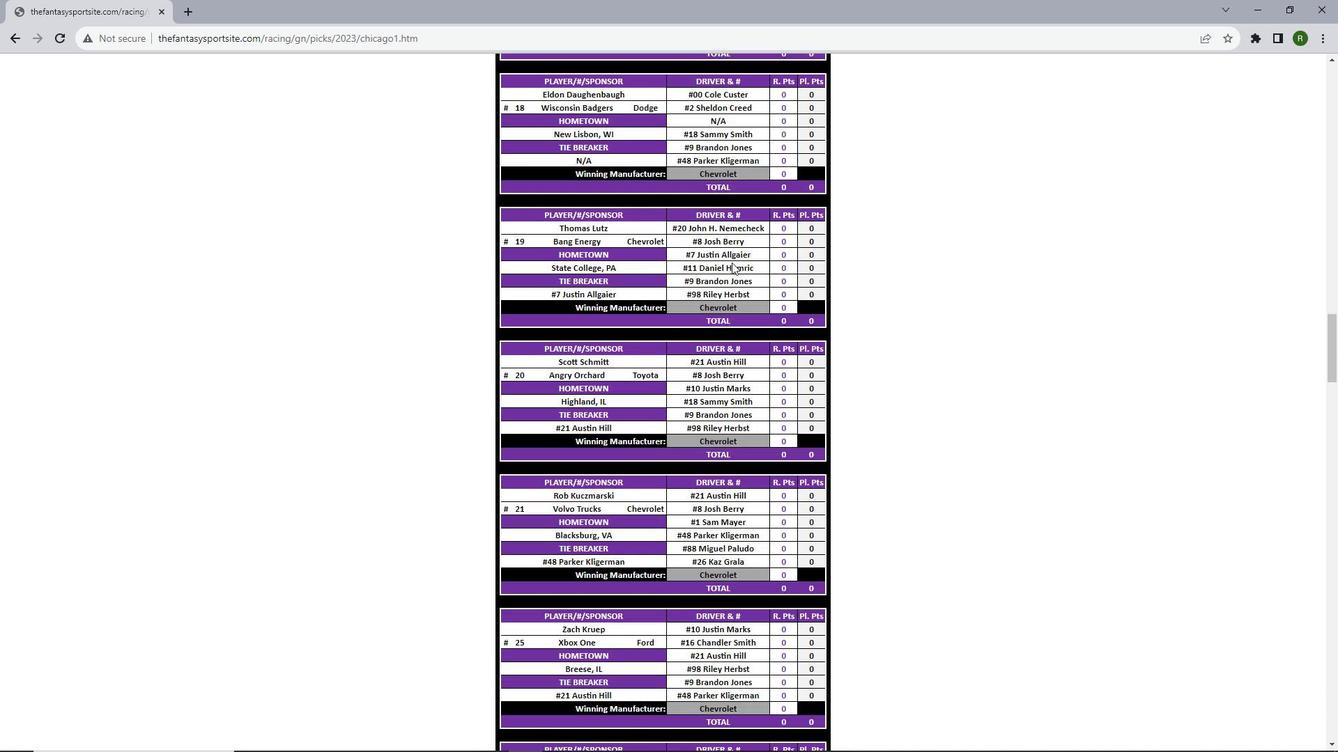 
Action: Mouse scrolled (732, 262) with delta (0, 0)
Screenshot: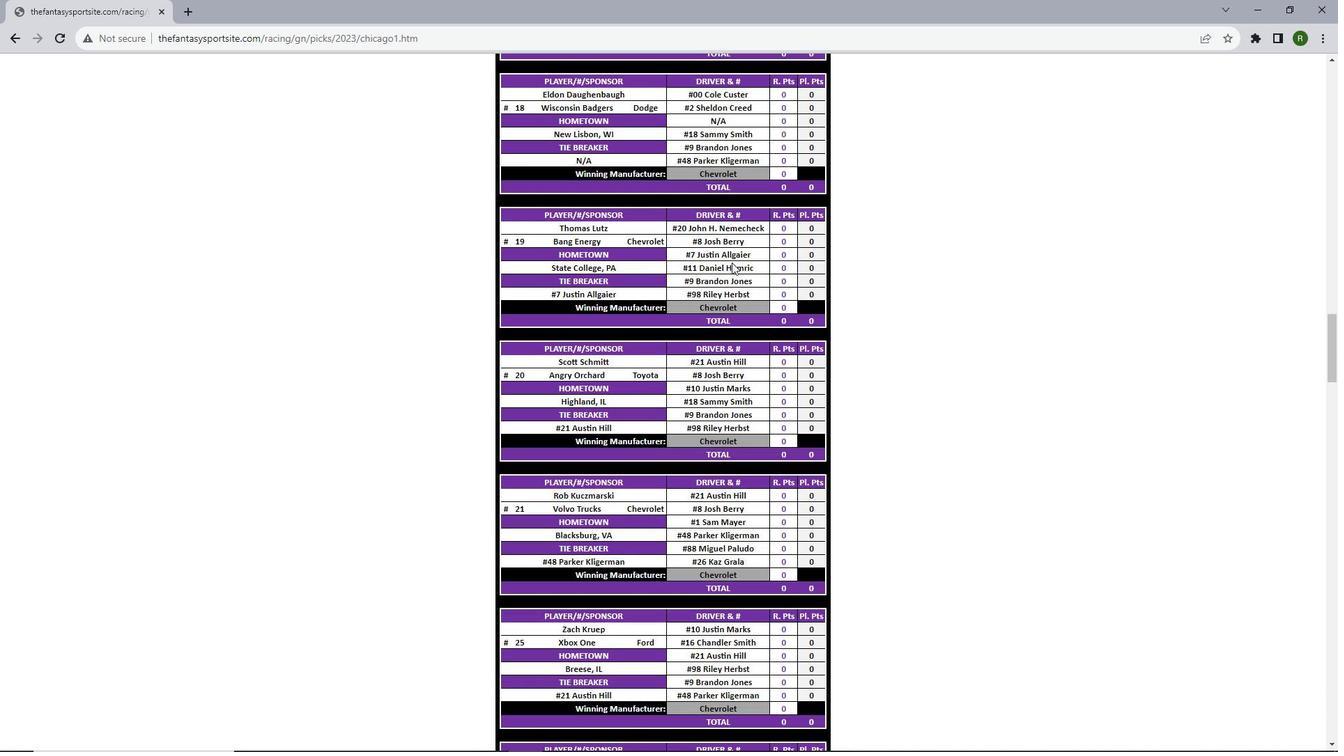 
Action: Mouse scrolled (732, 262) with delta (0, 0)
Screenshot: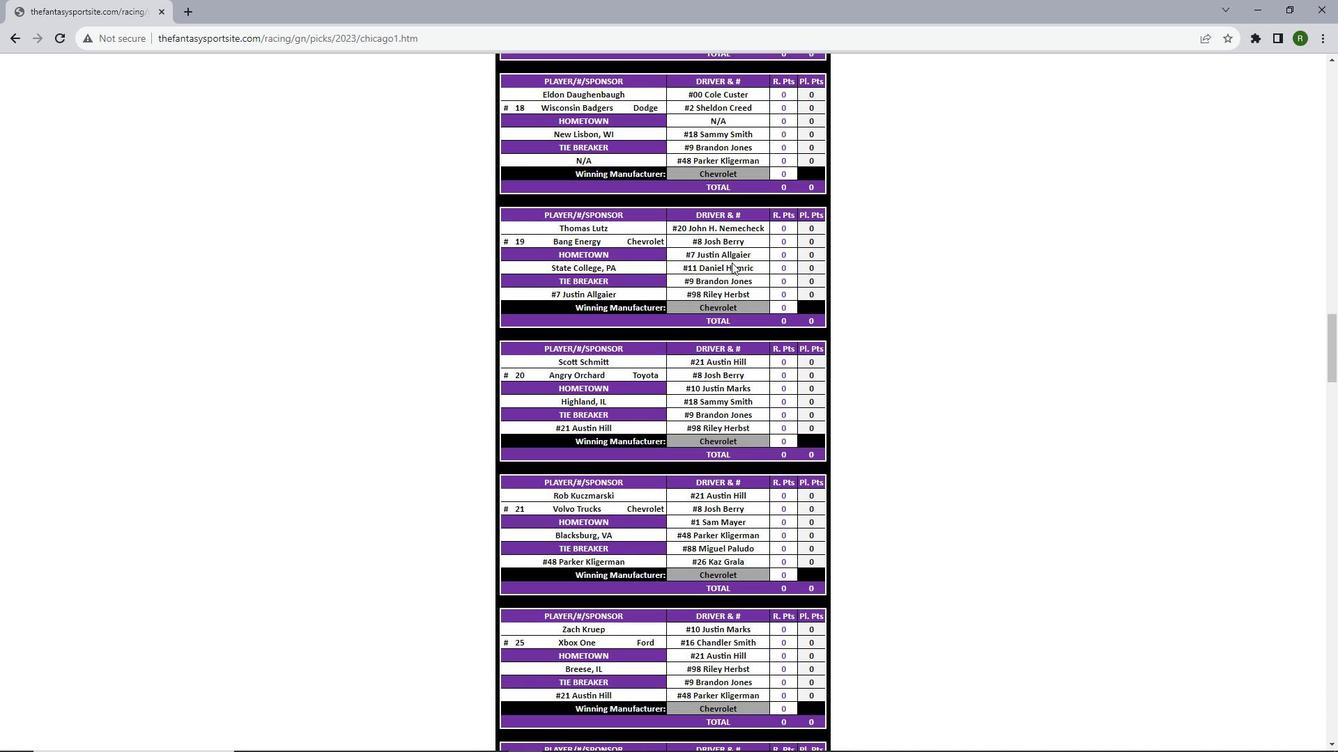 
Action: Mouse moved to (731, 263)
Screenshot: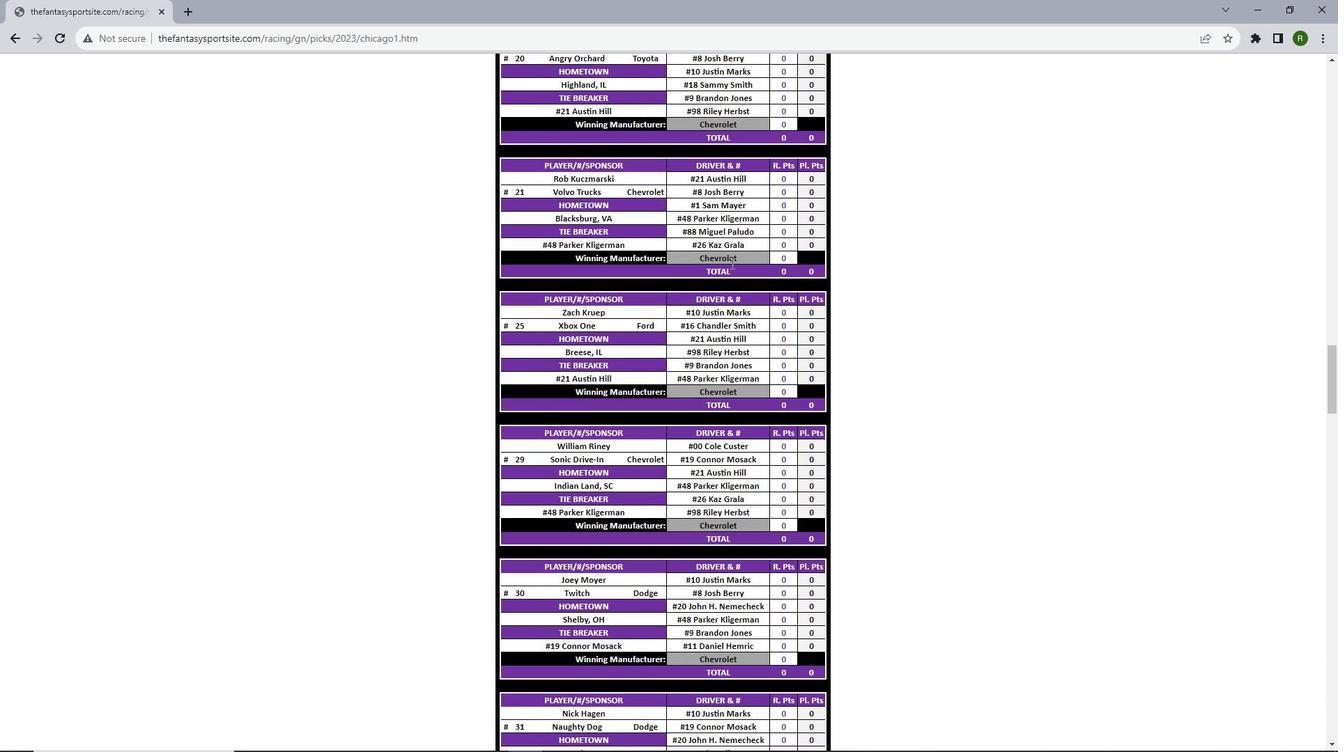 
Action: Mouse scrolled (731, 262) with delta (0, 0)
Screenshot: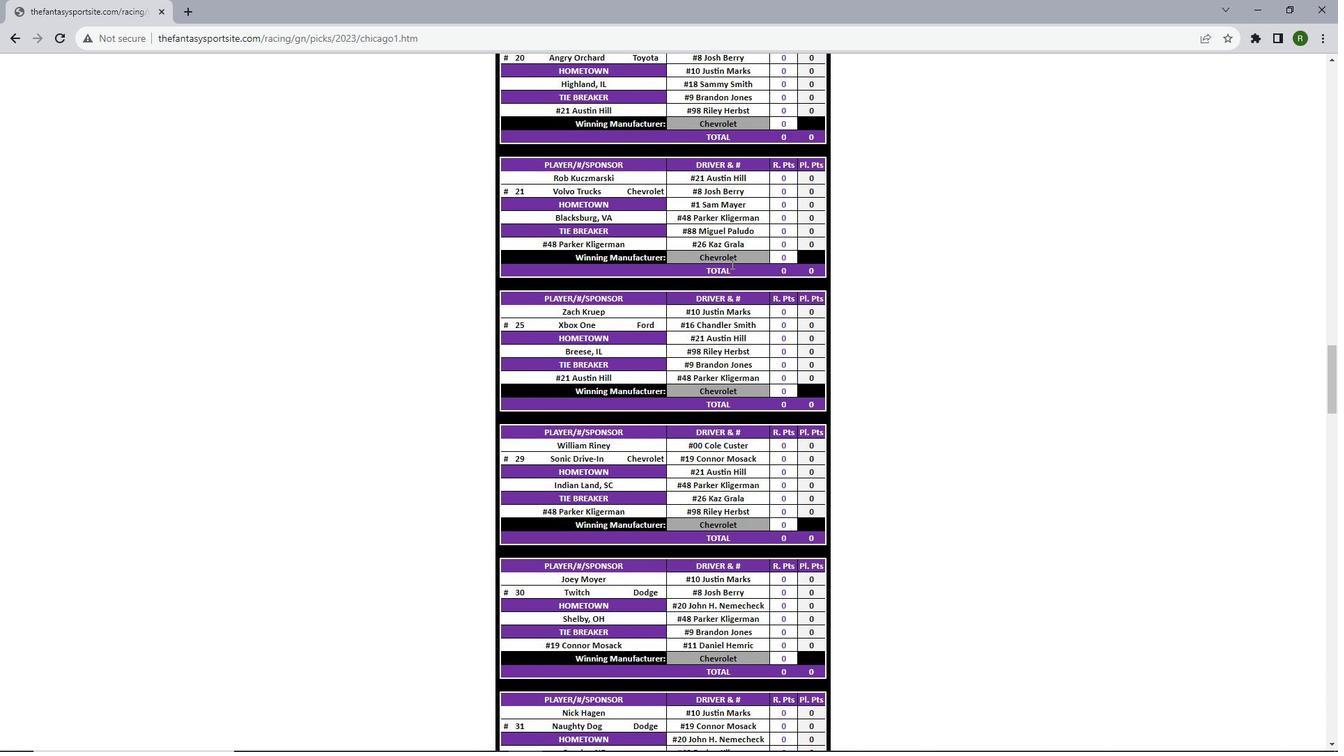 
Action: Mouse scrolled (731, 262) with delta (0, 0)
Screenshot: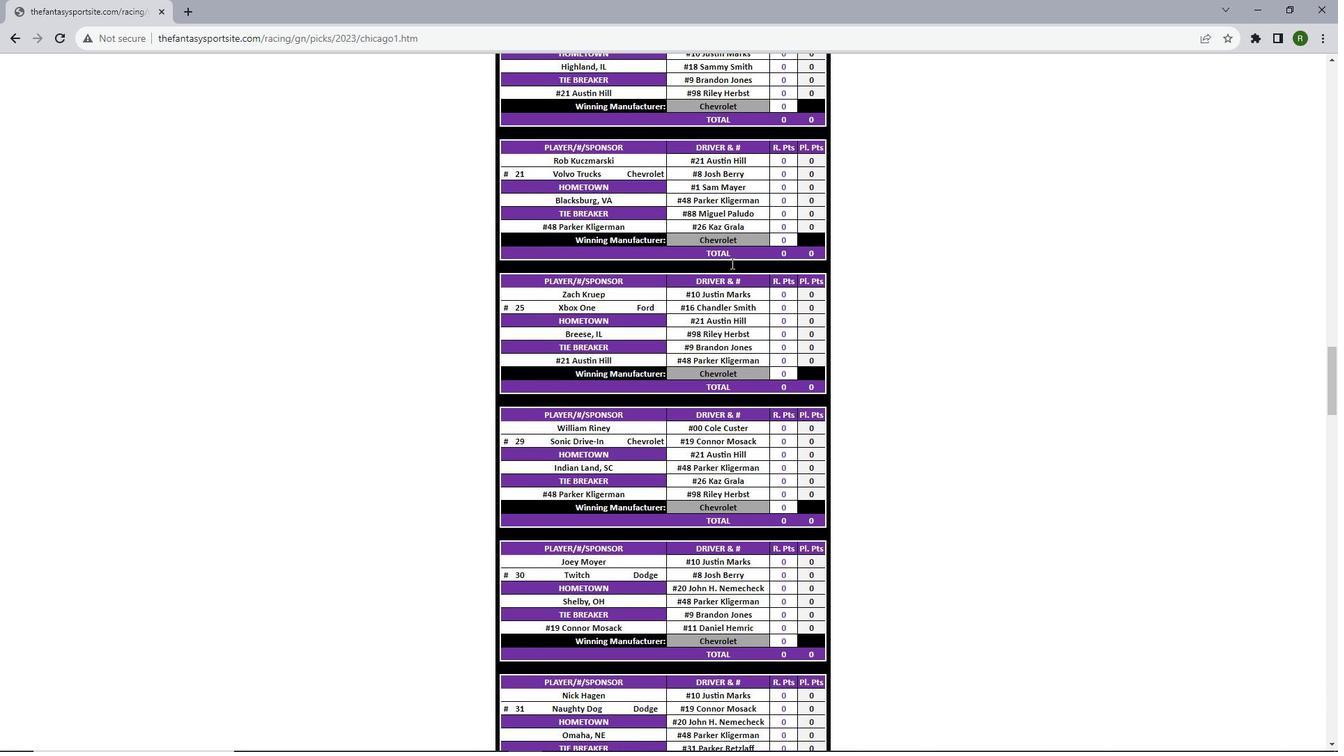 
Action: Mouse scrolled (731, 262) with delta (0, 0)
Screenshot: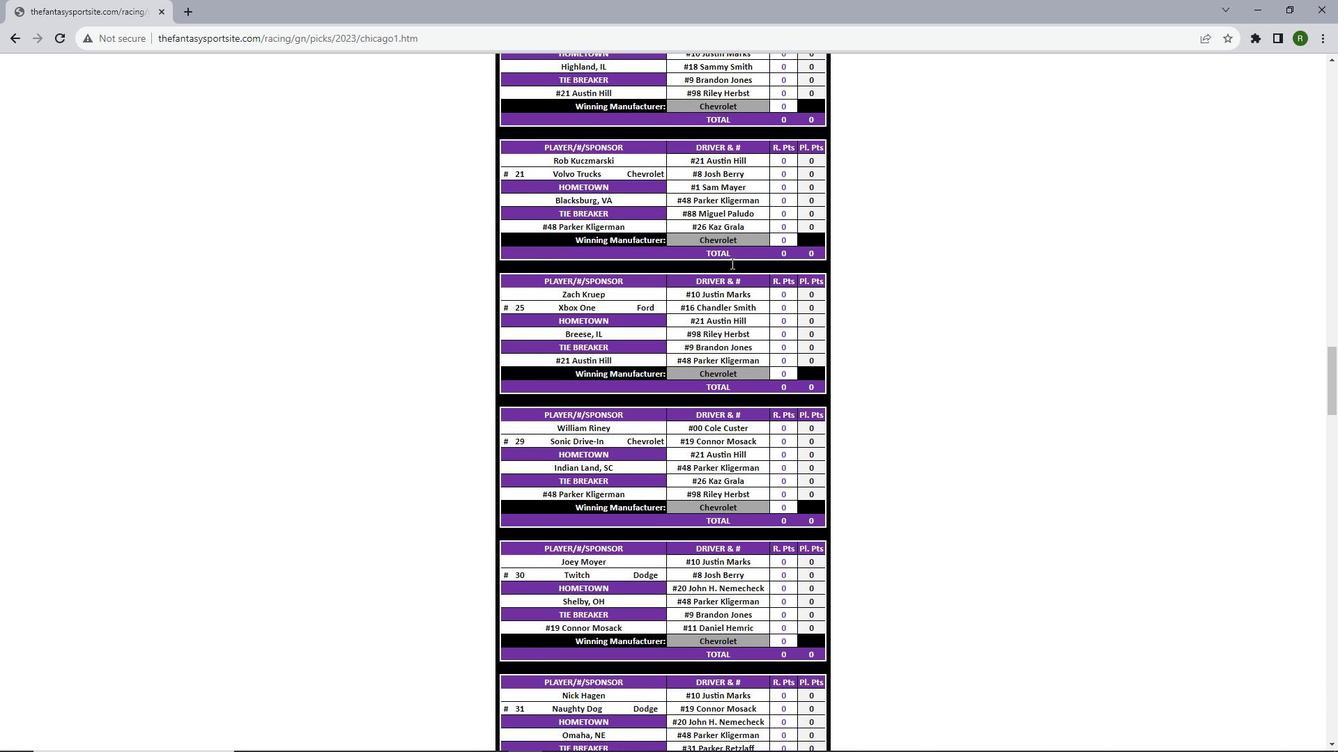
Action: Mouse scrolled (731, 262) with delta (0, 0)
Screenshot: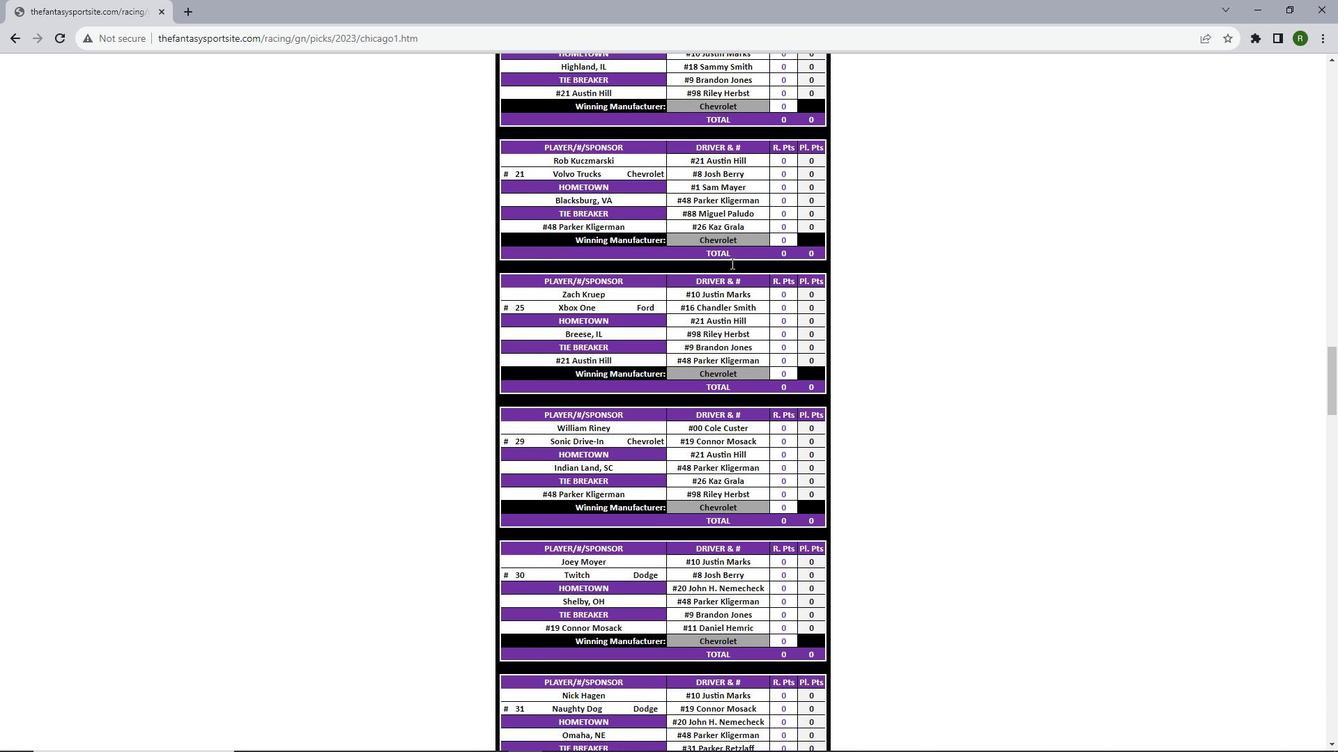 
Action: Mouse scrolled (731, 262) with delta (0, 0)
Screenshot: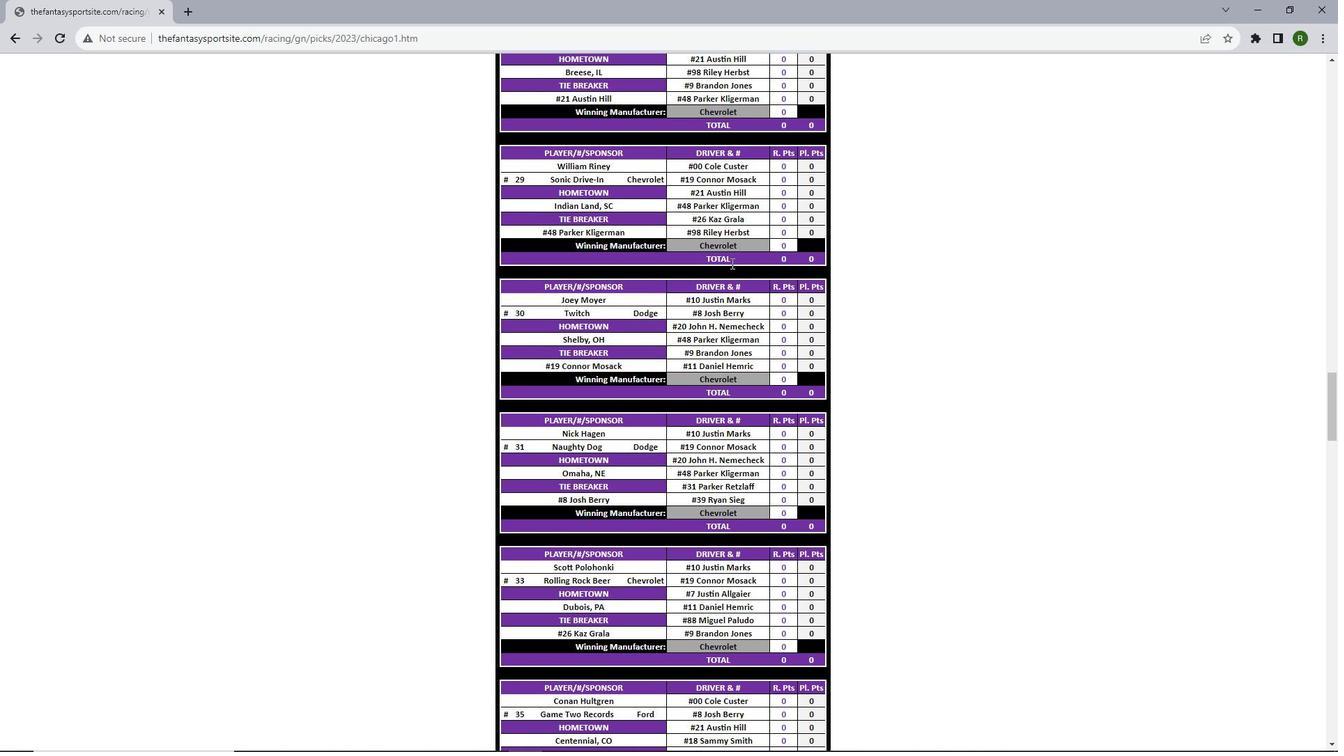 
Action: Mouse scrolled (731, 262) with delta (0, 0)
Screenshot: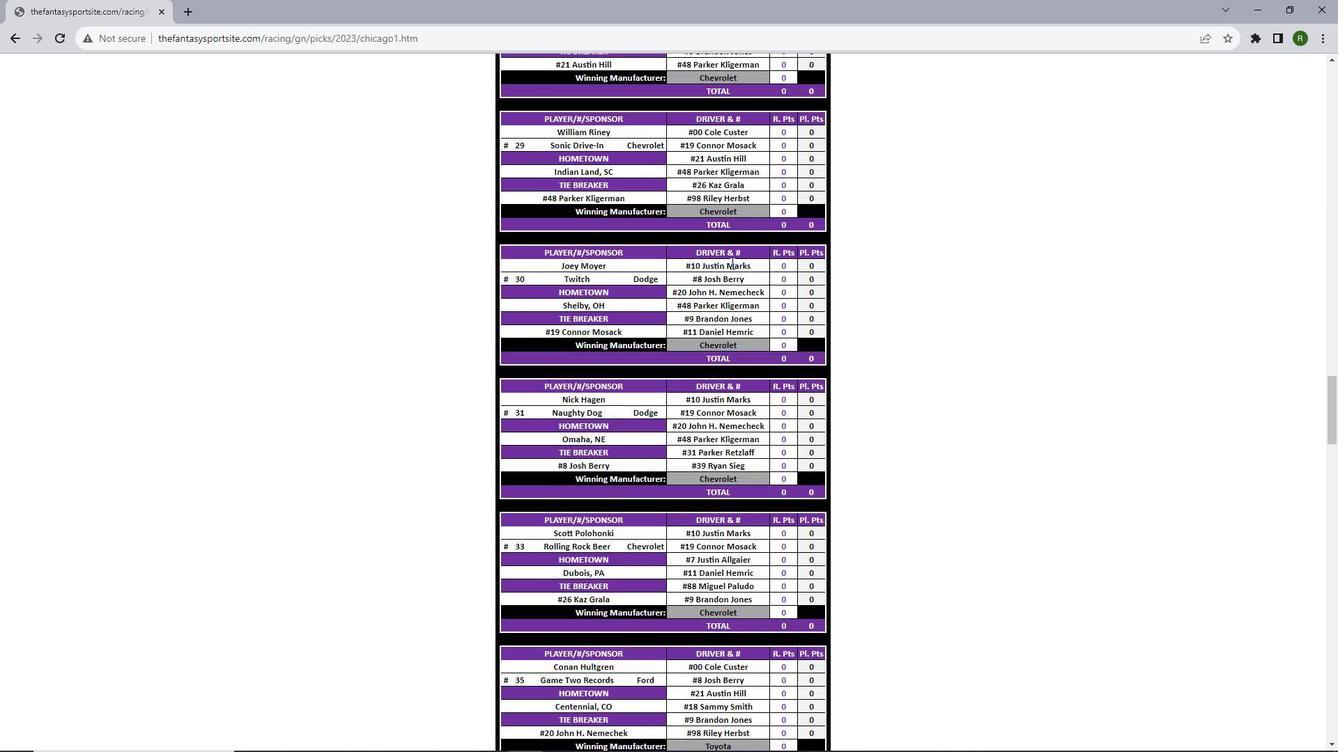 
Action: Mouse scrolled (731, 262) with delta (0, 0)
Screenshot: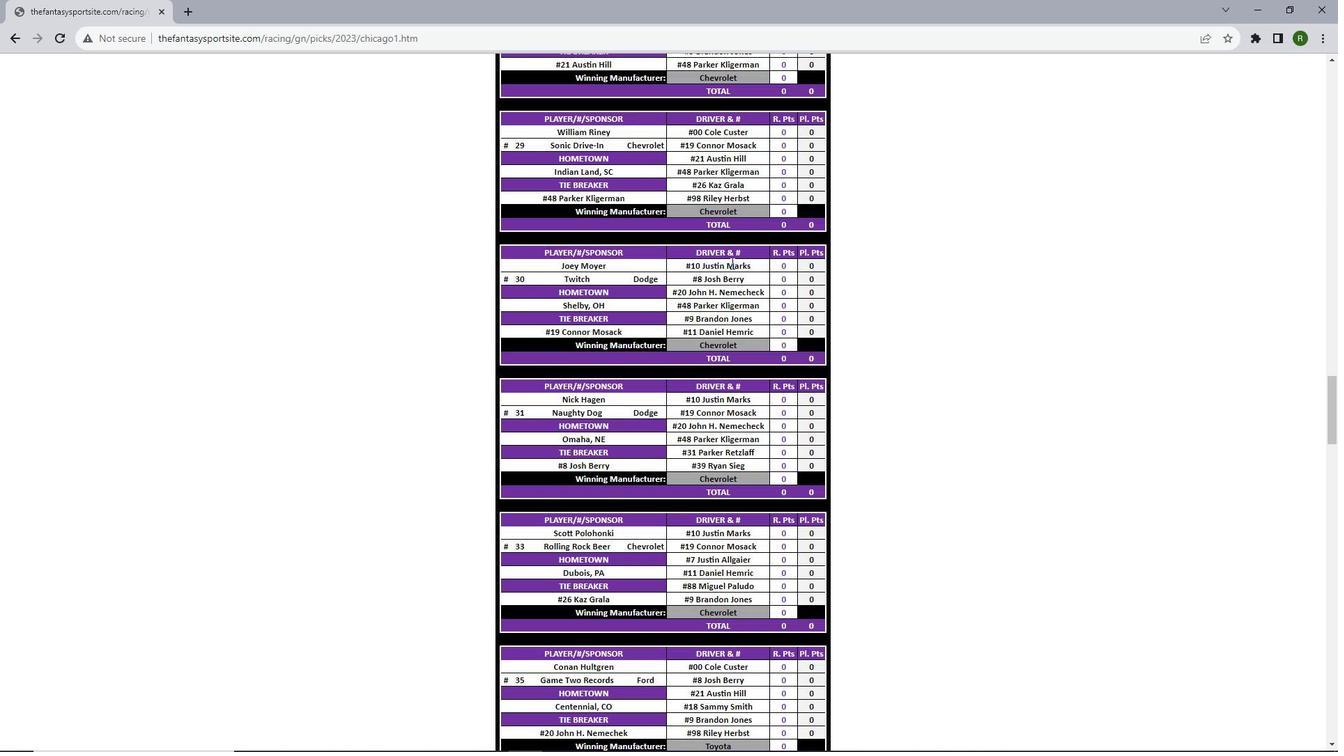 
Action: Mouse scrolled (731, 262) with delta (0, 0)
Screenshot: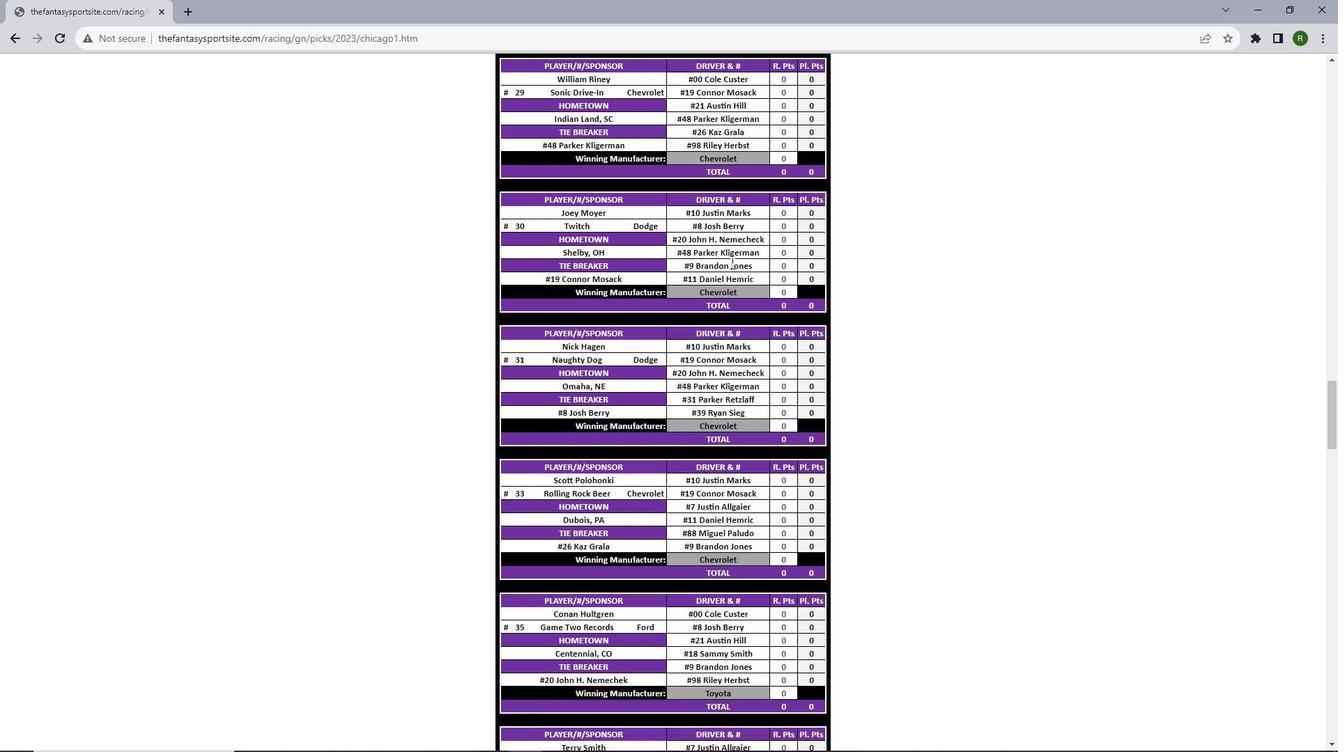 
Action: Mouse scrolled (731, 262) with delta (0, 0)
Screenshot: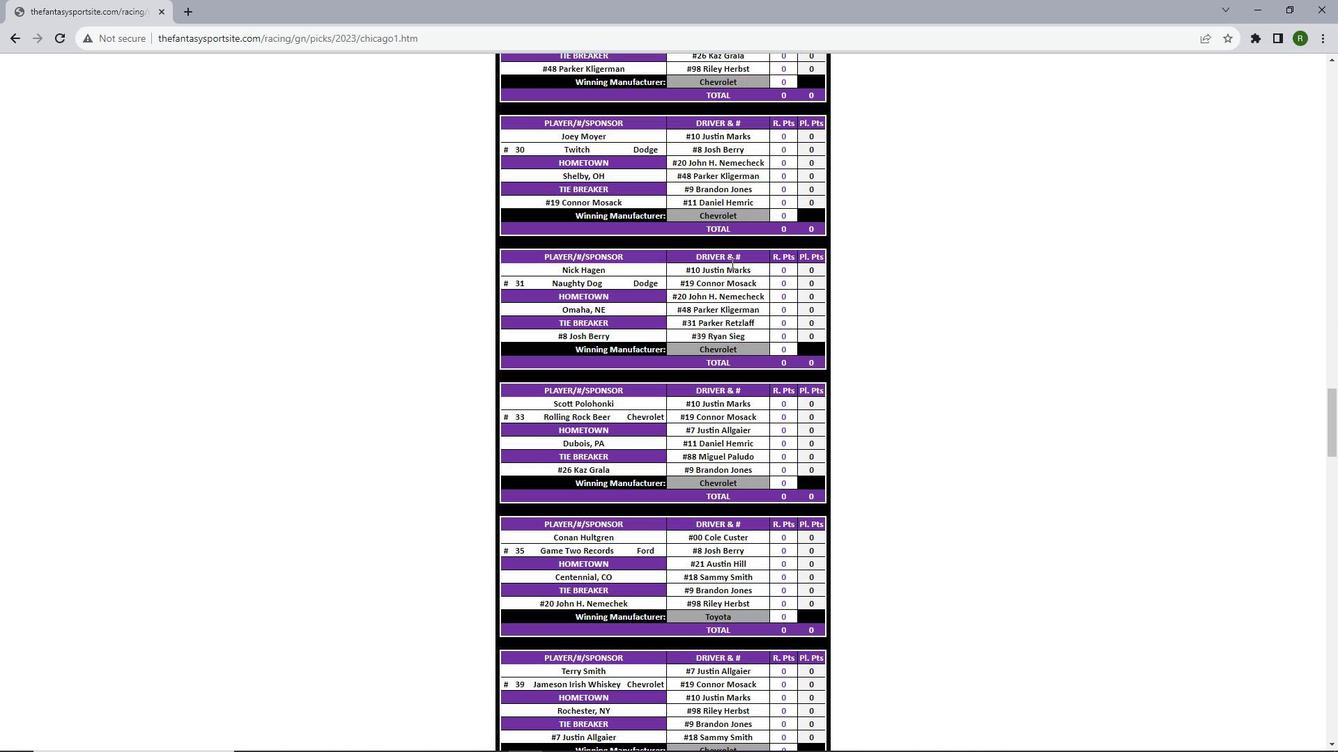 
Action: Mouse scrolled (731, 262) with delta (0, 0)
Screenshot: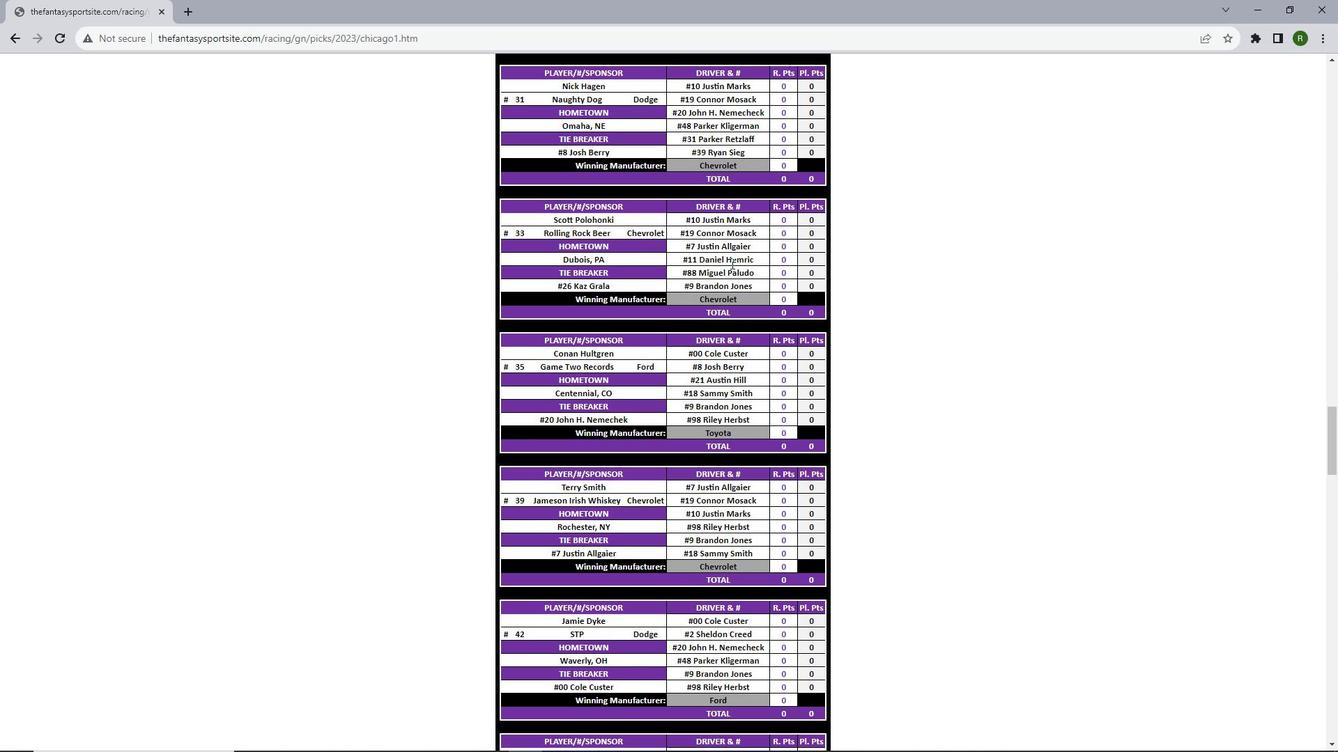 
Action: Mouse scrolled (731, 262) with delta (0, 0)
Screenshot: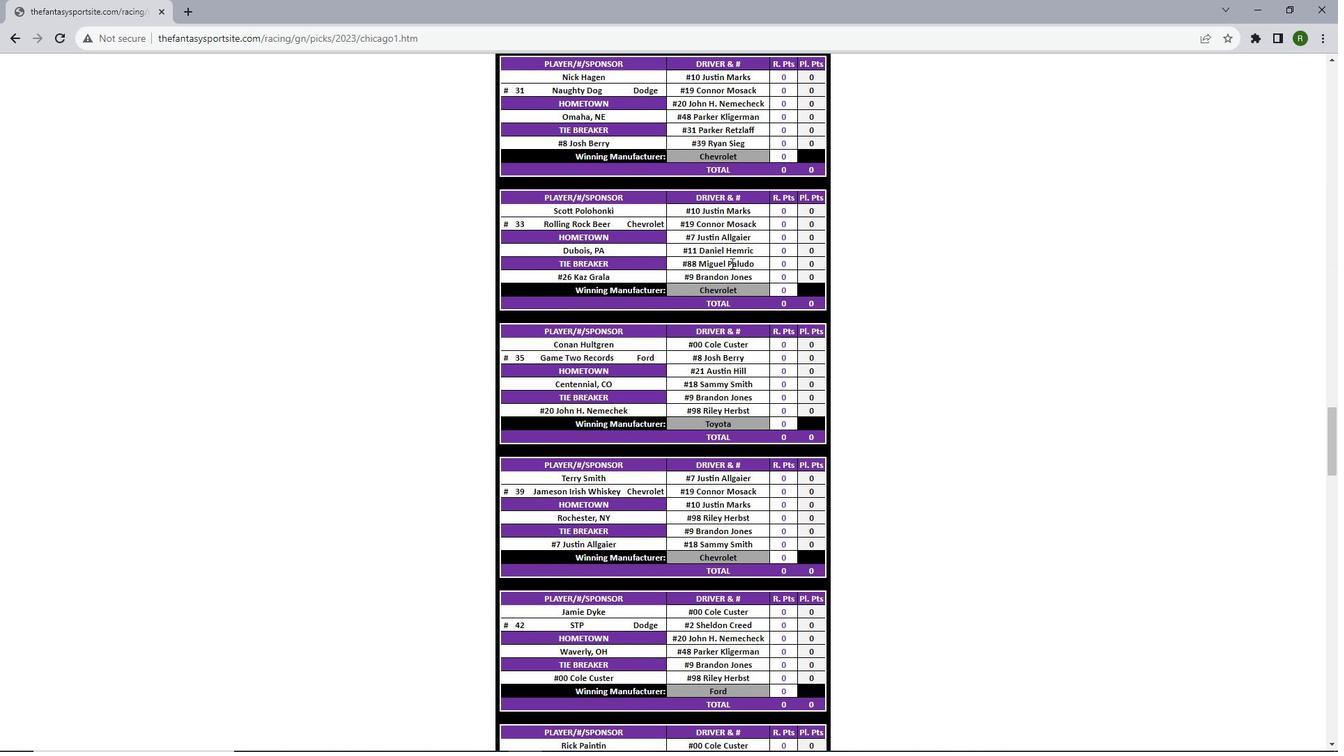 
Action: Mouse scrolled (731, 262) with delta (0, 0)
Screenshot: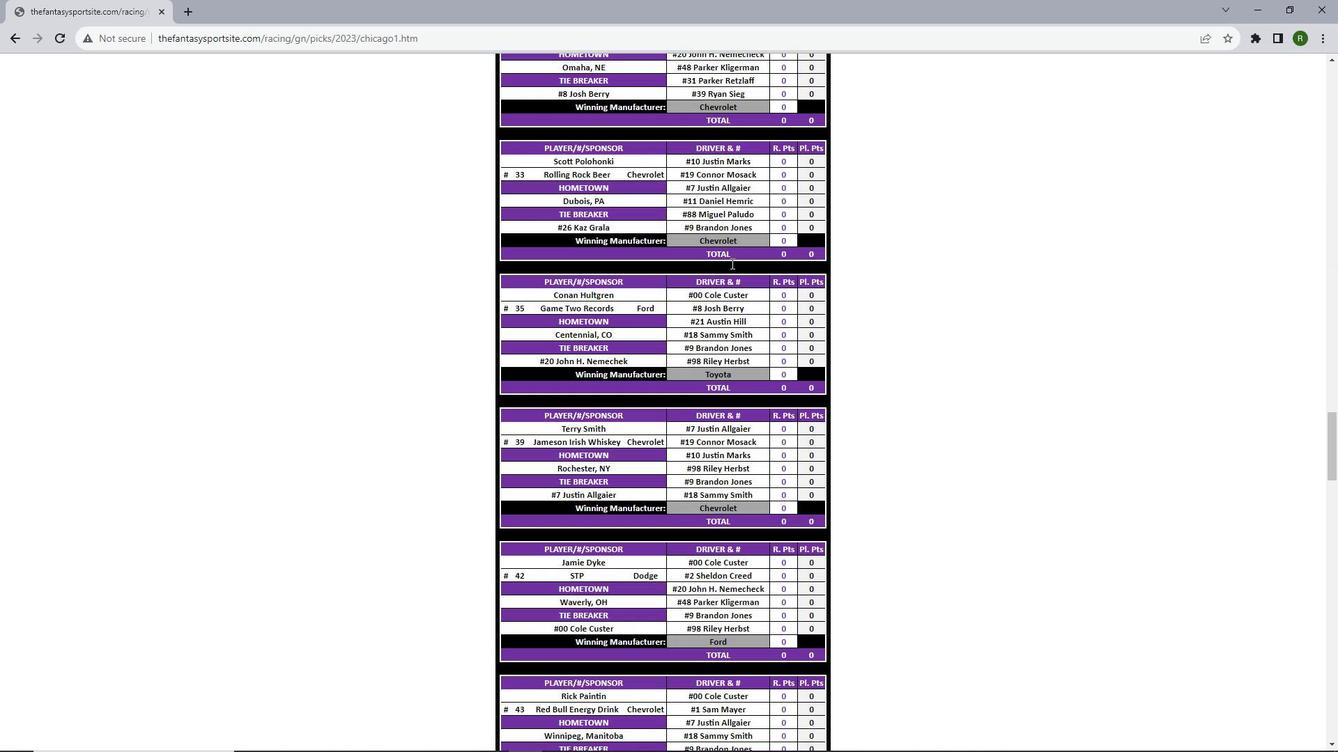
Action: Mouse scrolled (731, 262) with delta (0, 0)
Screenshot: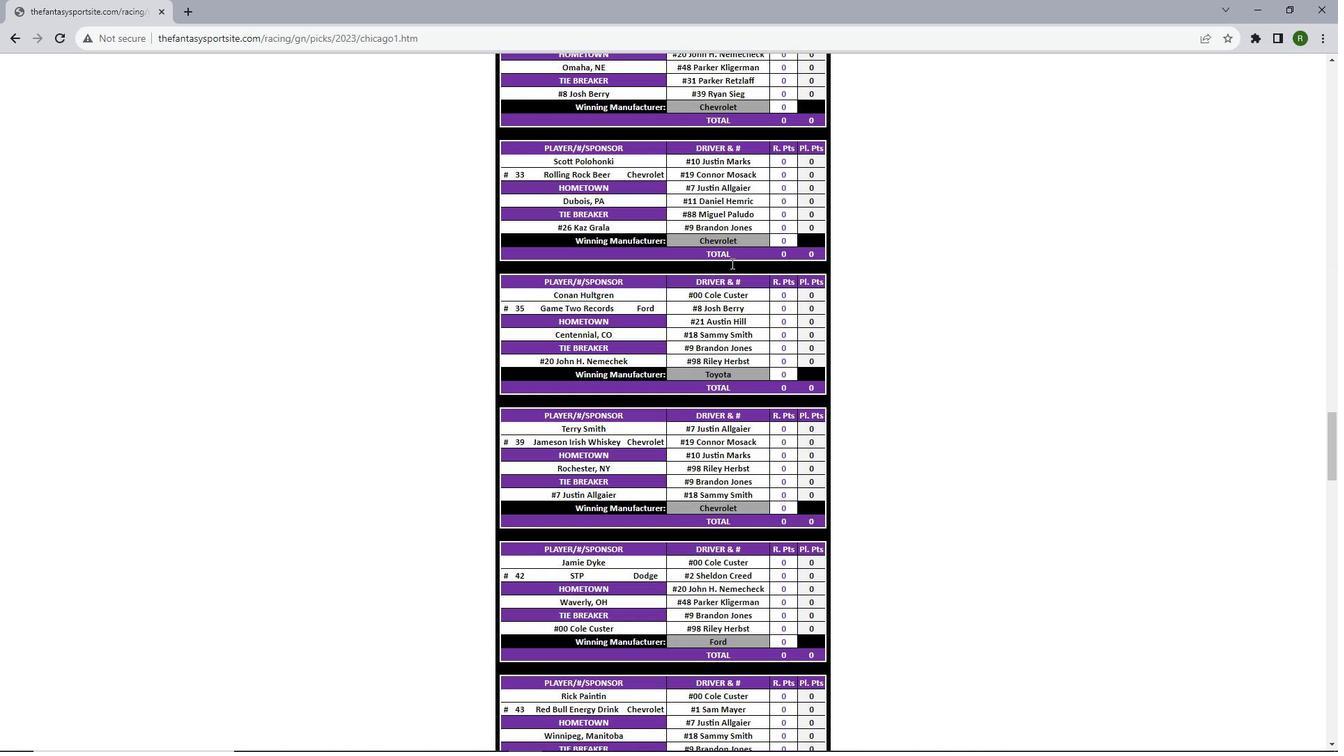 
Action: Mouse scrolled (731, 262) with delta (0, 0)
Screenshot: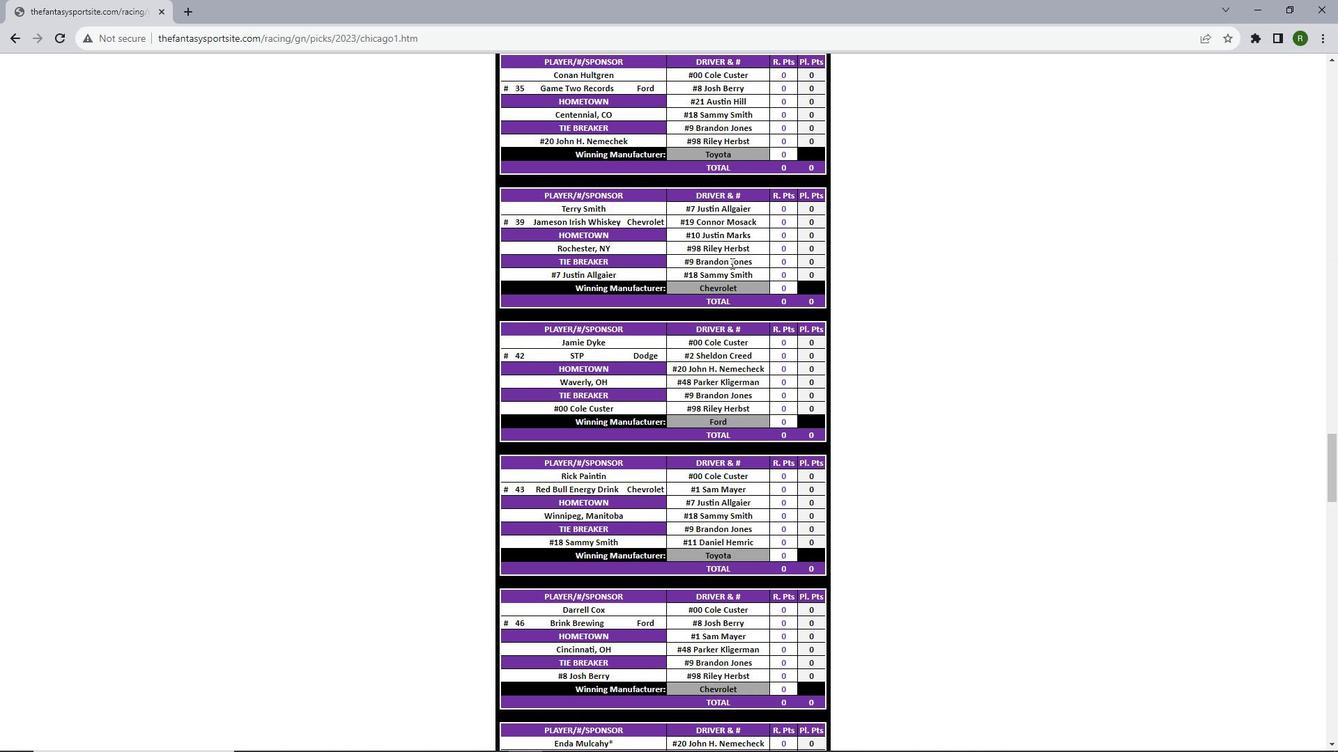 
Action: Mouse scrolled (731, 262) with delta (0, 0)
Screenshot: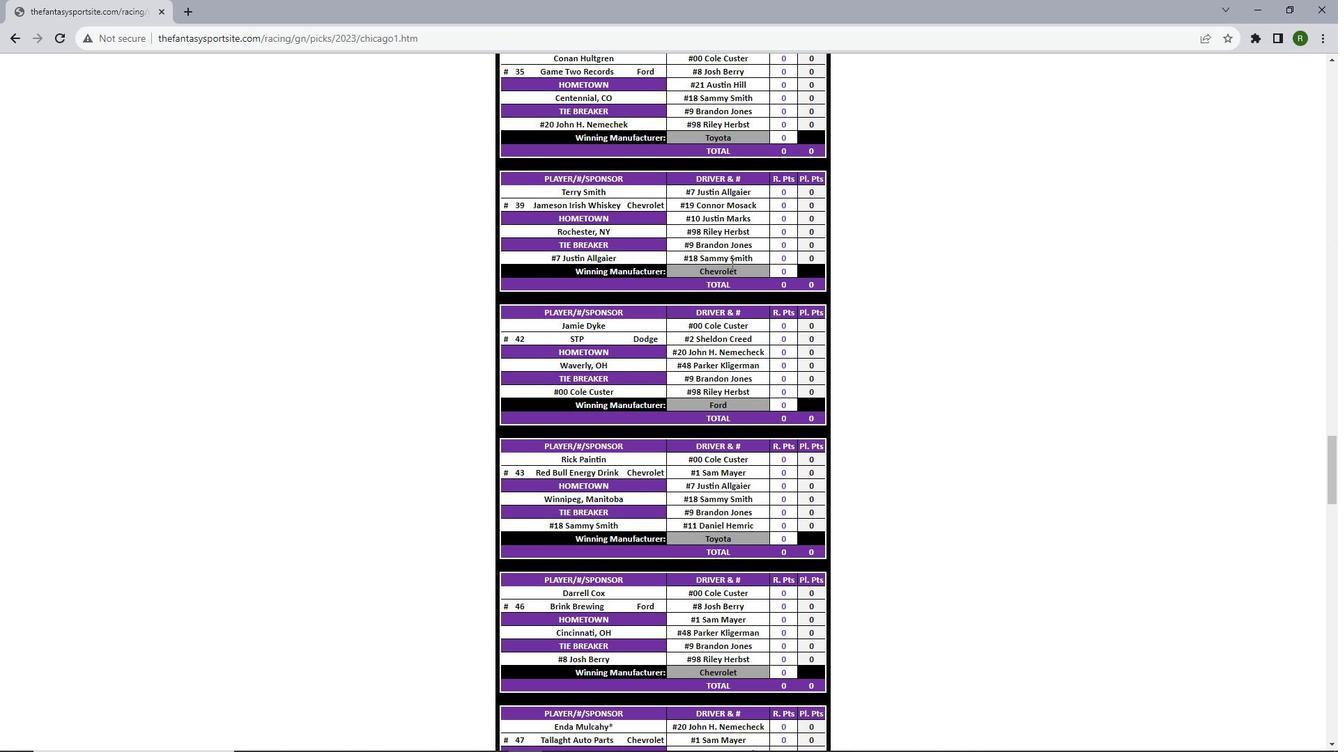 
Action: Mouse scrolled (731, 262) with delta (0, 0)
Screenshot: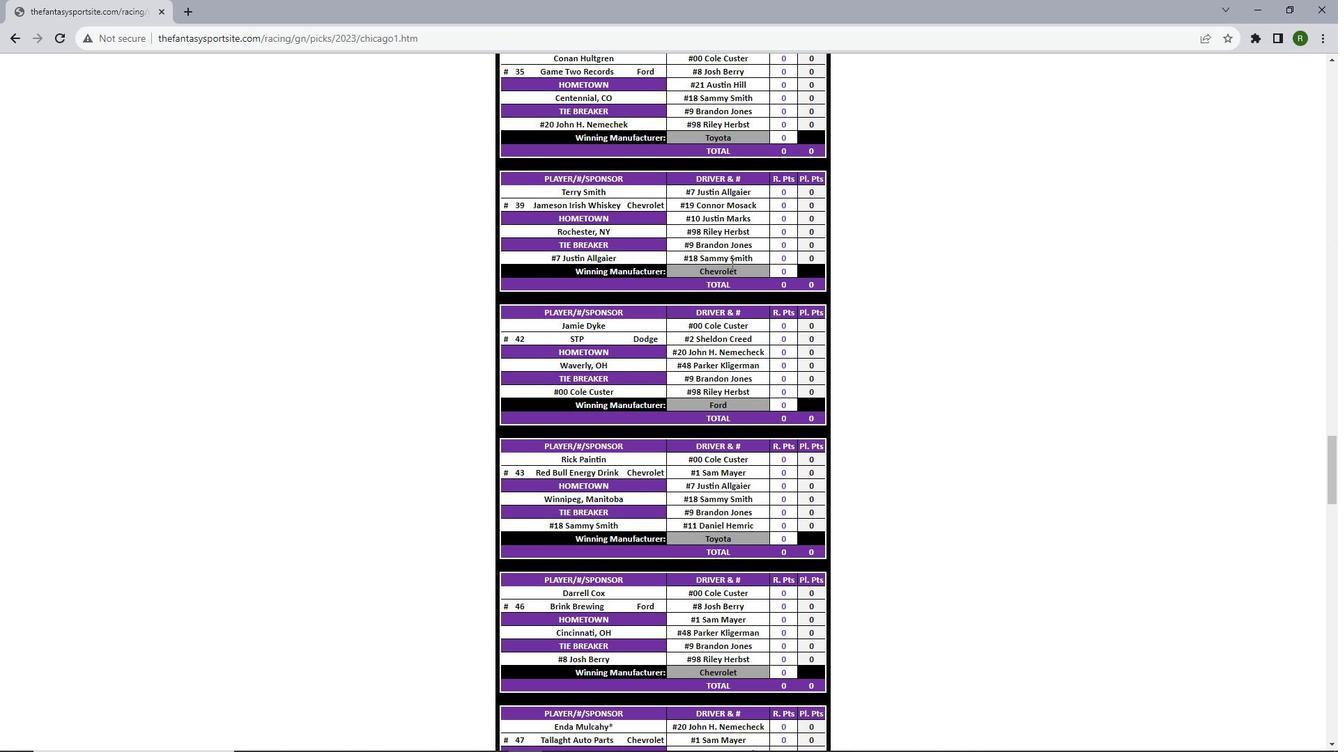
Action: Mouse scrolled (731, 262) with delta (0, 0)
Screenshot: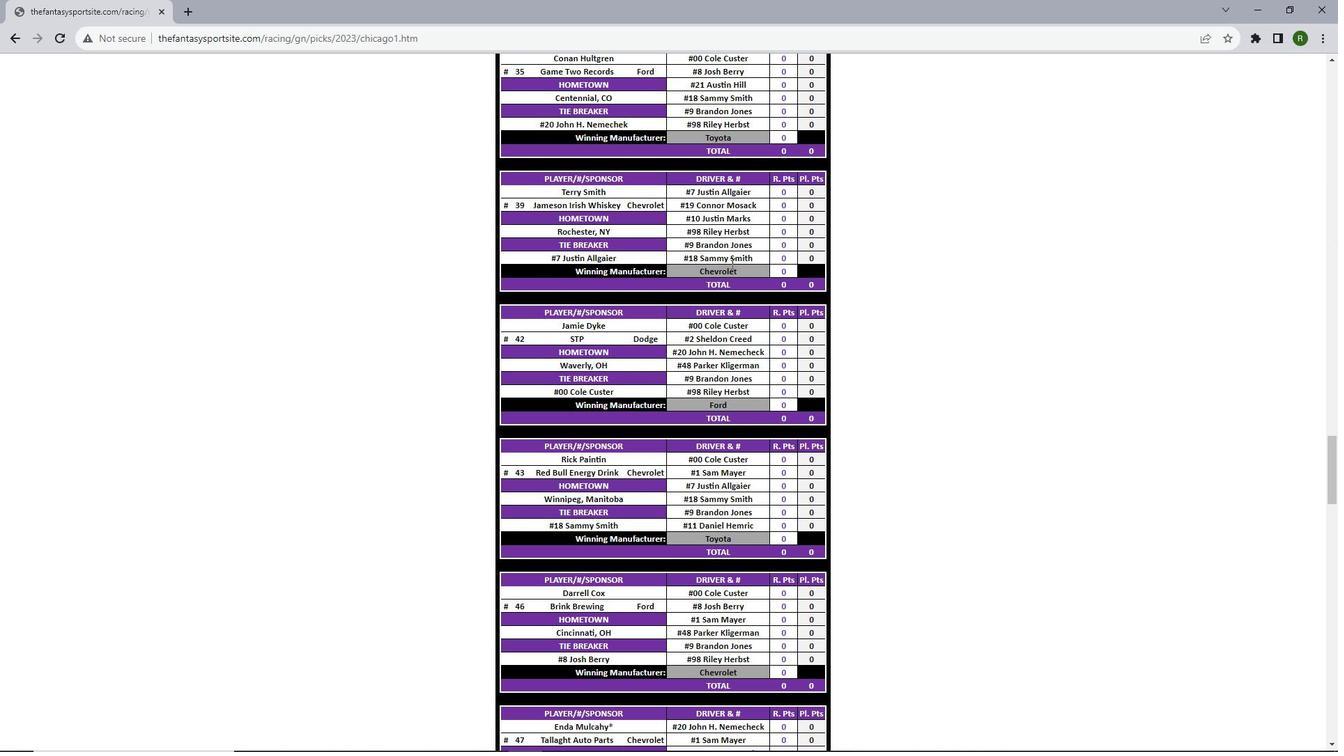 
Action: Mouse scrolled (731, 262) with delta (0, 0)
Screenshot: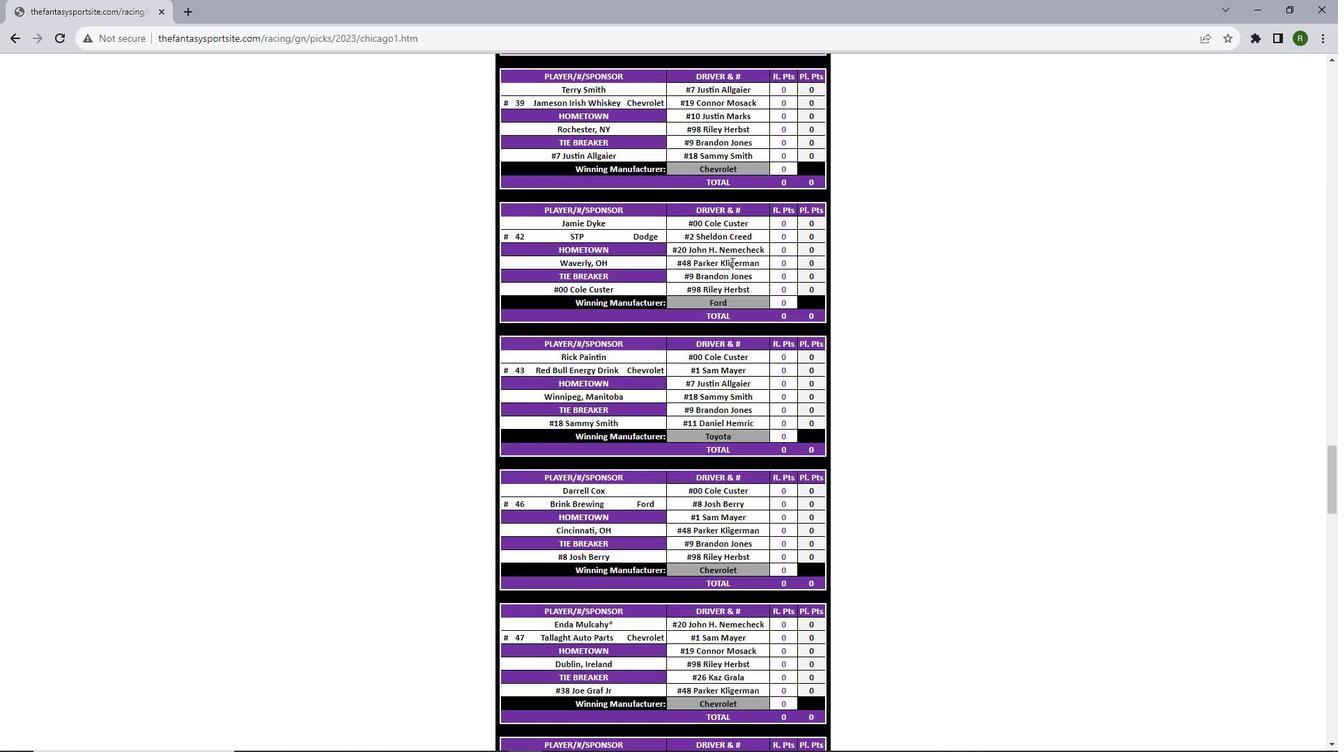 
Action: Mouse scrolled (731, 262) with delta (0, 0)
Screenshot: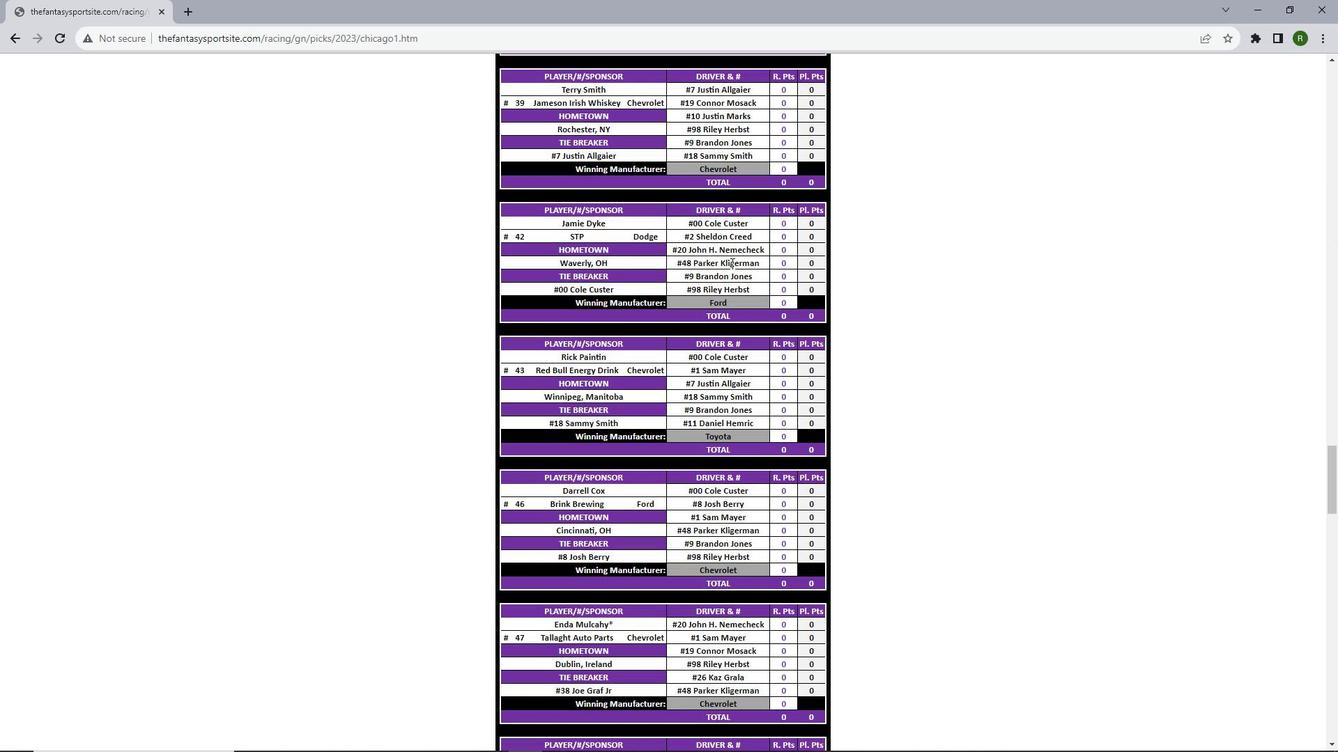 
Action: Mouse scrolled (731, 262) with delta (0, 0)
Screenshot: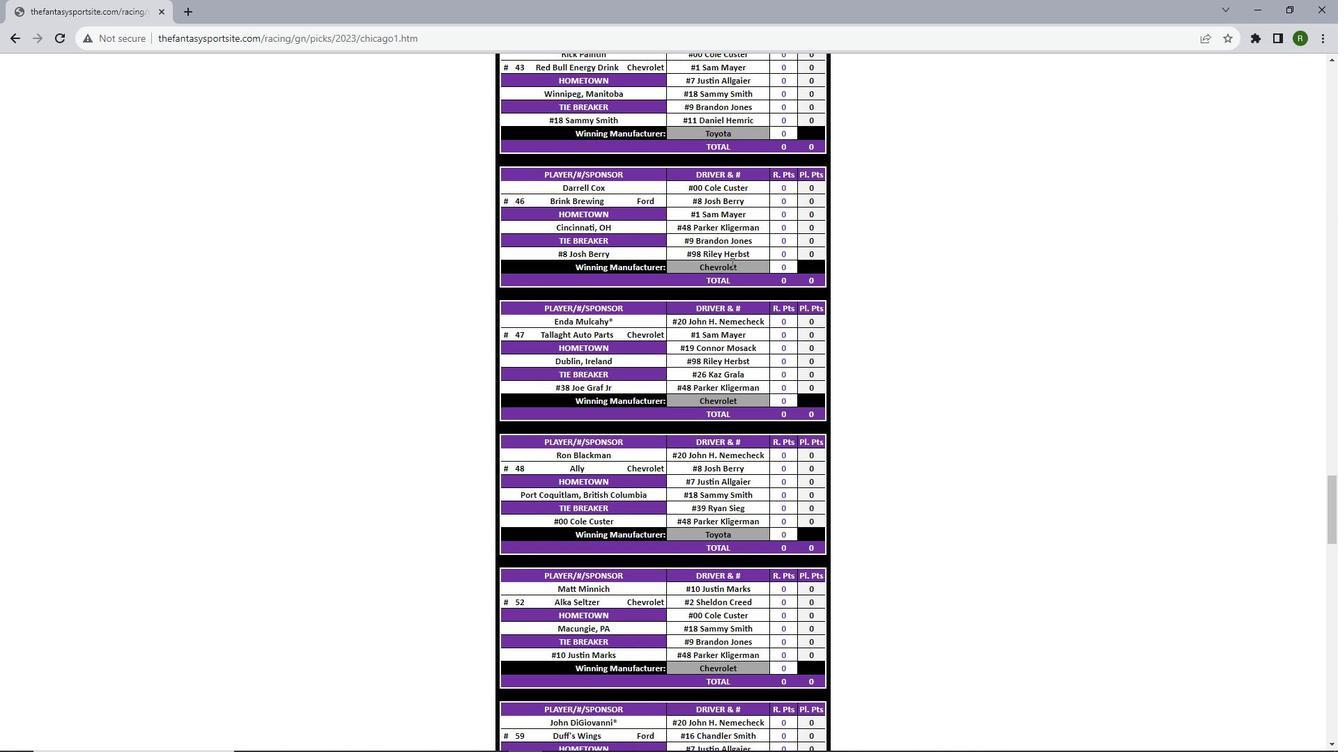 
Action: Mouse scrolled (731, 262) with delta (0, 0)
Screenshot: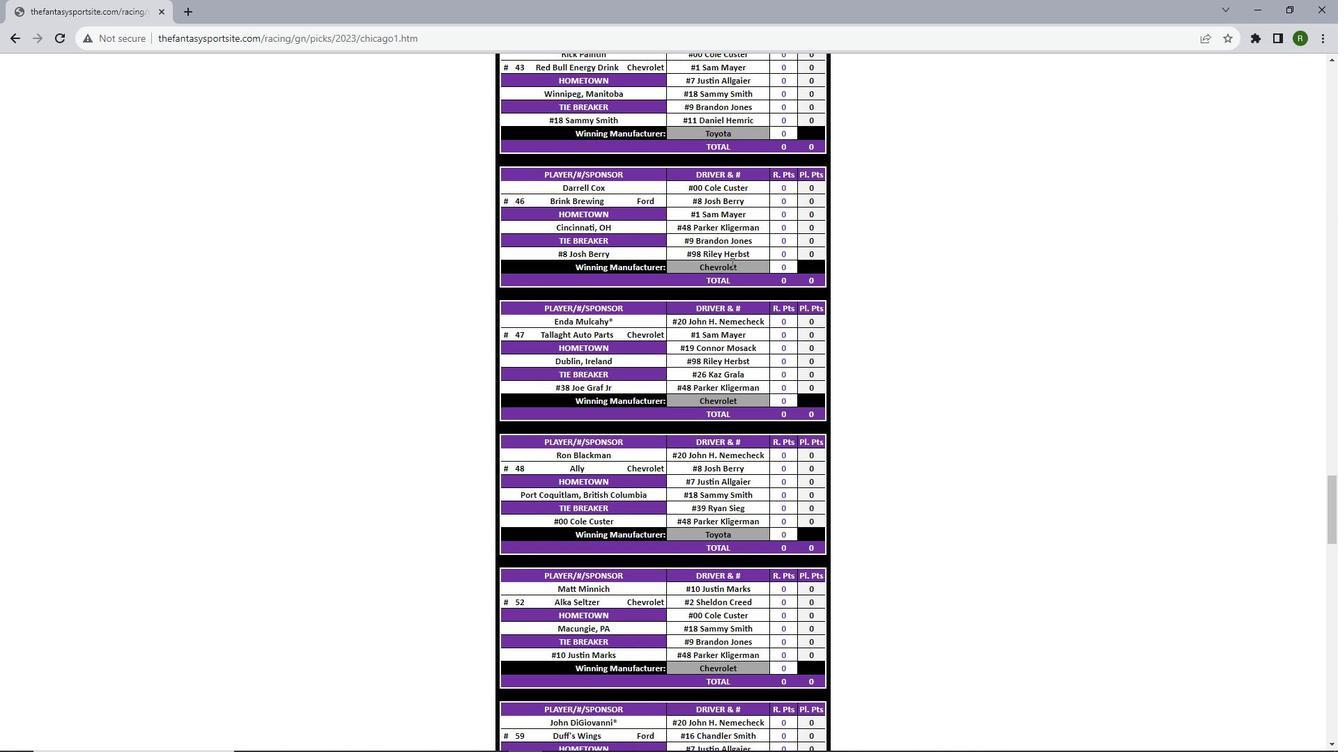 
Action: Mouse scrolled (731, 262) with delta (0, 0)
Screenshot: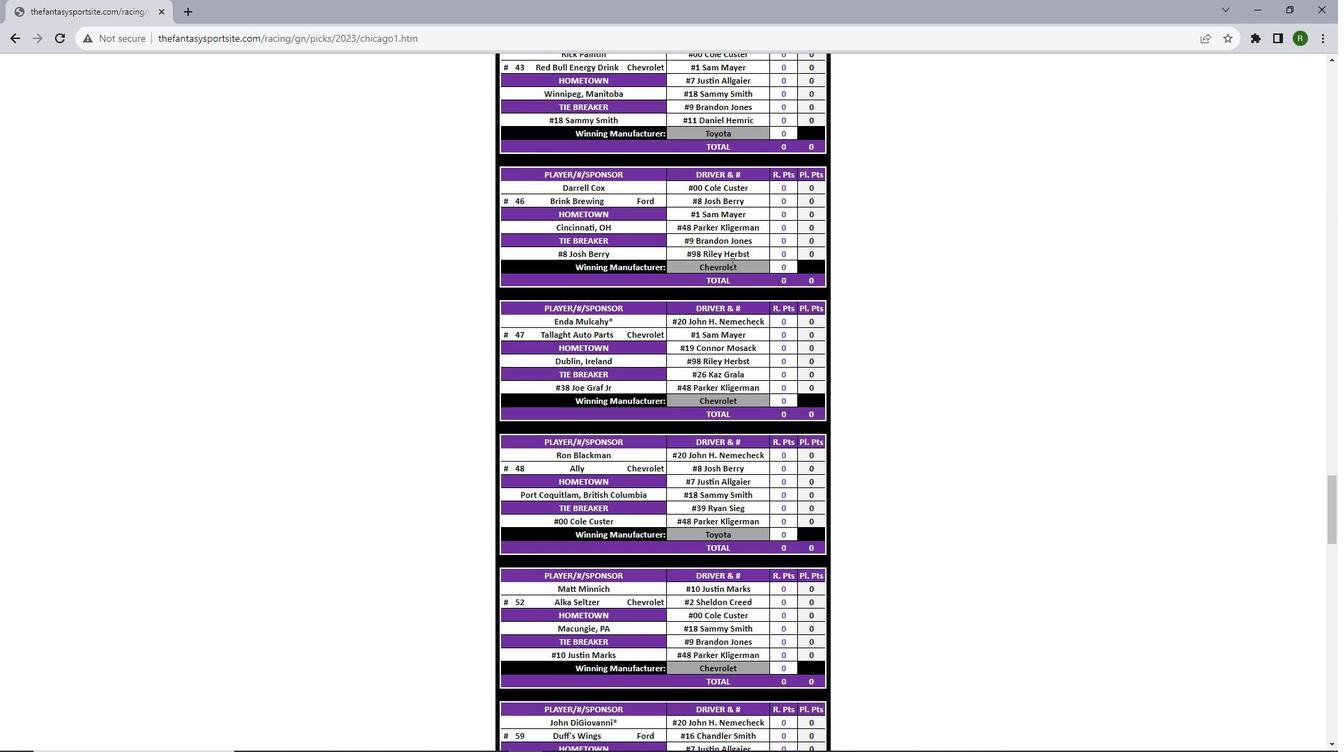 
Action: Mouse scrolled (731, 262) with delta (0, 0)
Screenshot: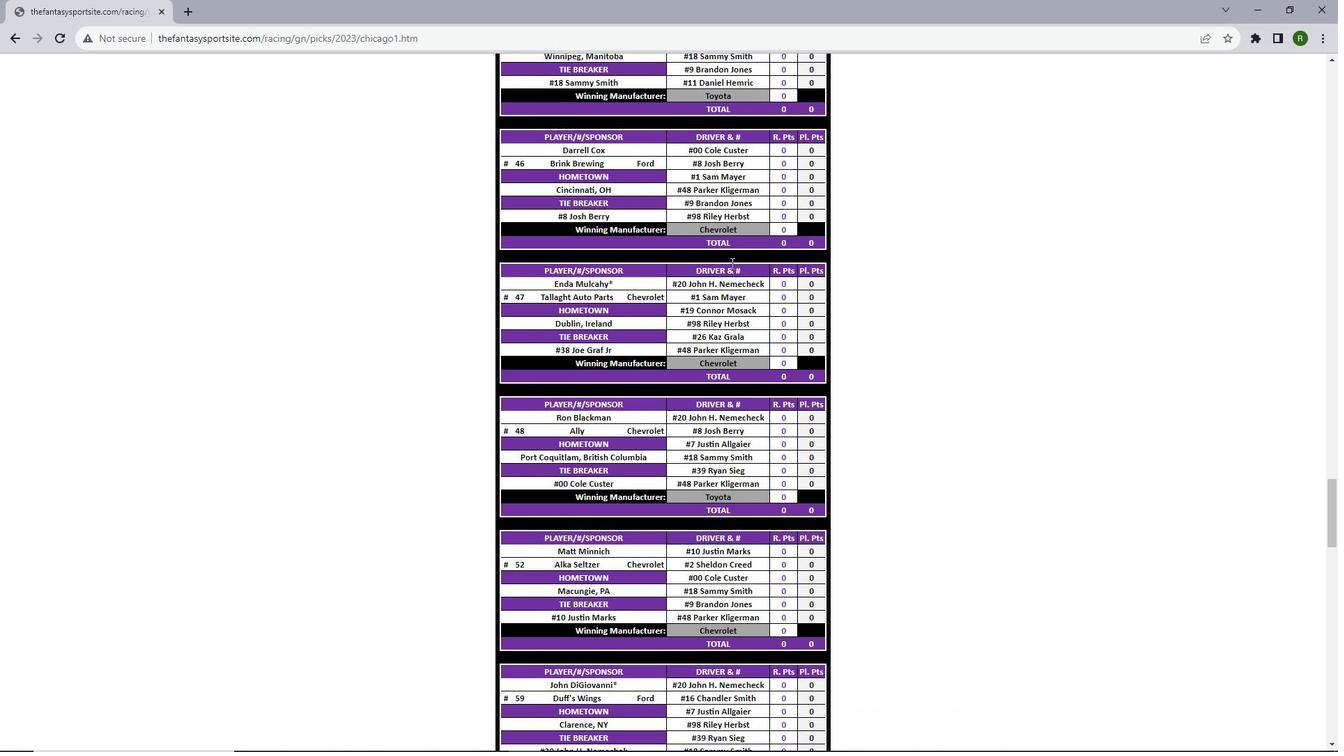 
Action: Mouse scrolled (731, 262) with delta (0, 0)
Screenshot: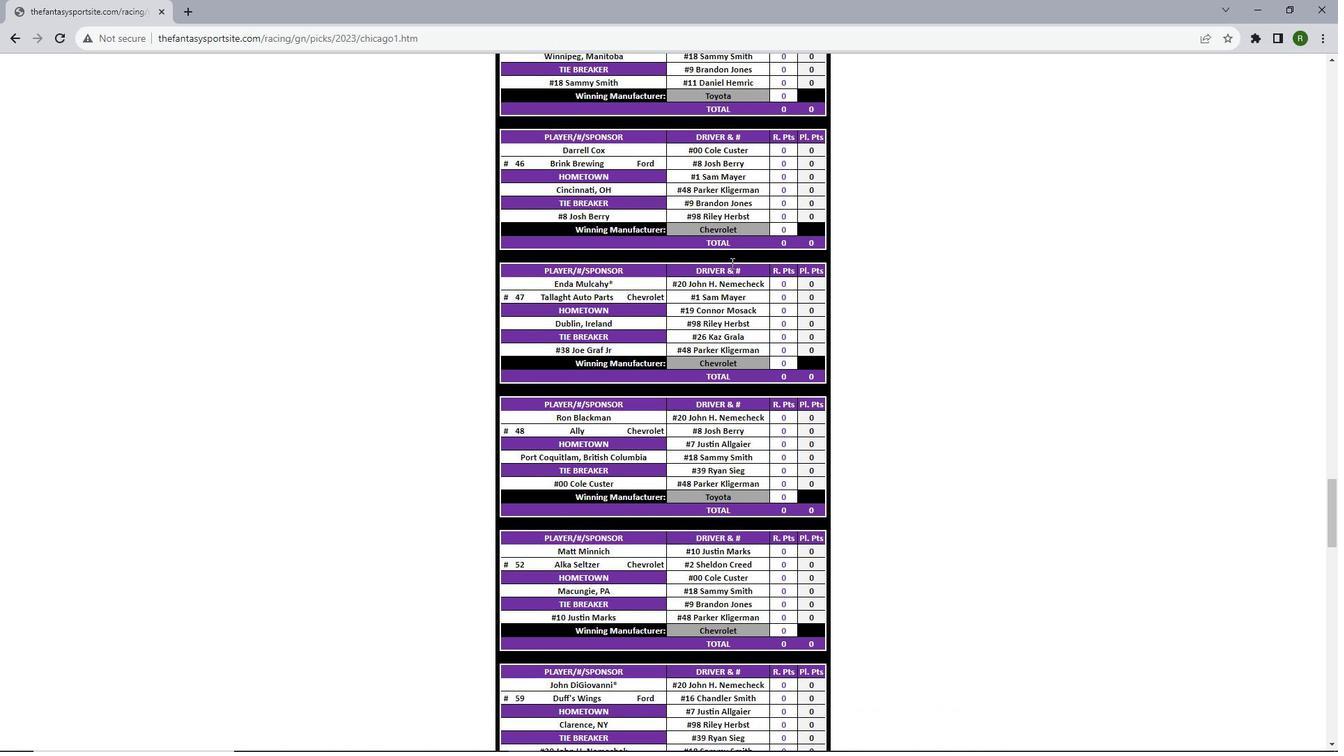 
Action: Mouse scrolled (731, 262) with delta (0, 0)
Screenshot: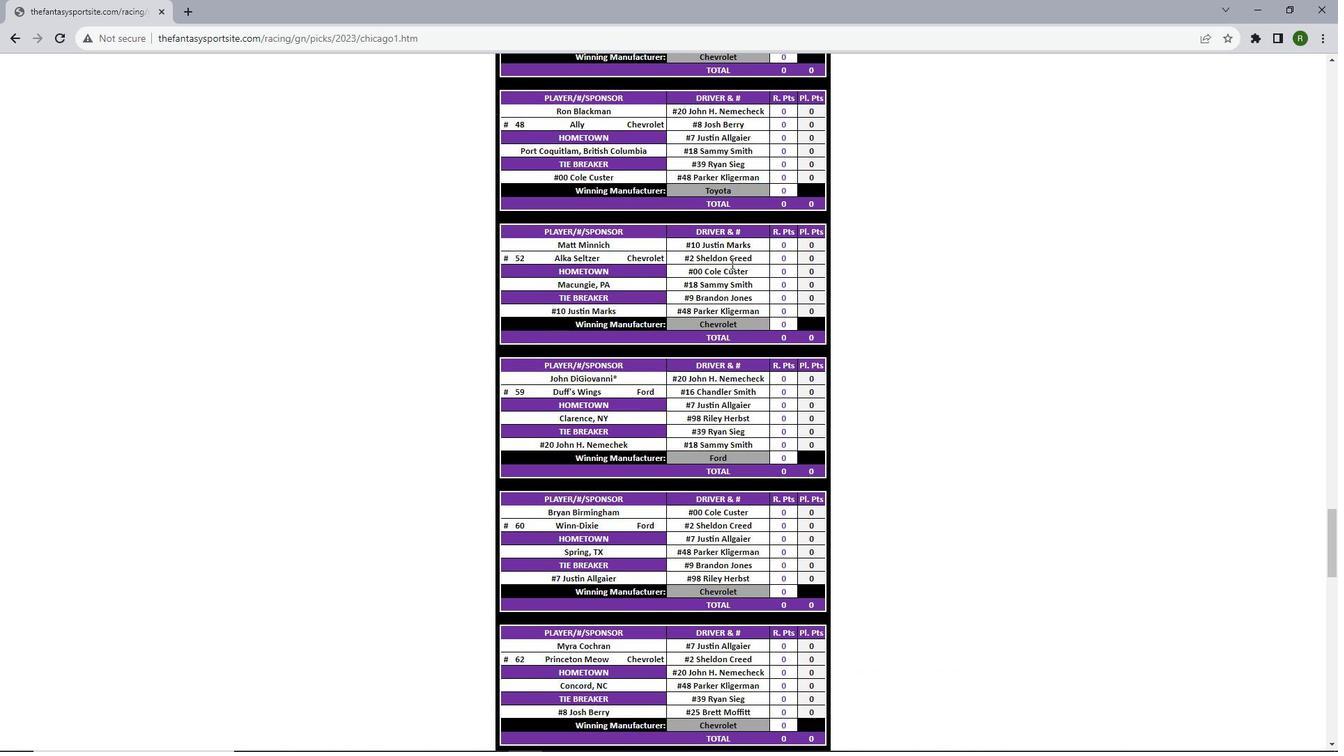 
Action: Mouse scrolled (731, 262) with delta (0, 0)
Screenshot: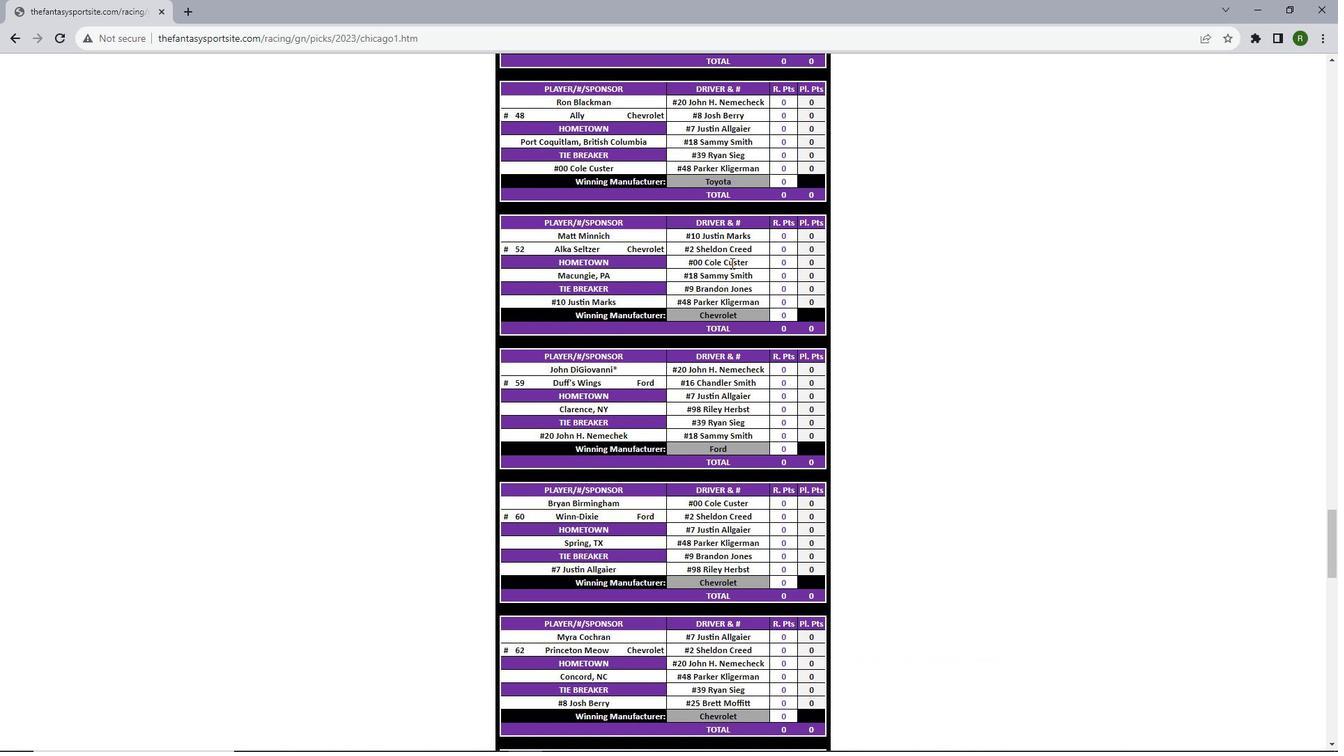
Action: Mouse scrolled (731, 262) with delta (0, 0)
Screenshot: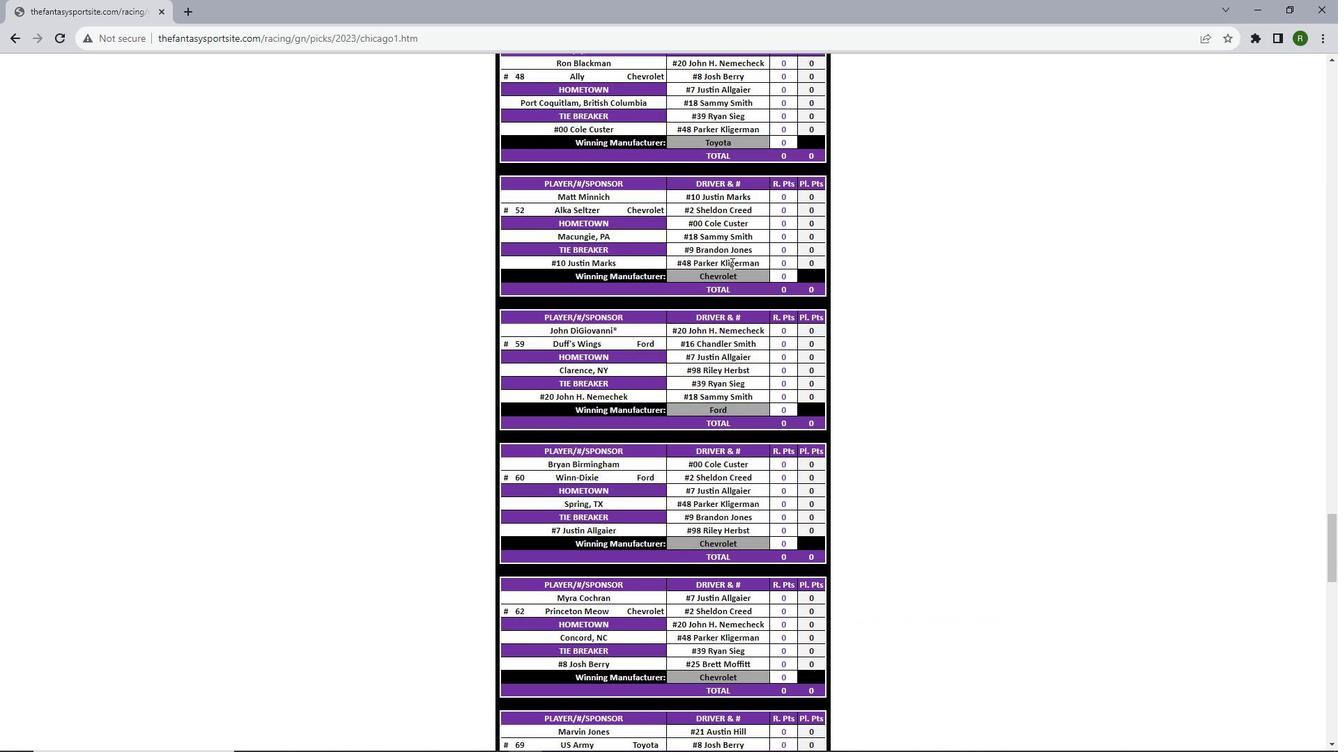 
Action: Mouse scrolled (731, 262) with delta (0, 0)
Screenshot: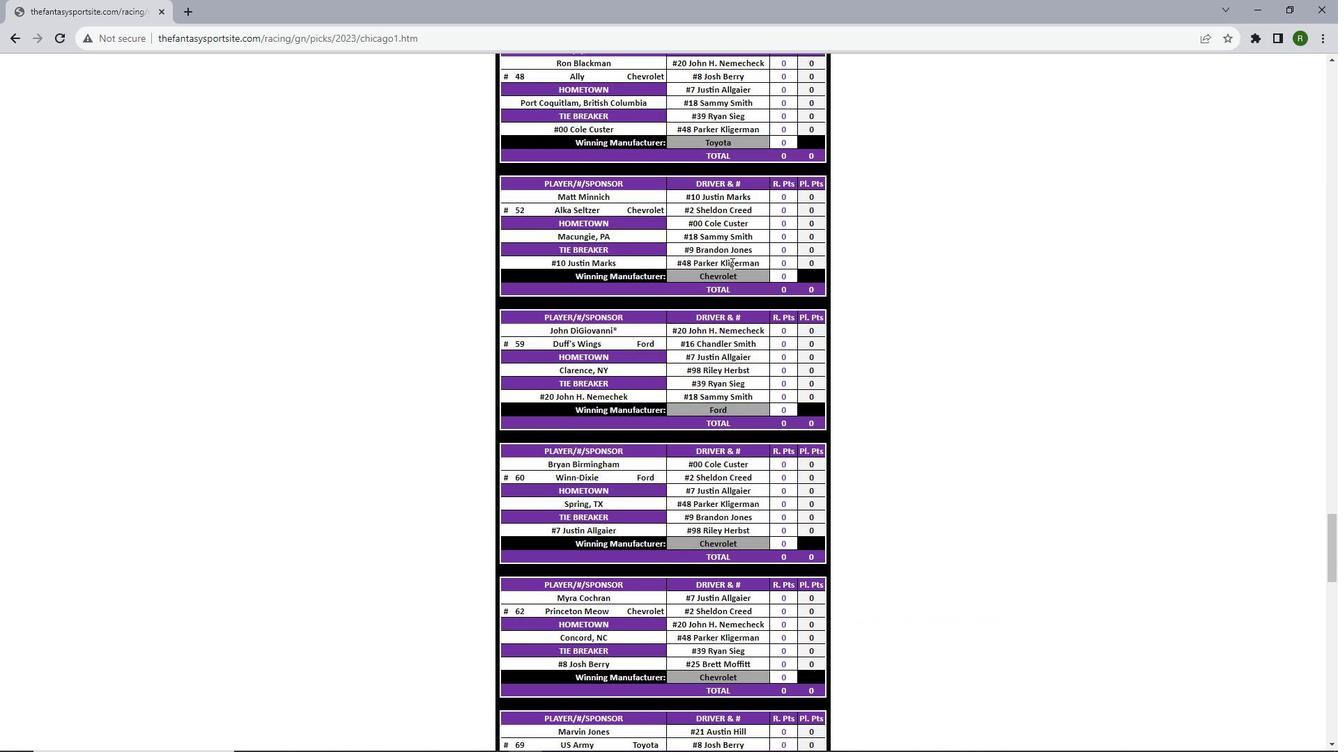 
Action: Mouse scrolled (731, 262) with delta (0, 0)
Screenshot: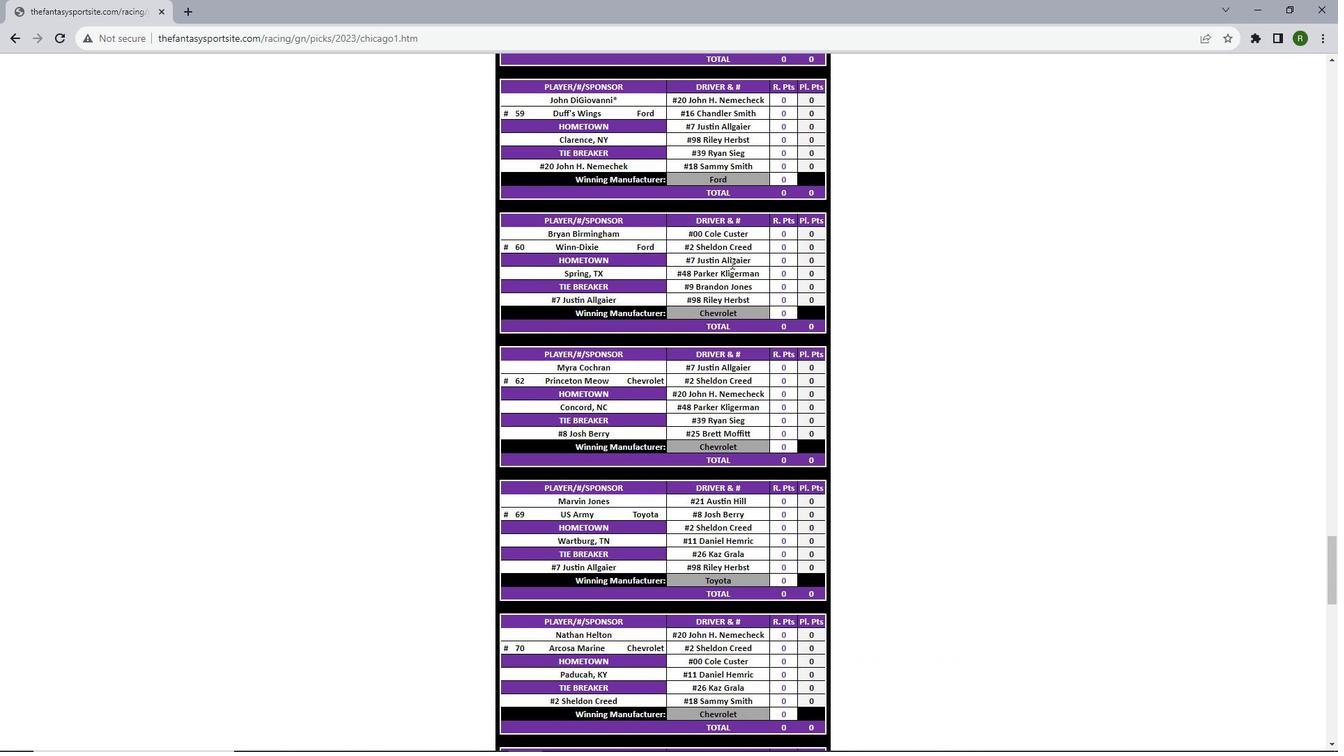 
Action: Mouse scrolled (731, 262) with delta (0, 0)
Screenshot: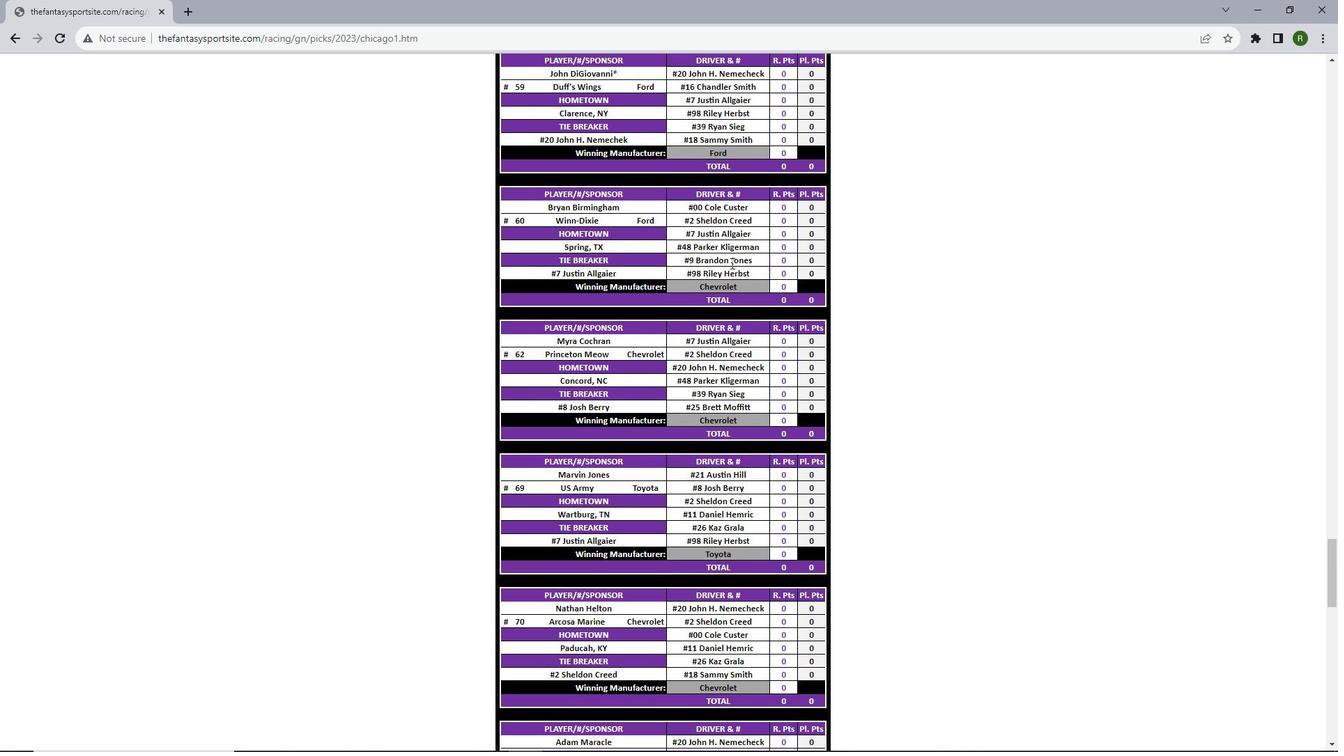
Action: Mouse scrolled (731, 262) with delta (0, 0)
Screenshot: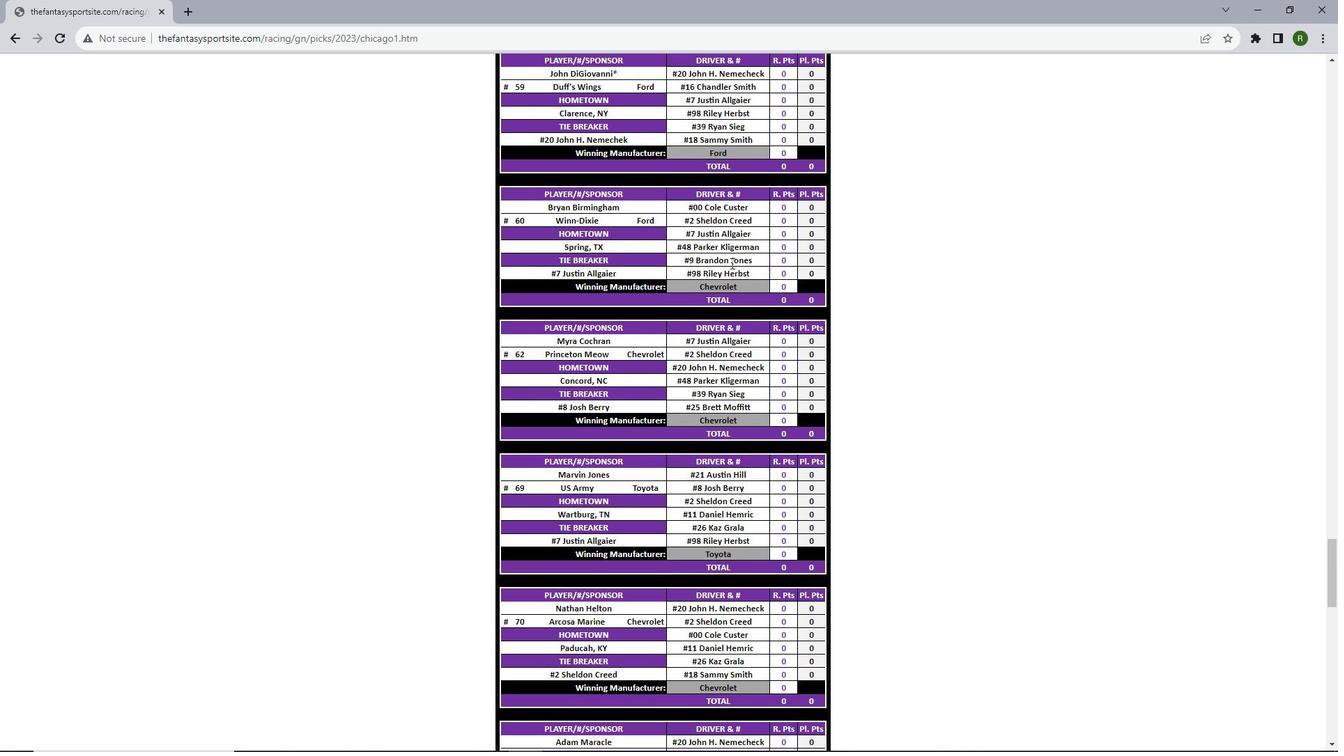 
Action: Mouse scrolled (731, 262) with delta (0, 0)
Screenshot: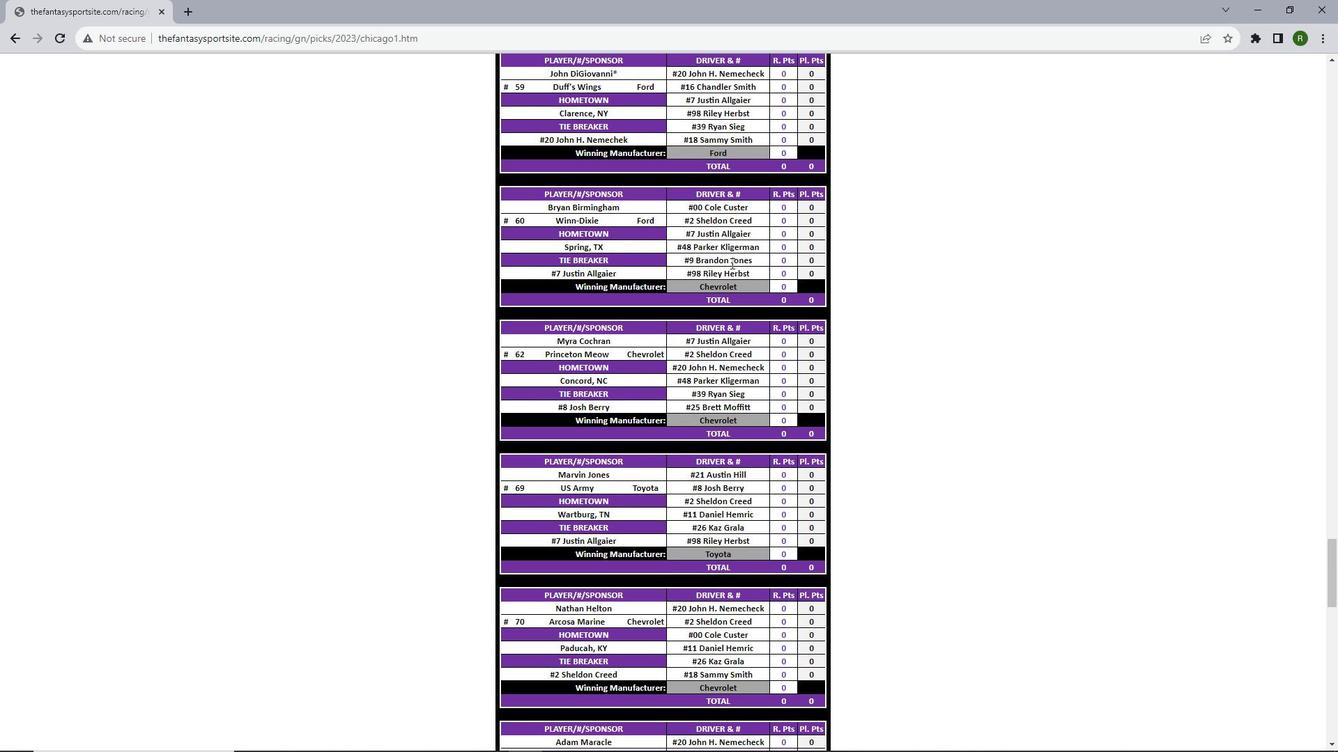 
Action: Mouse scrolled (731, 262) with delta (0, 0)
Screenshot: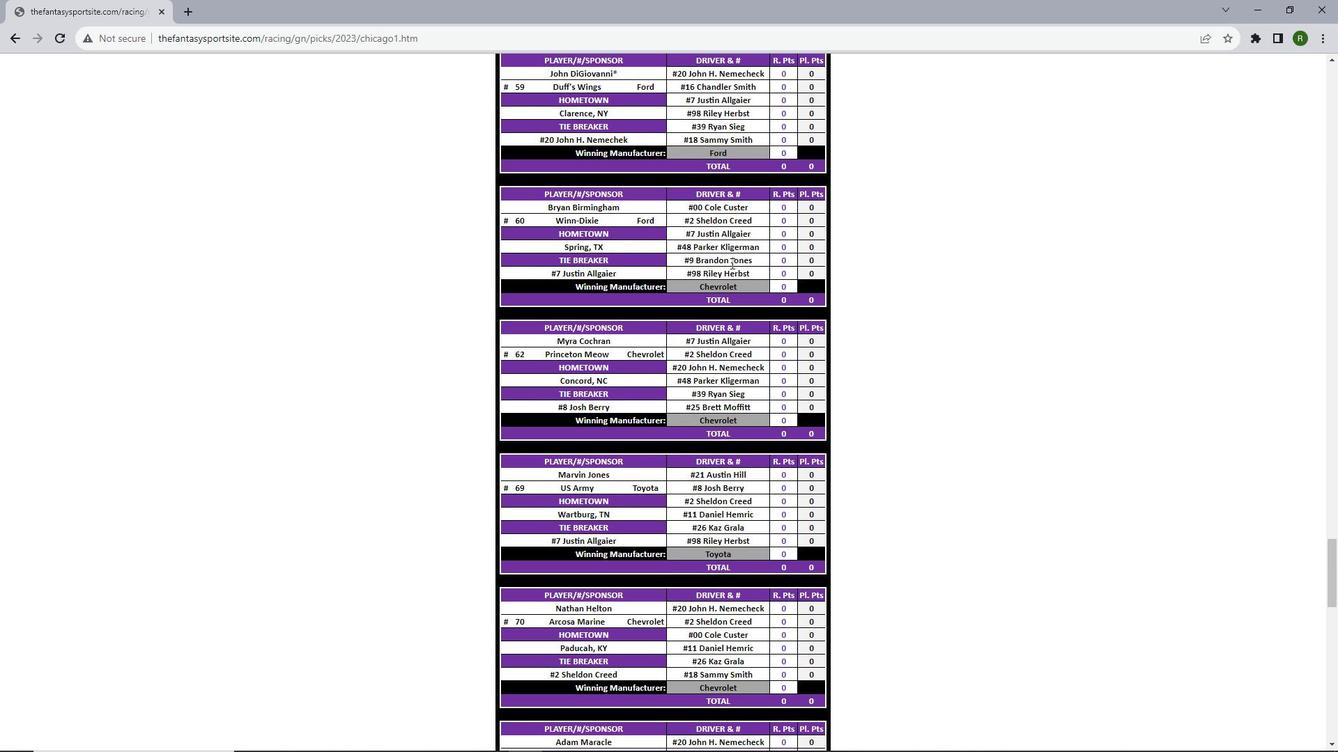 
Action: Mouse scrolled (731, 262) with delta (0, 0)
Screenshot: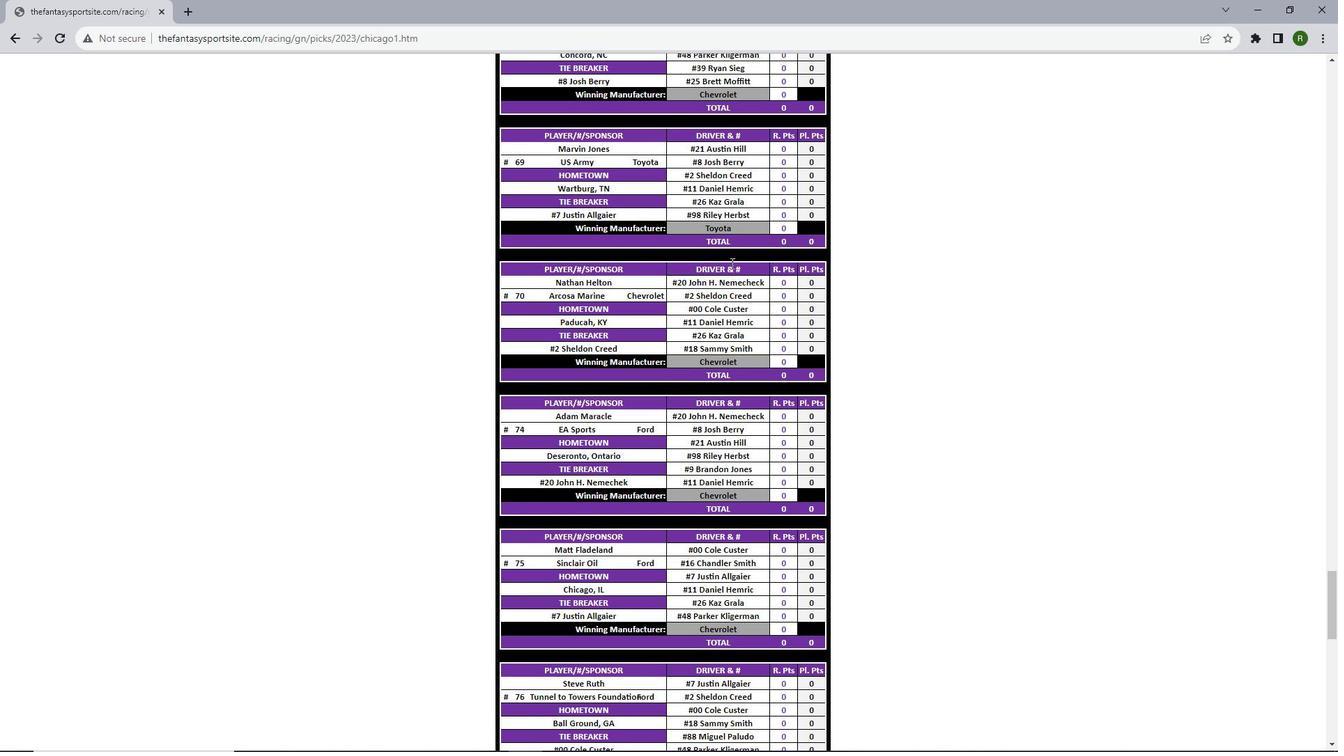 
Action: Mouse scrolled (731, 262) with delta (0, 0)
Screenshot: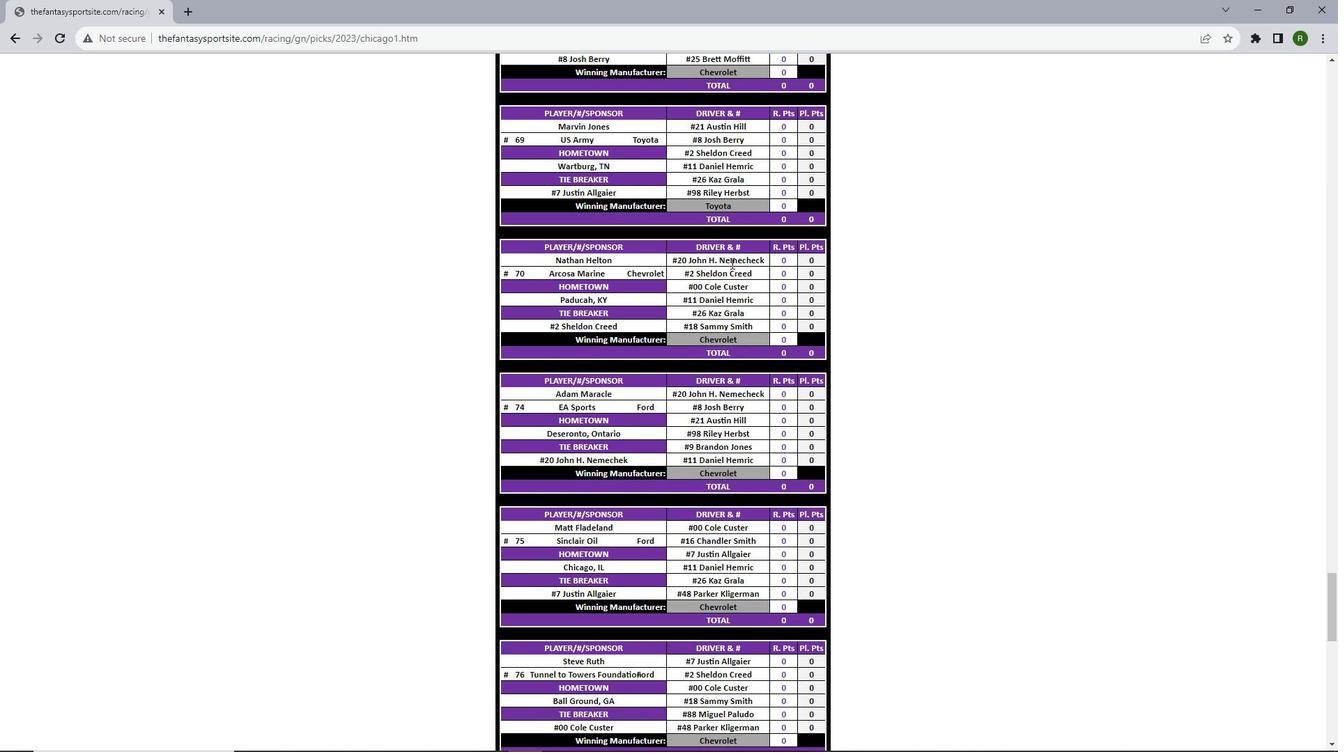 
Action: Mouse scrolled (731, 262) with delta (0, 0)
Screenshot: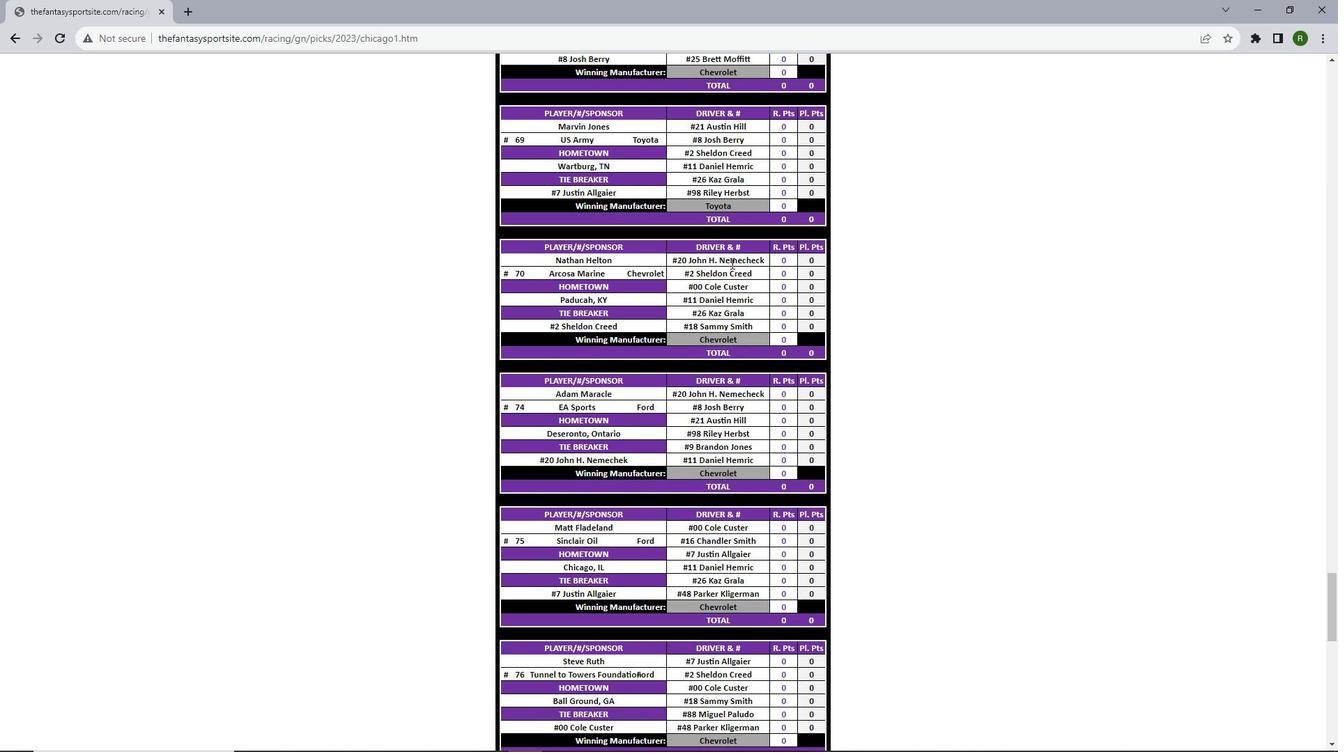
Action: Mouse scrolled (731, 262) with delta (0, 0)
Screenshot: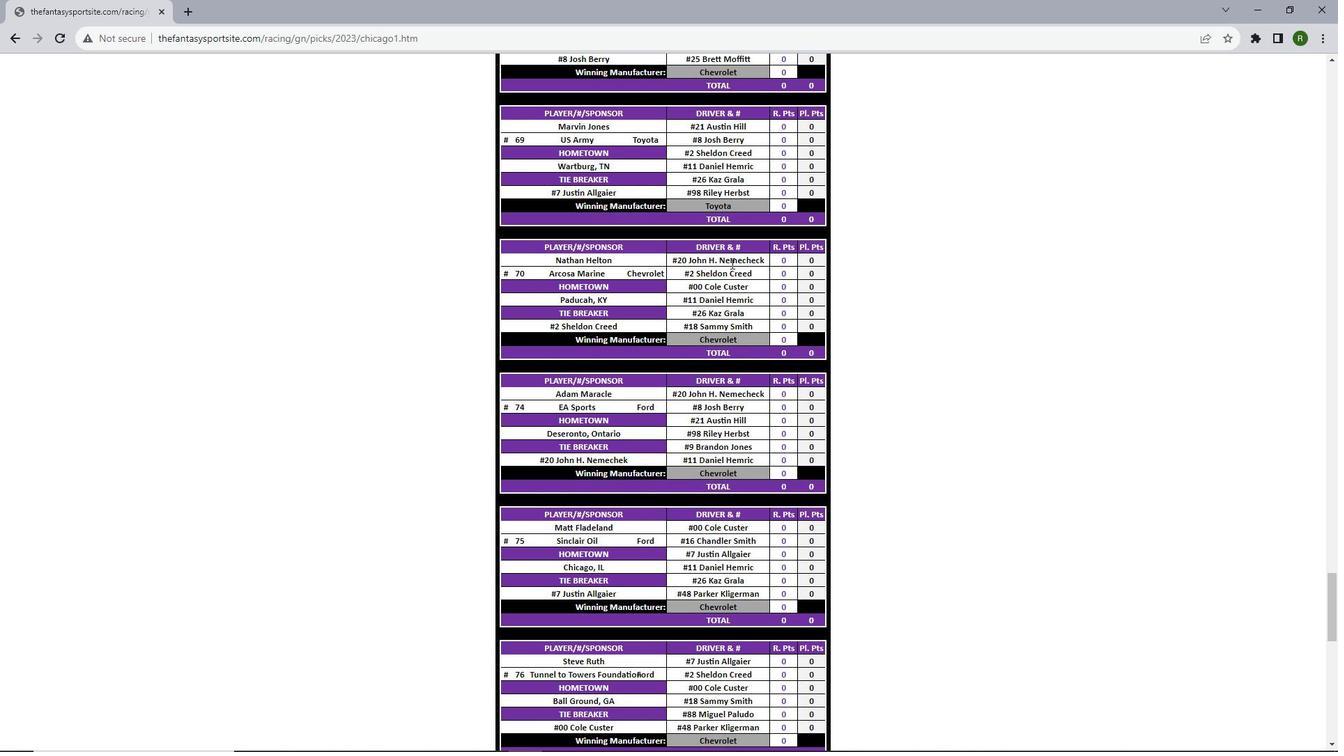 
Action: Mouse scrolled (731, 262) with delta (0, 0)
Screenshot: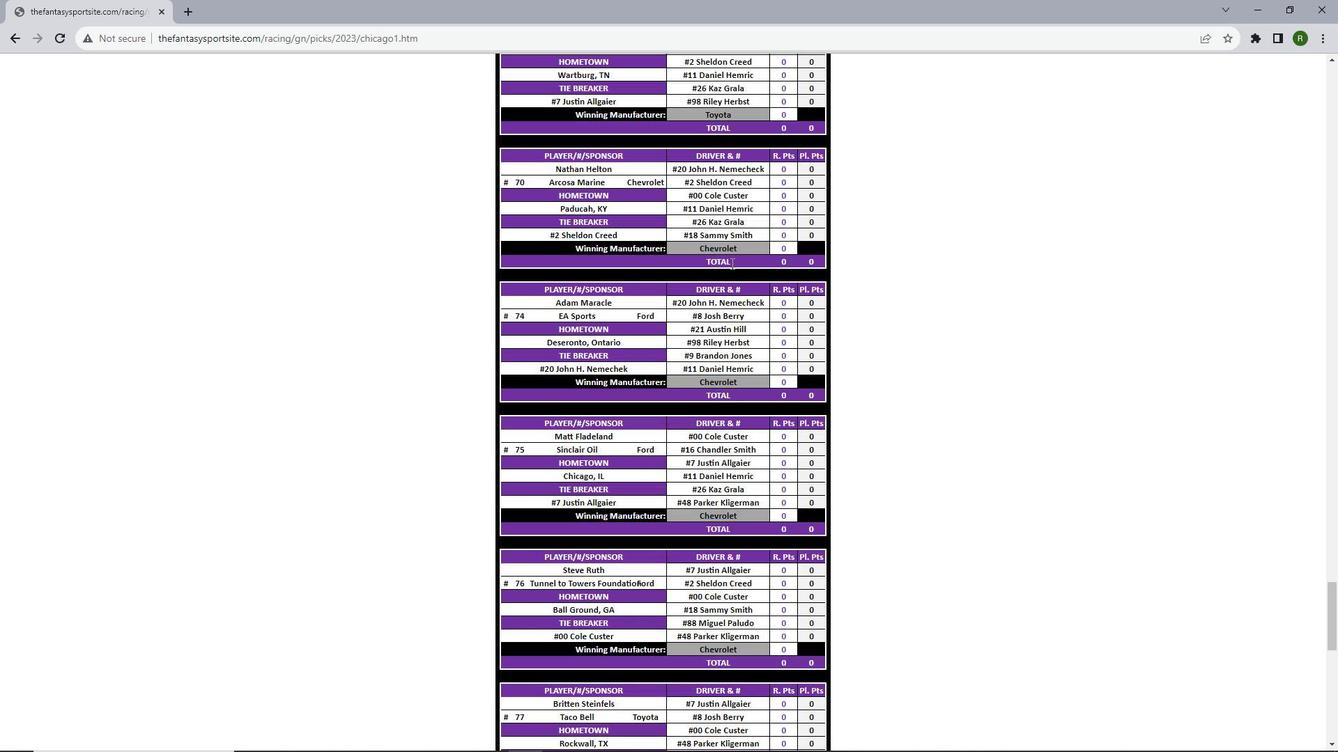 
Action: Mouse scrolled (731, 262) with delta (0, 0)
Screenshot: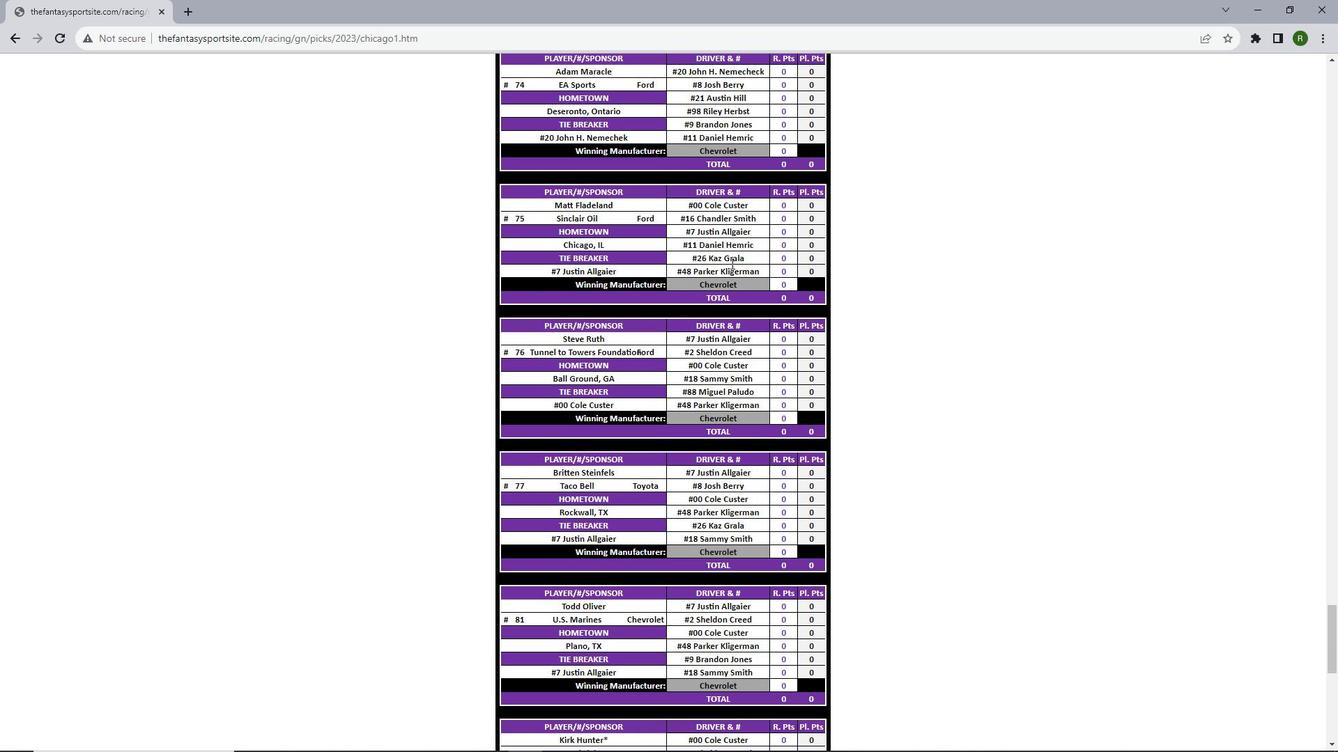 
Action: Mouse scrolled (731, 262) with delta (0, 0)
Screenshot: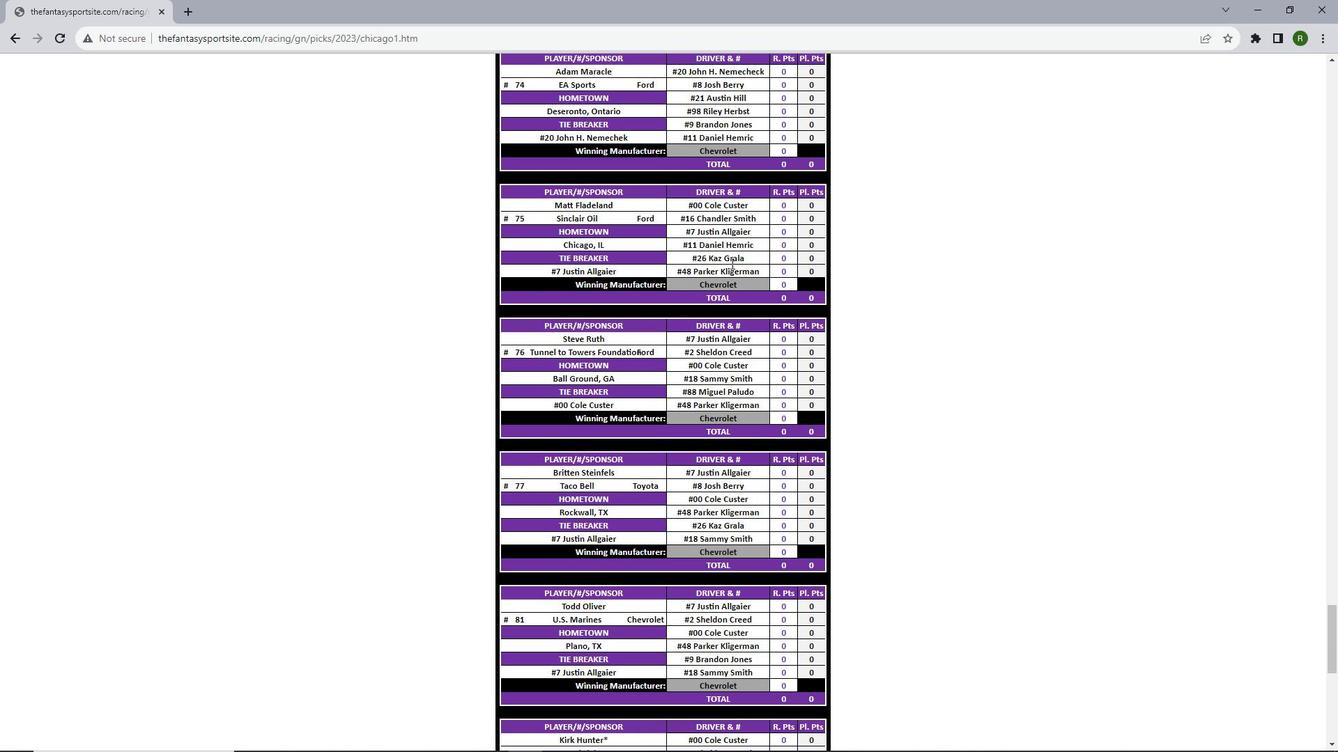 
Action: Mouse scrolled (731, 262) with delta (0, 0)
Screenshot: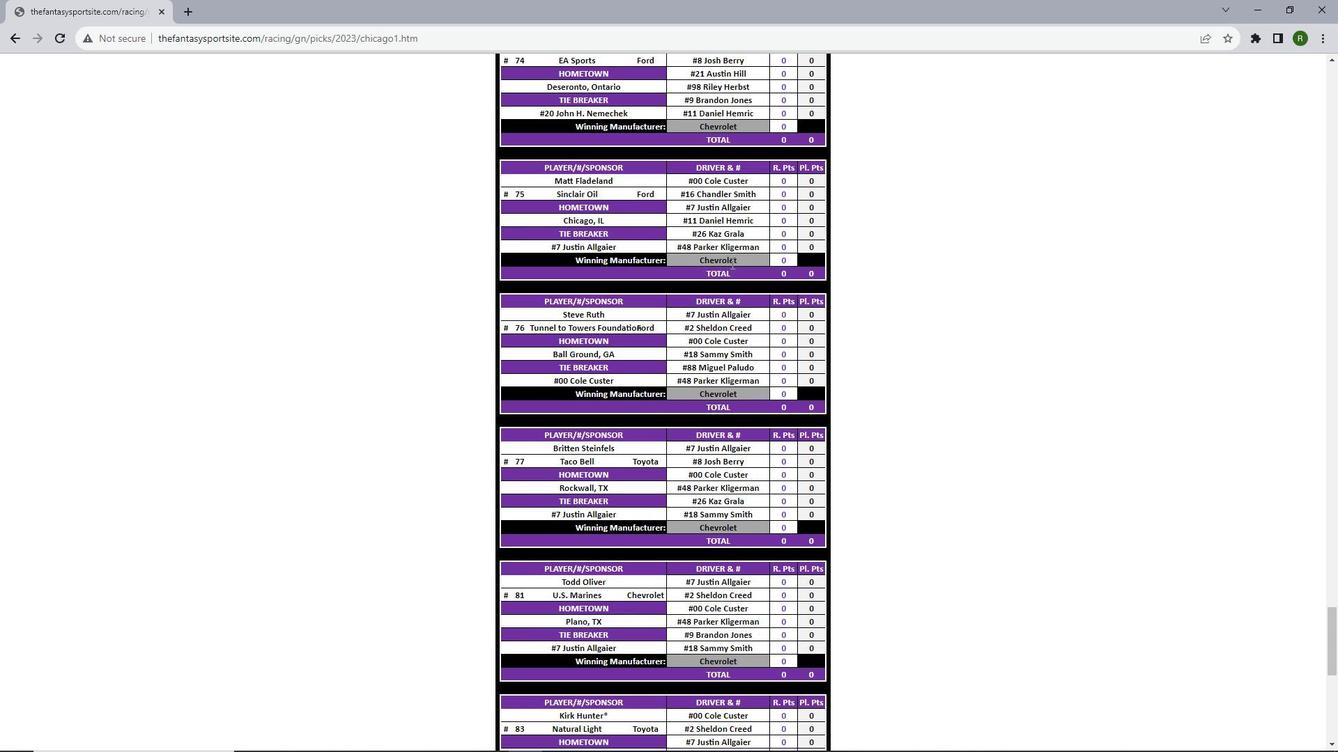 
Action: Mouse scrolled (731, 262) with delta (0, 0)
Screenshot: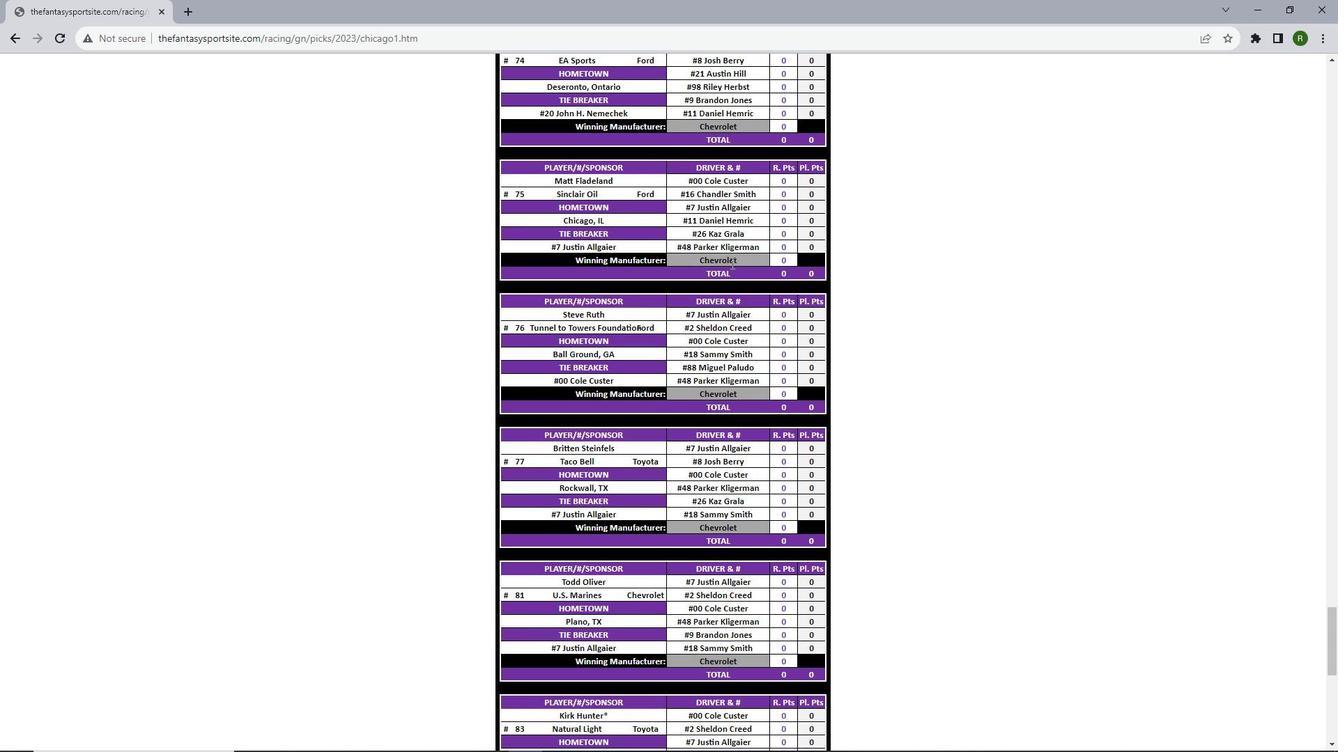 
Action: Mouse scrolled (731, 262) with delta (0, 0)
Screenshot: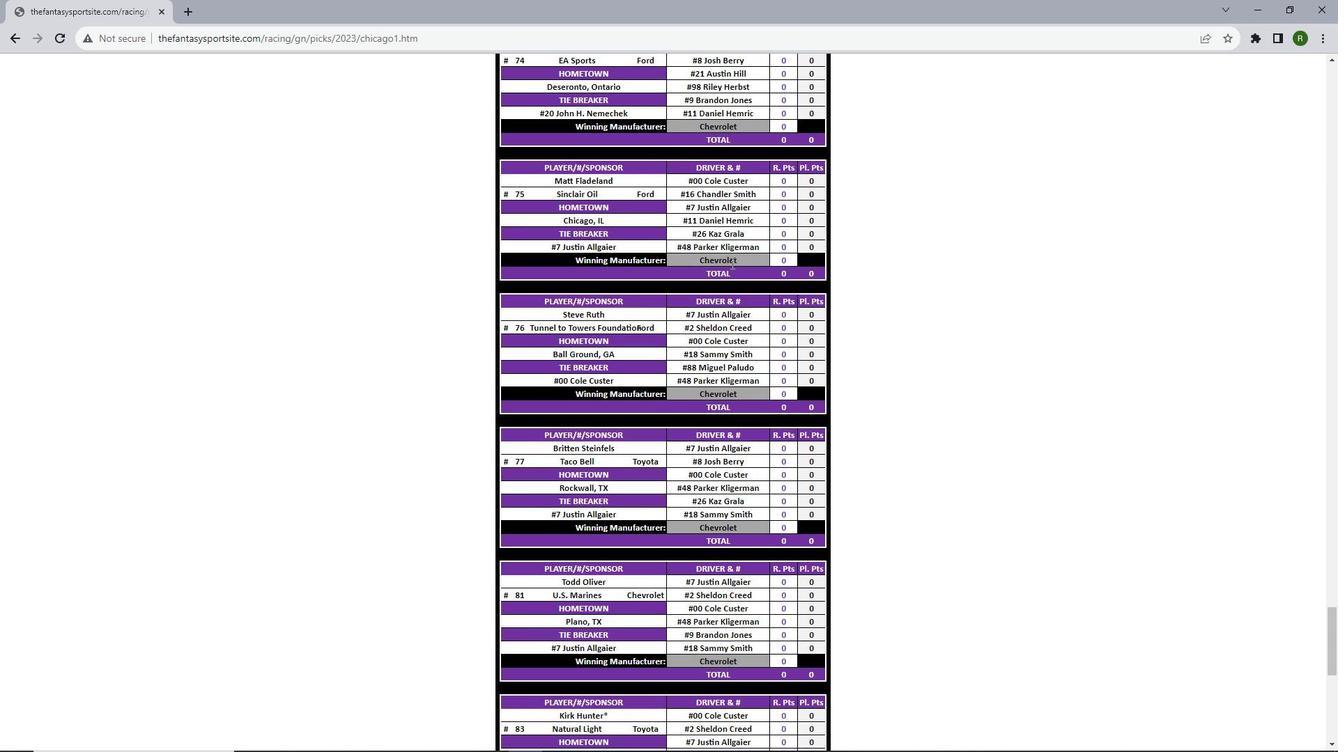 
Action: Mouse scrolled (731, 262) with delta (0, 0)
Screenshot: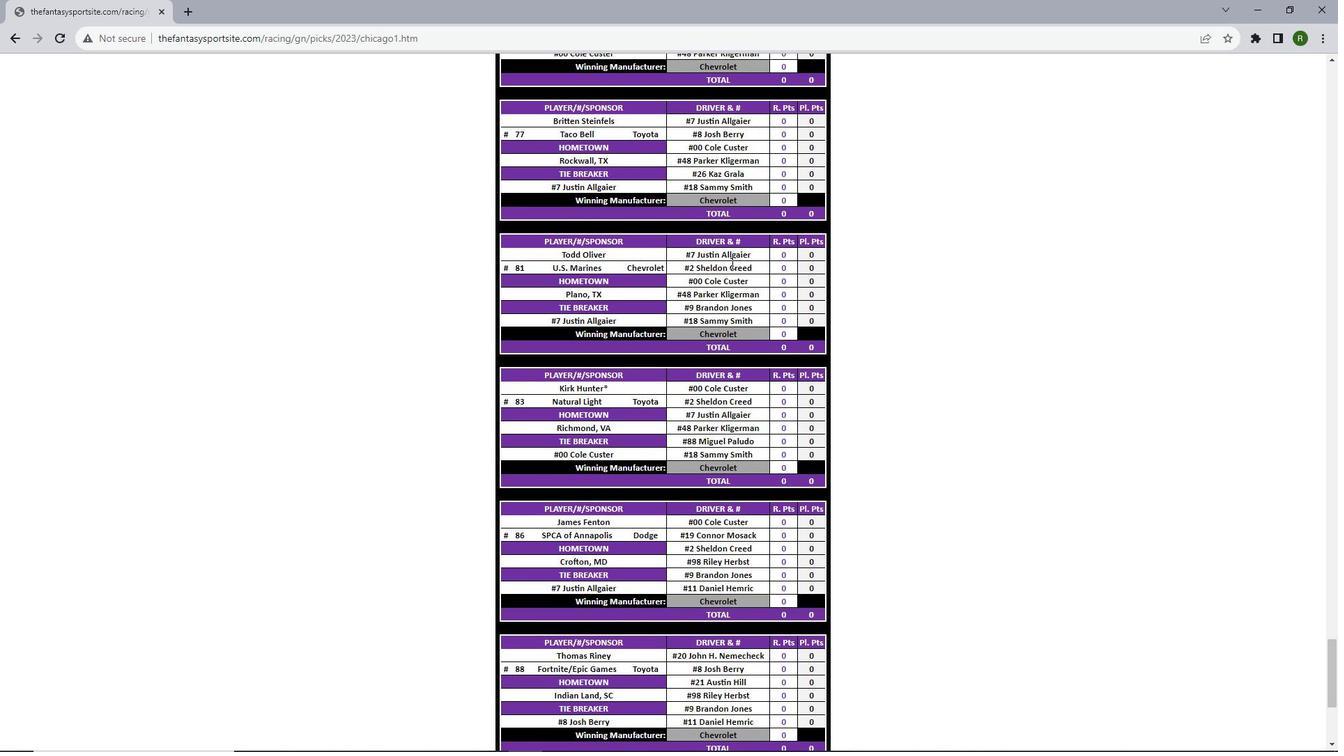 
Action: Mouse scrolled (731, 262) with delta (0, 0)
Screenshot: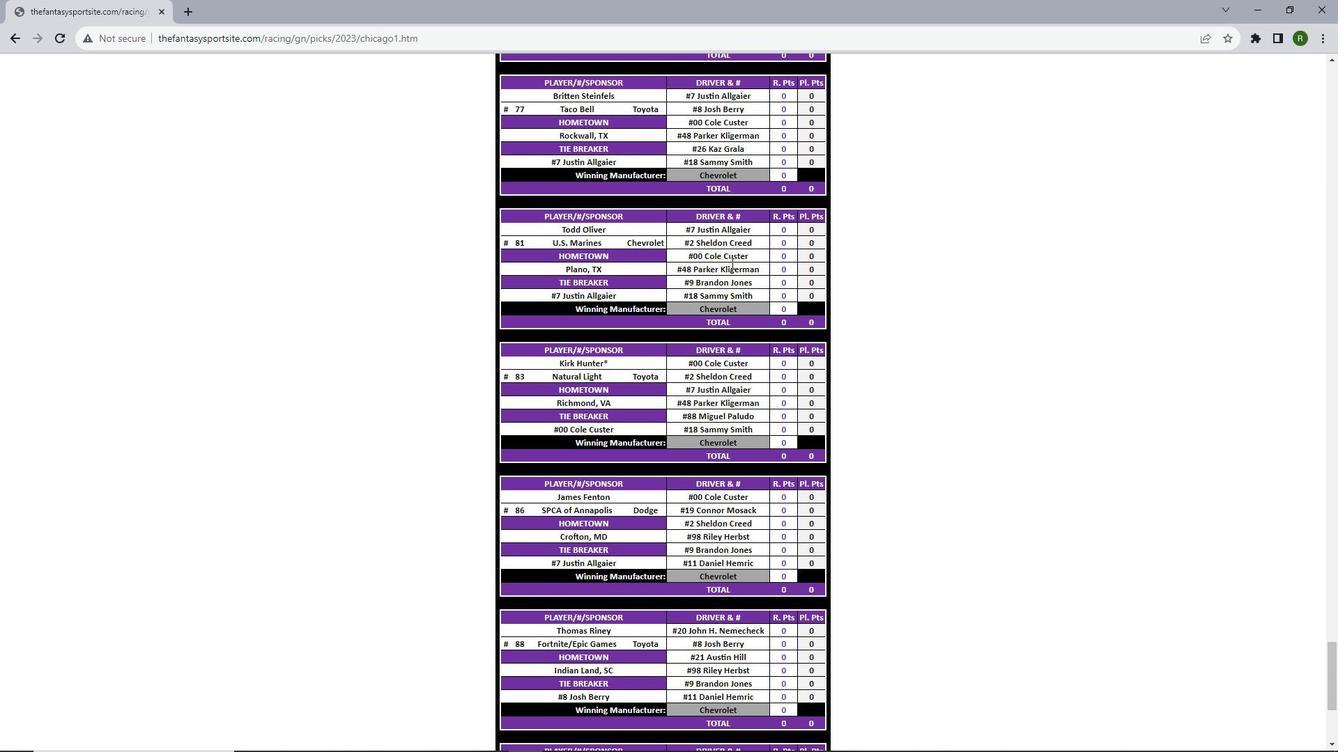 
Action: Mouse scrolled (731, 262) with delta (0, 0)
Screenshot: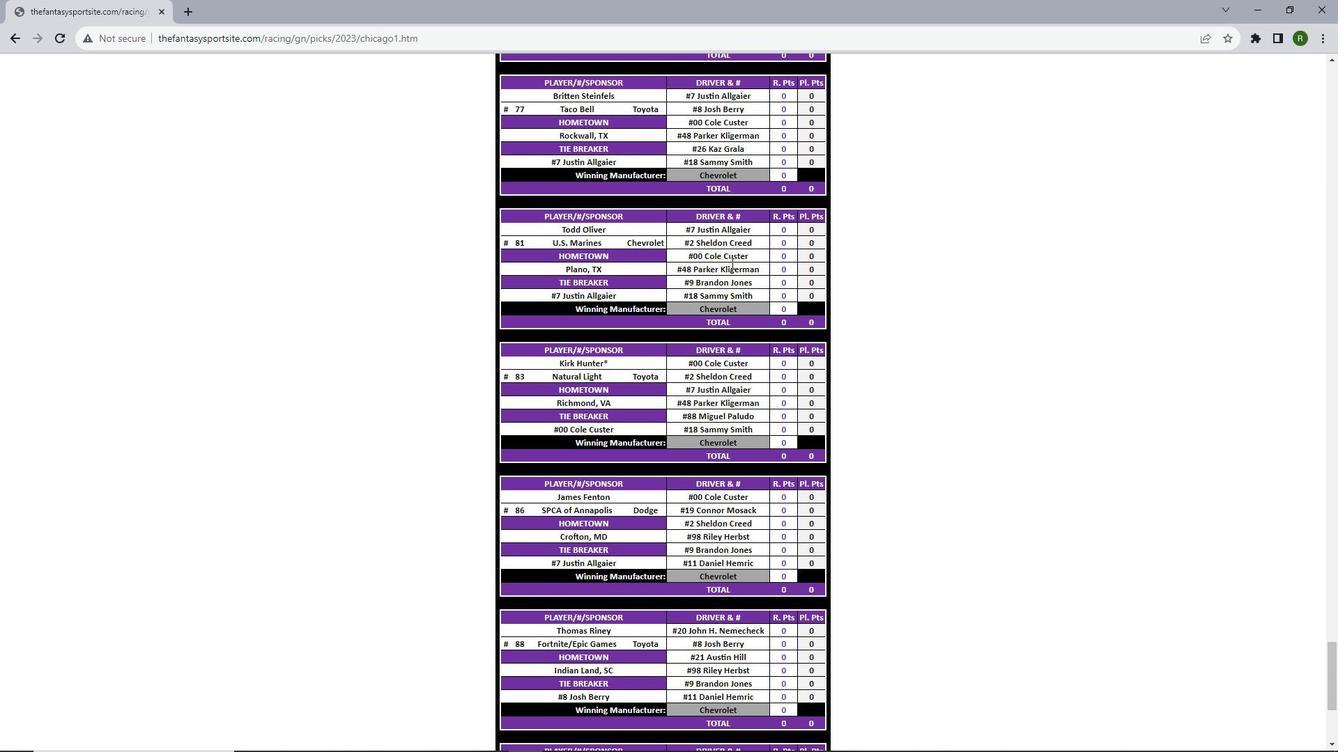 
Action: Mouse scrolled (731, 262) with delta (0, 0)
Screenshot: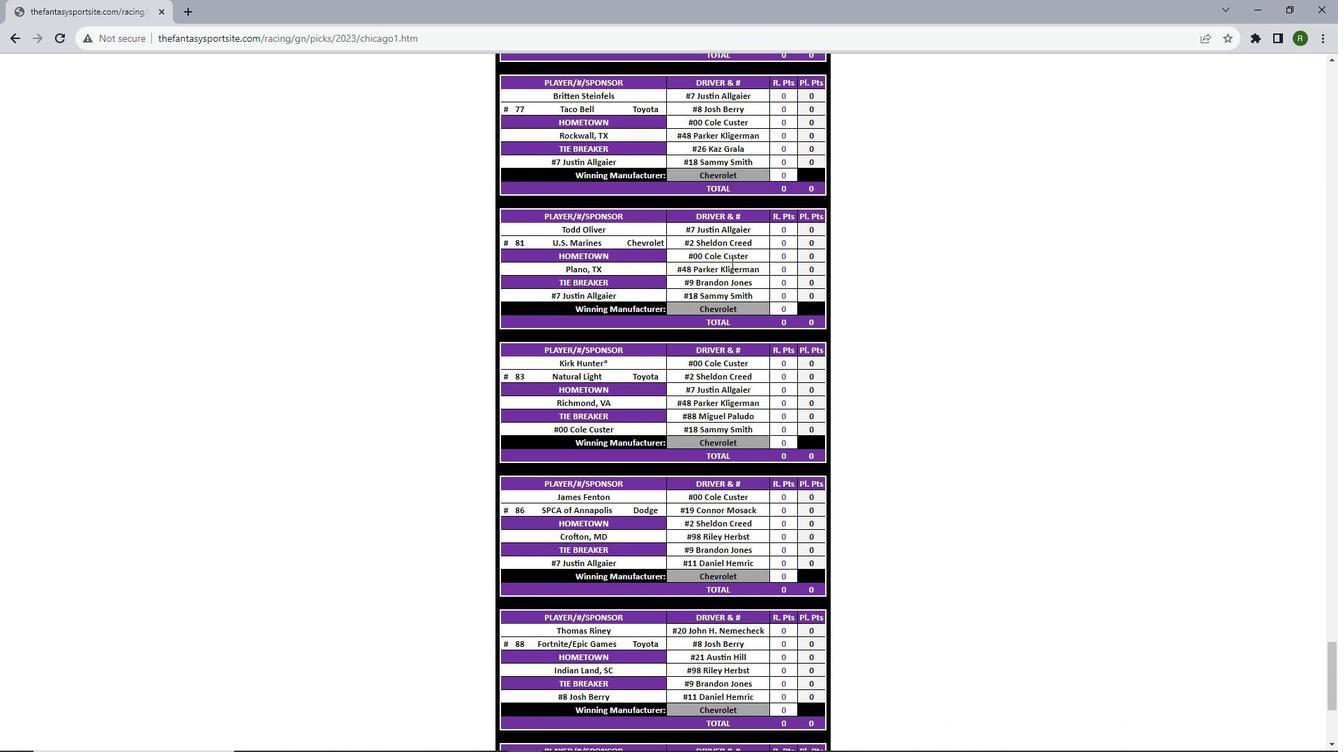 
Action: Mouse scrolled (731, 262) with delta (0, 0)
Screenshot: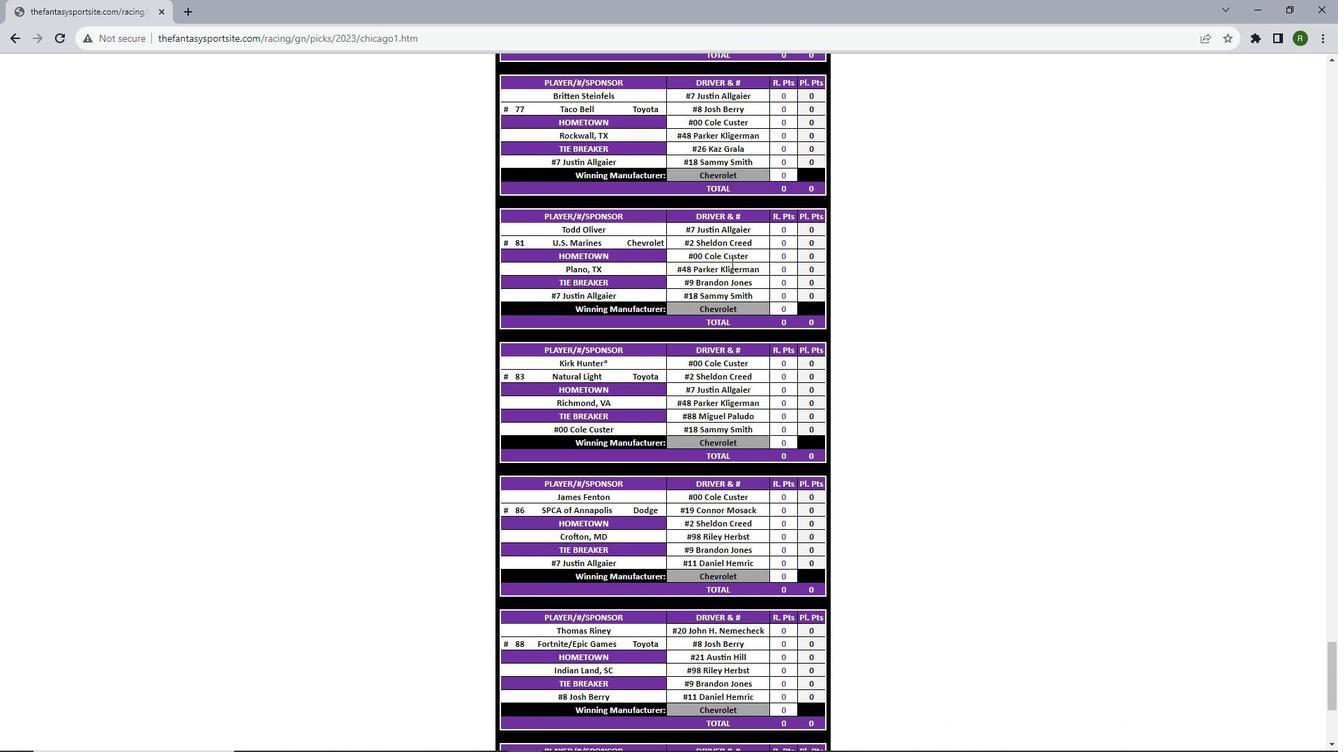 
Action: Mouse scrolled (731, 262) with delta (0, 0)
Screenshot: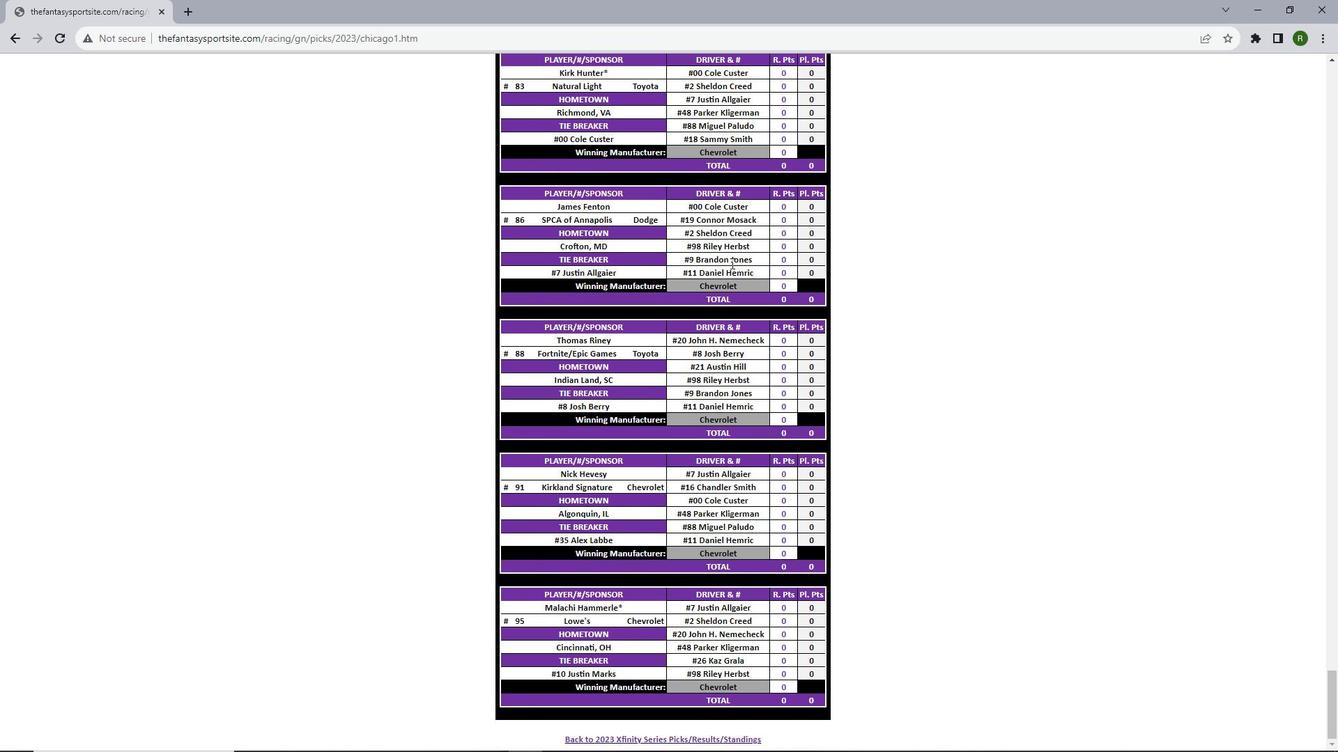 
Action: Mouse scrolled (731, 262) with delta (0, 0)
Screenshot: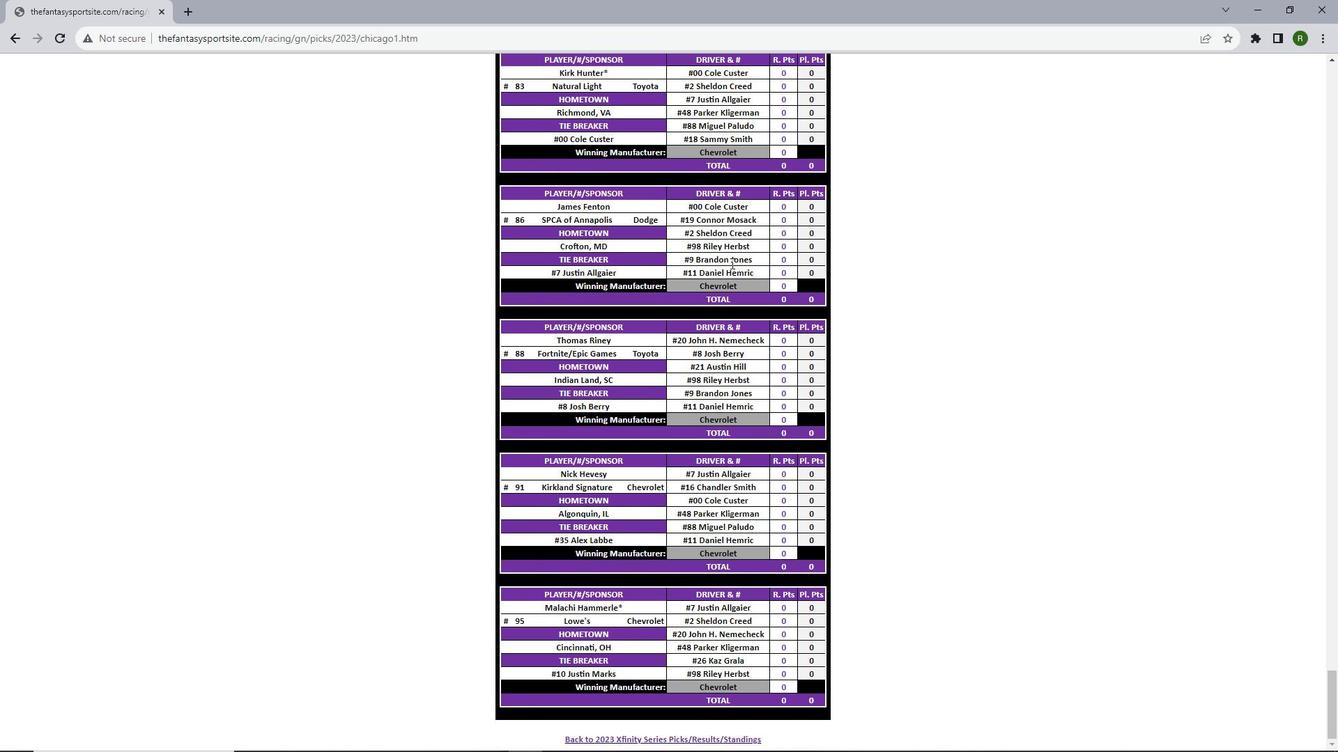 
Action: Mouse scrolled (731, 262) with delta (0, 0)
Screenshot: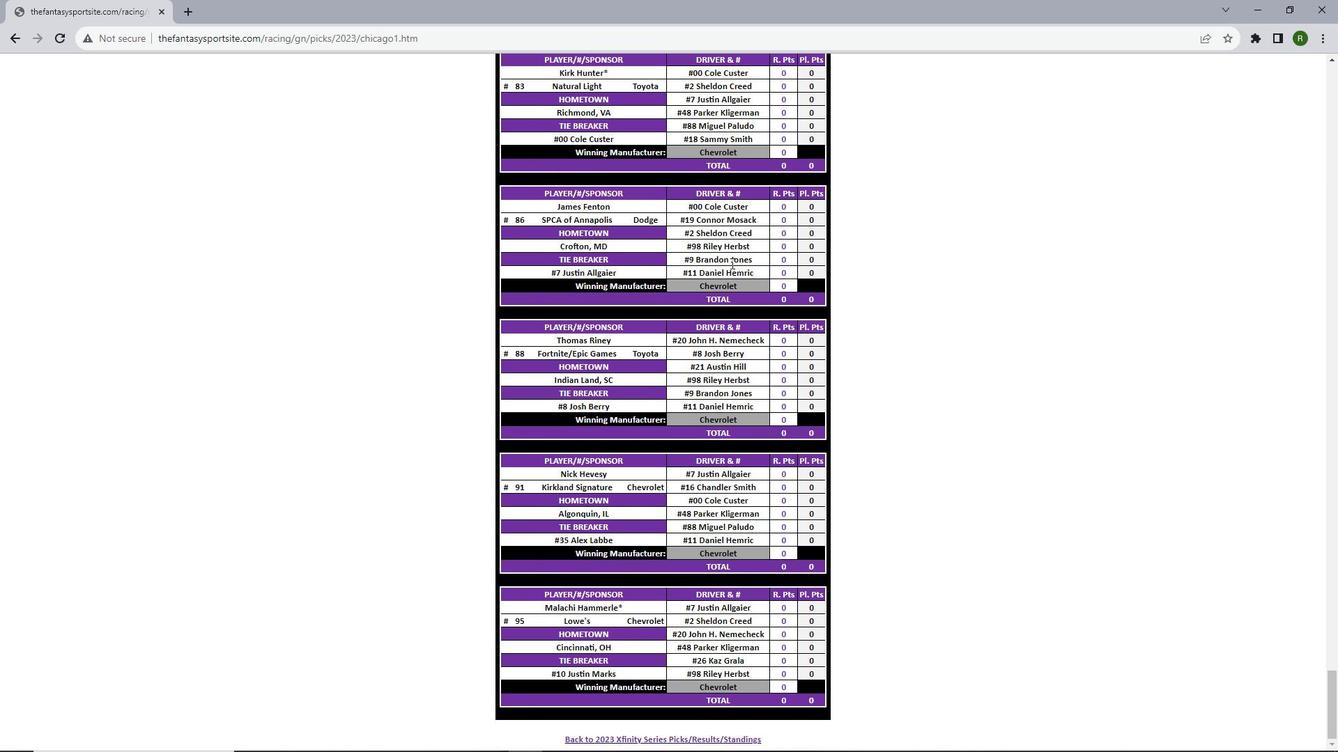 
Action: Mouse scrolled (731, 262) with delta (0, 0)
Screenshot: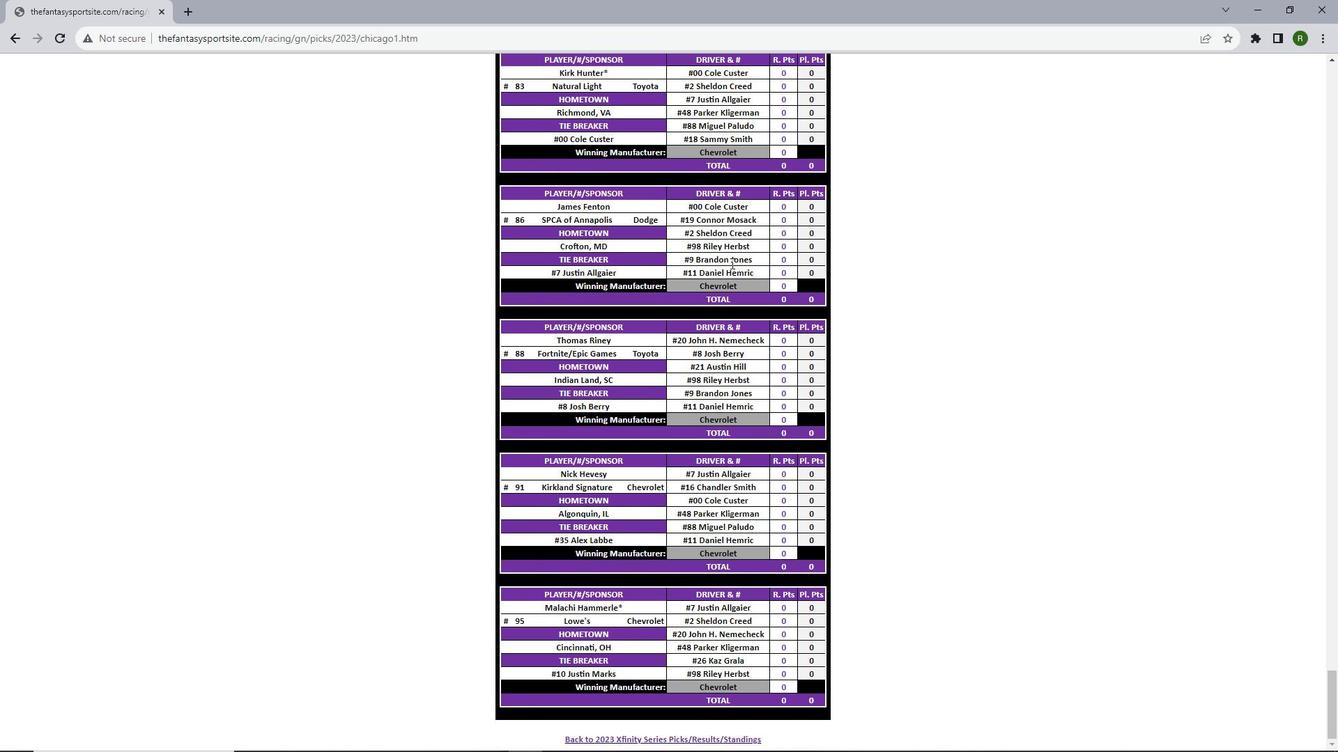 
Action: Mouse scrolled (731, 262) with delta (0, 0)
Screenshot: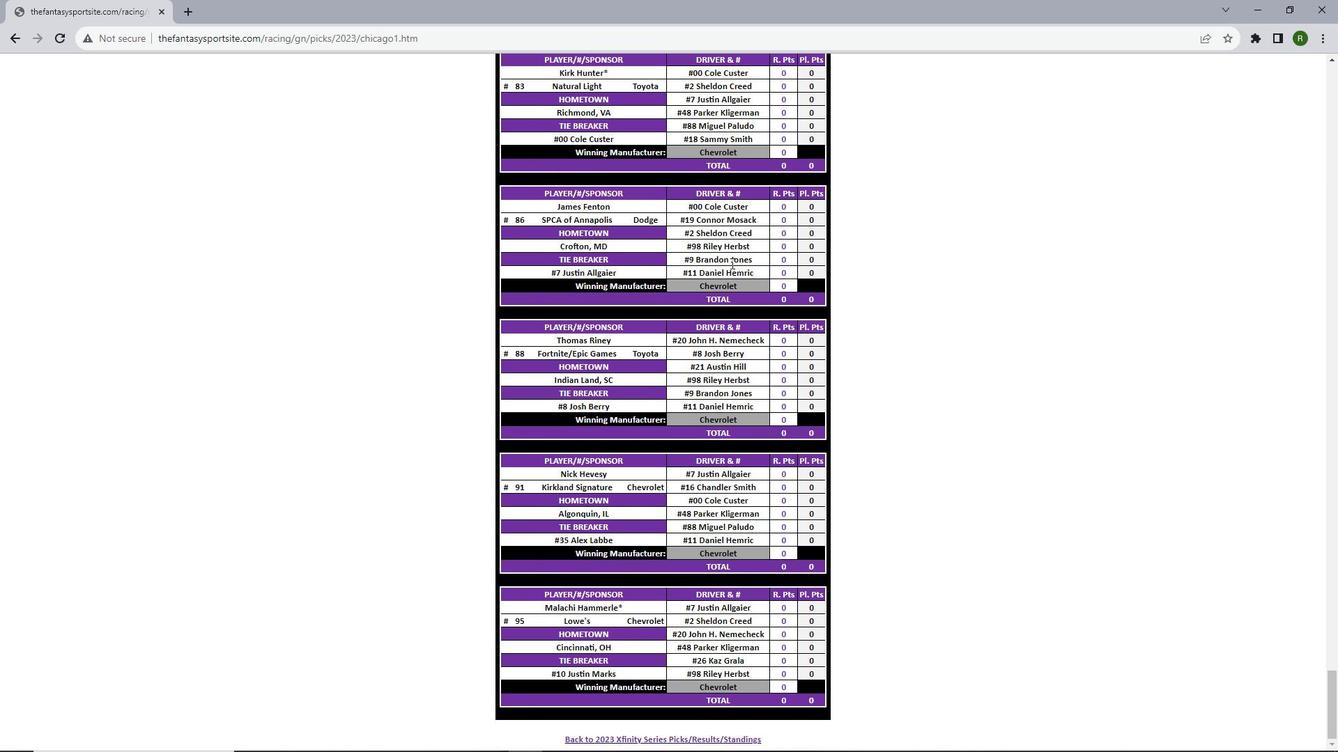 
